 Task: Find connections with filter location Chimaltenango with filter topic #Selfworthwith filter profile language Spanish with filter current company Qualcomm with filter school OP Jindal University with filter industry Climate Data and Analytics with filter service category User Experience Design with filter keywords title Mechanic
Action: Mouse moved to (594, 81)
Screenshot: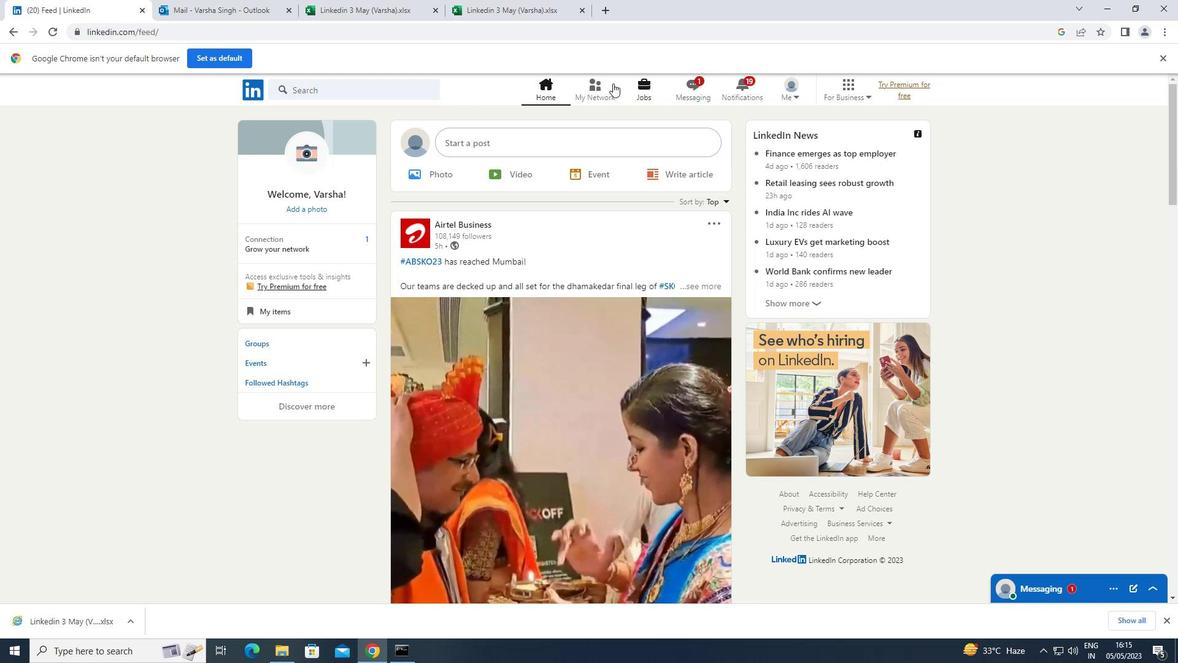 
Action: Mouse pressed left at (594, 81)
Screenshot: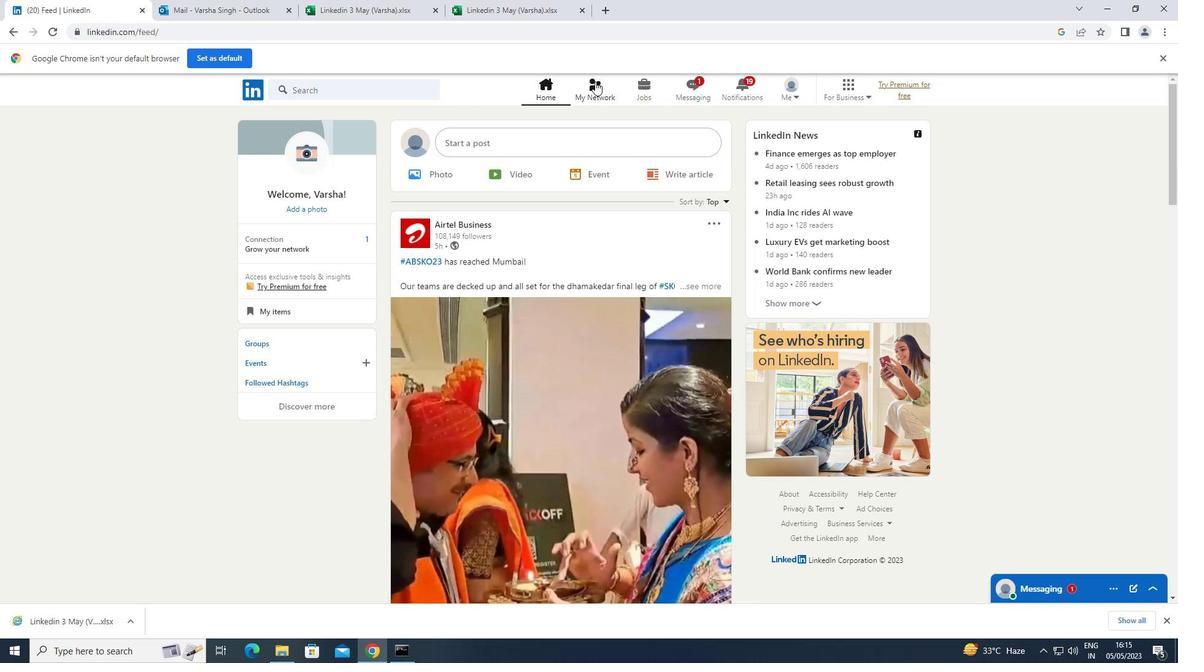 
Action: Mouse moved to (324, 154)
Screenshot: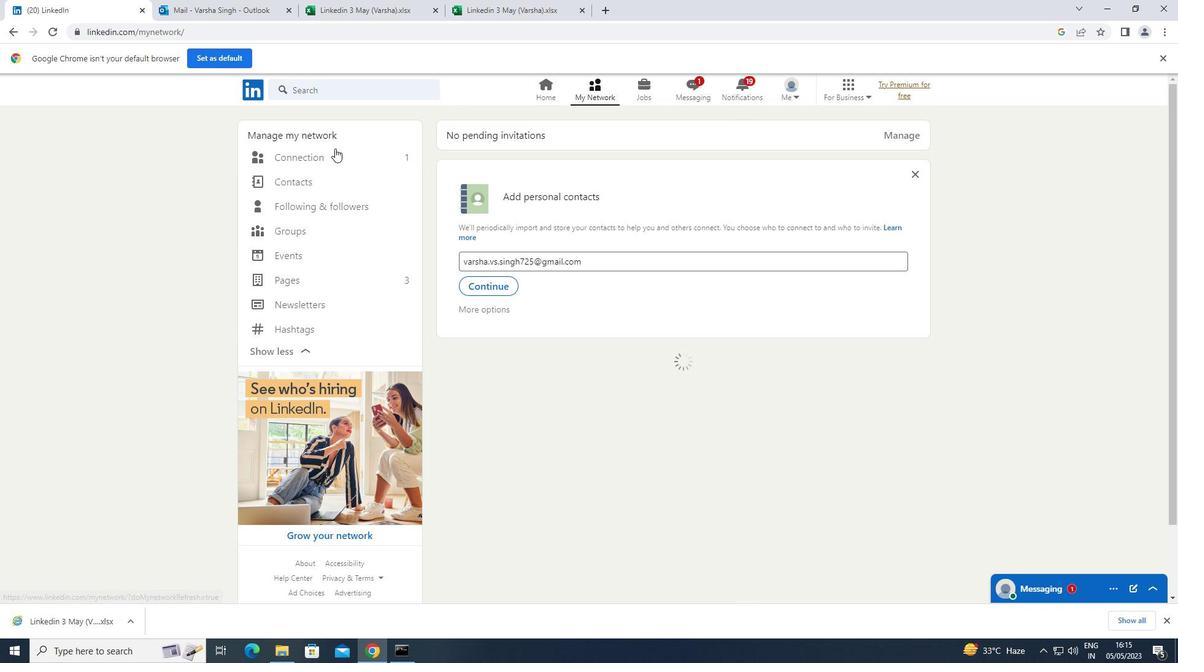 
Action: Mouse pressed left at (324, 154)
Screenshot: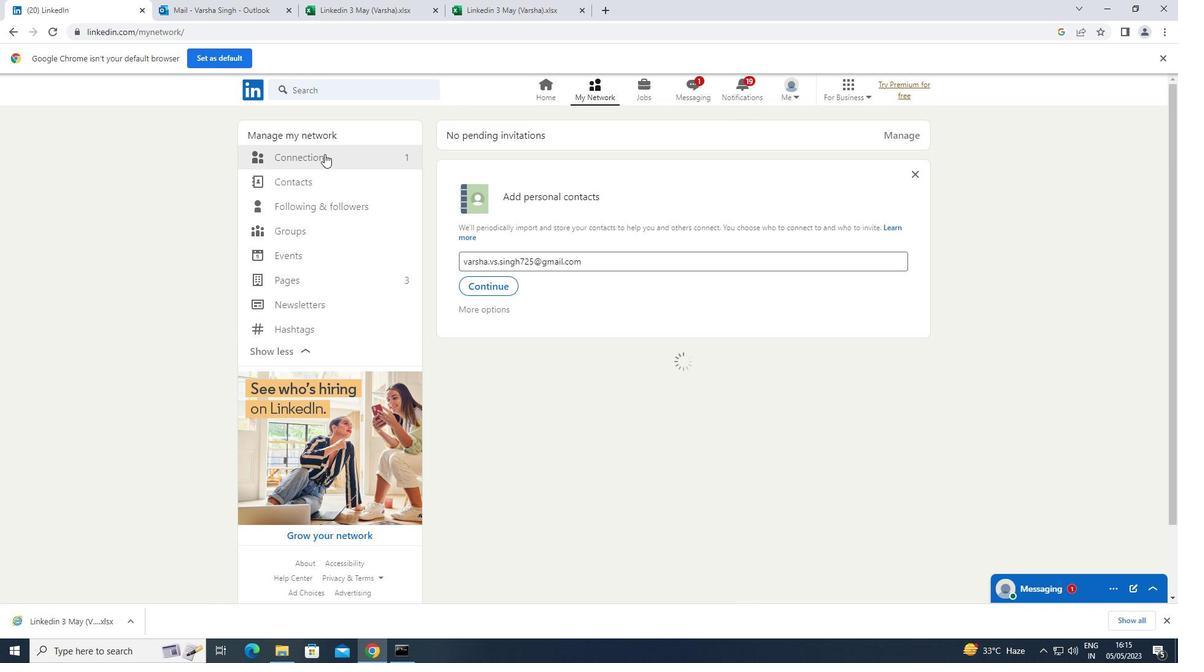 
Action: Mouse moved to (324, 156)
Screenshot: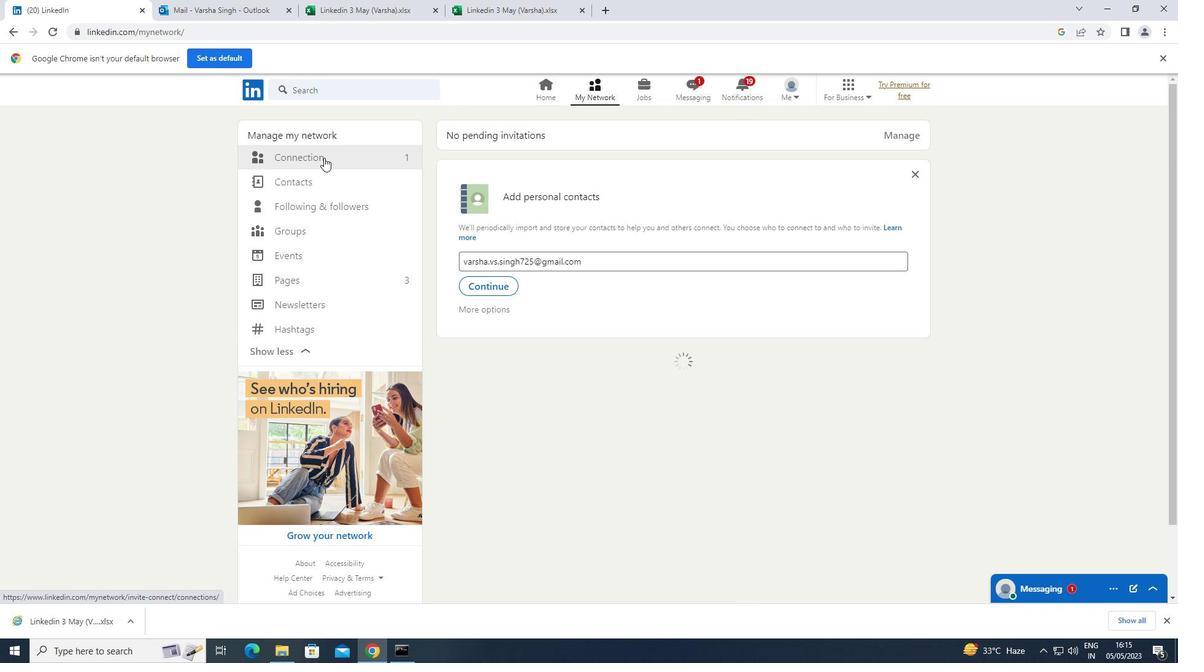
Action: Mouse pressed left at (324, 156)
Screenshot: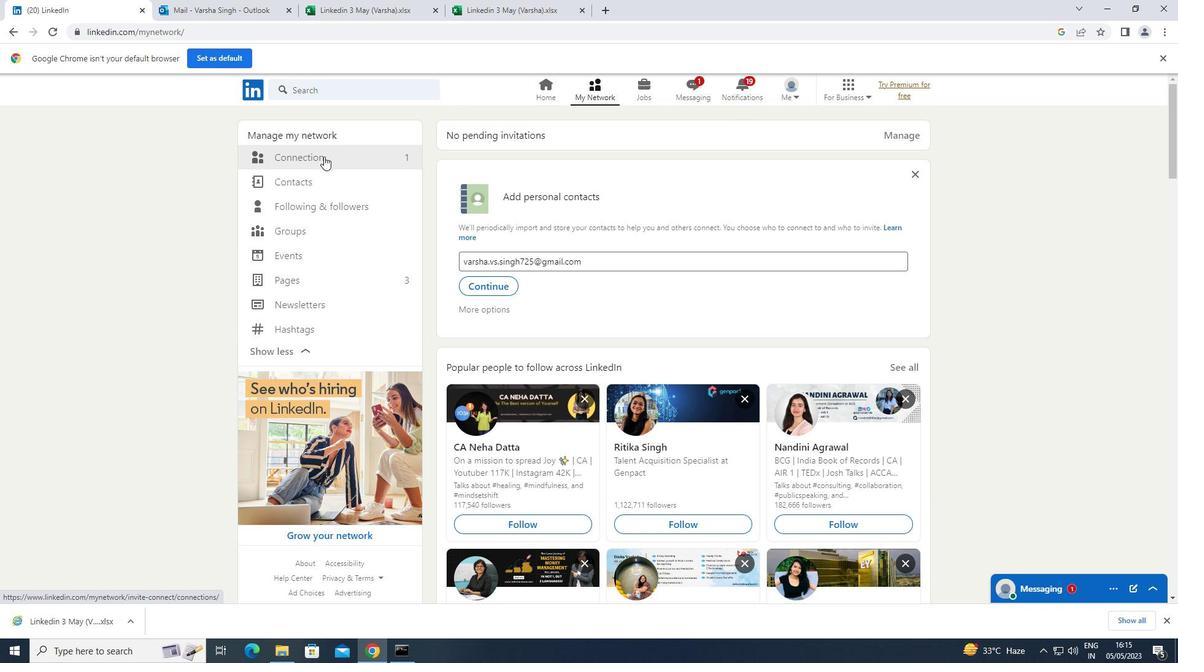 
Action: Mouse moved to (681, 158)
Screenshot: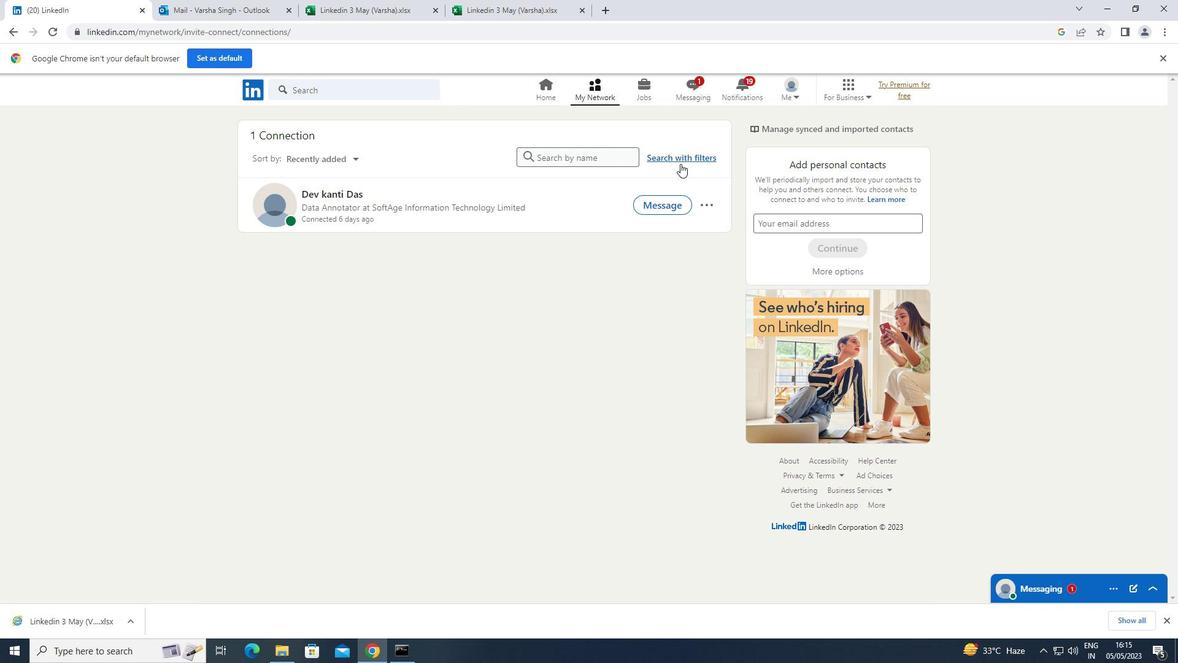 
Action: Mouse pressed left at (681, 158)
Screenshot: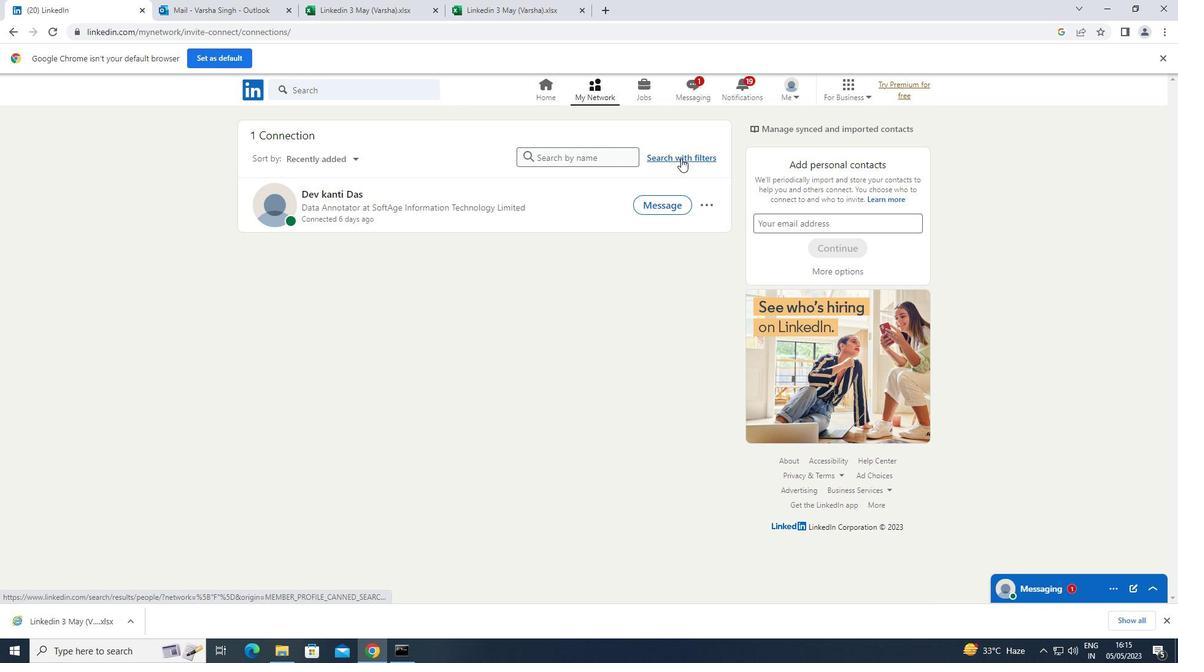 
Action: Mouse moved to (639, 125)
Screenshot: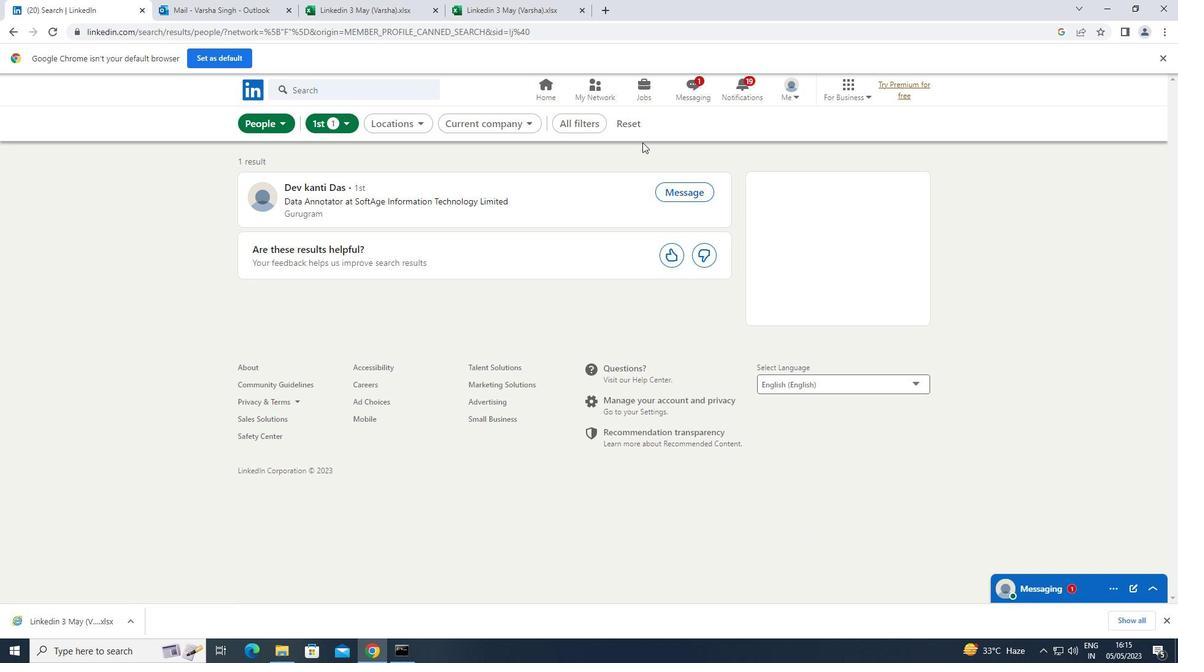 
Action: Mouse pressed left at (639, 125)
Screenshot: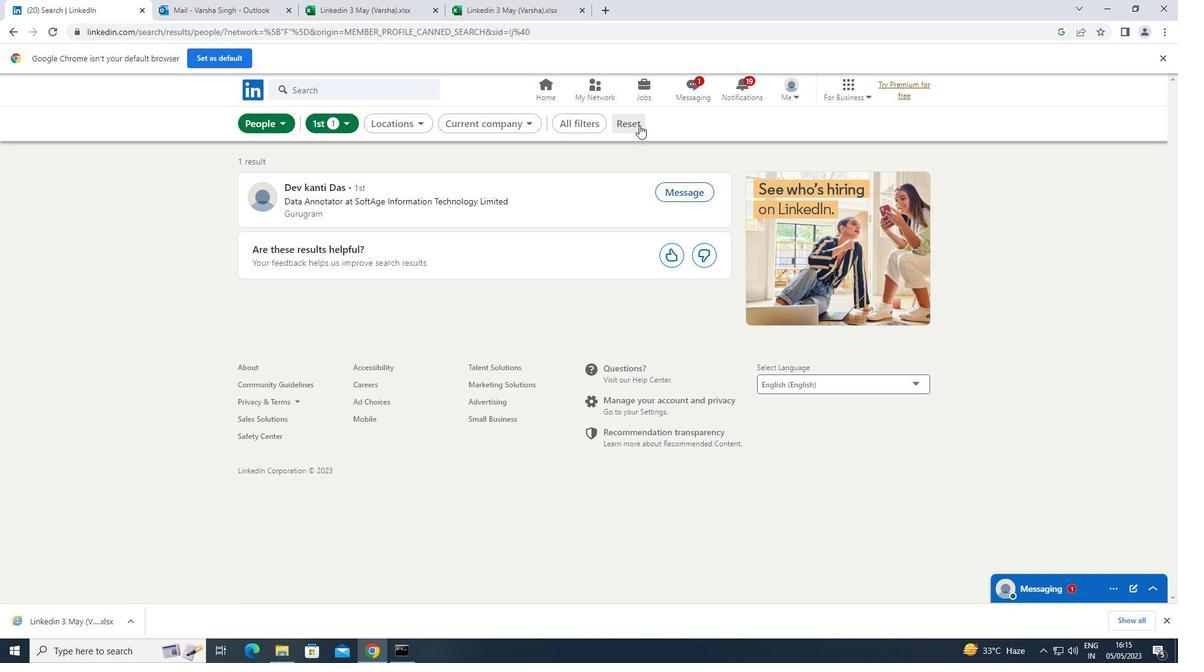 
Action: Mouse moved to (613, 126)
Screenshot: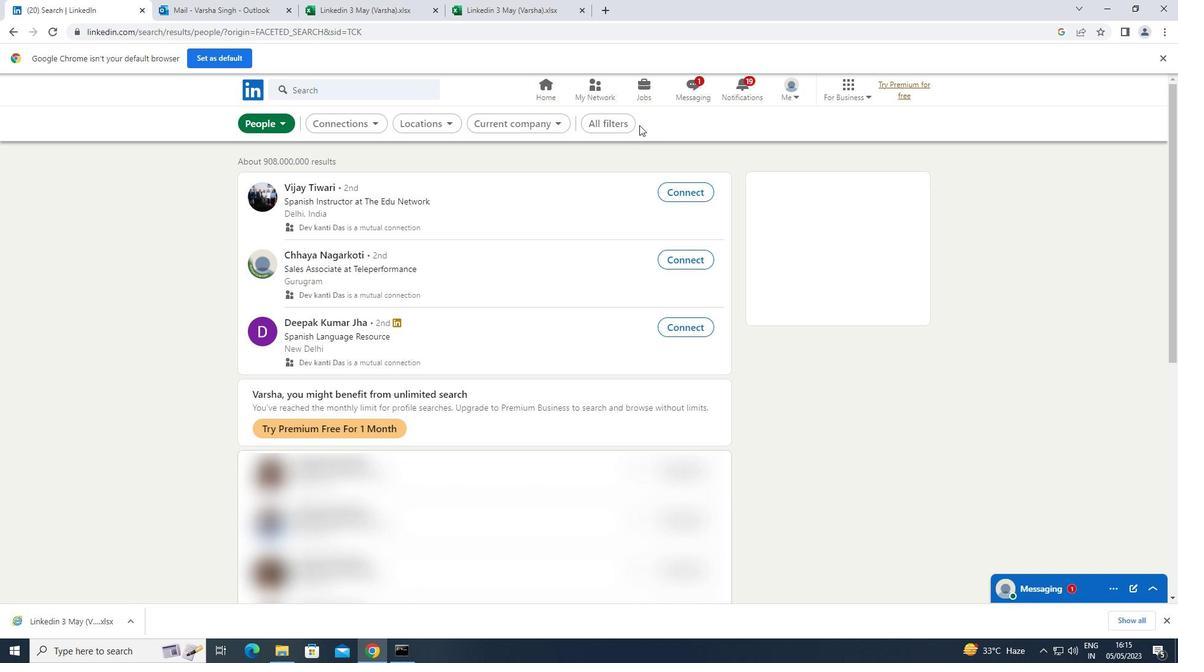 
Action: Mouse pressed left at (613, 126)
Screenshot: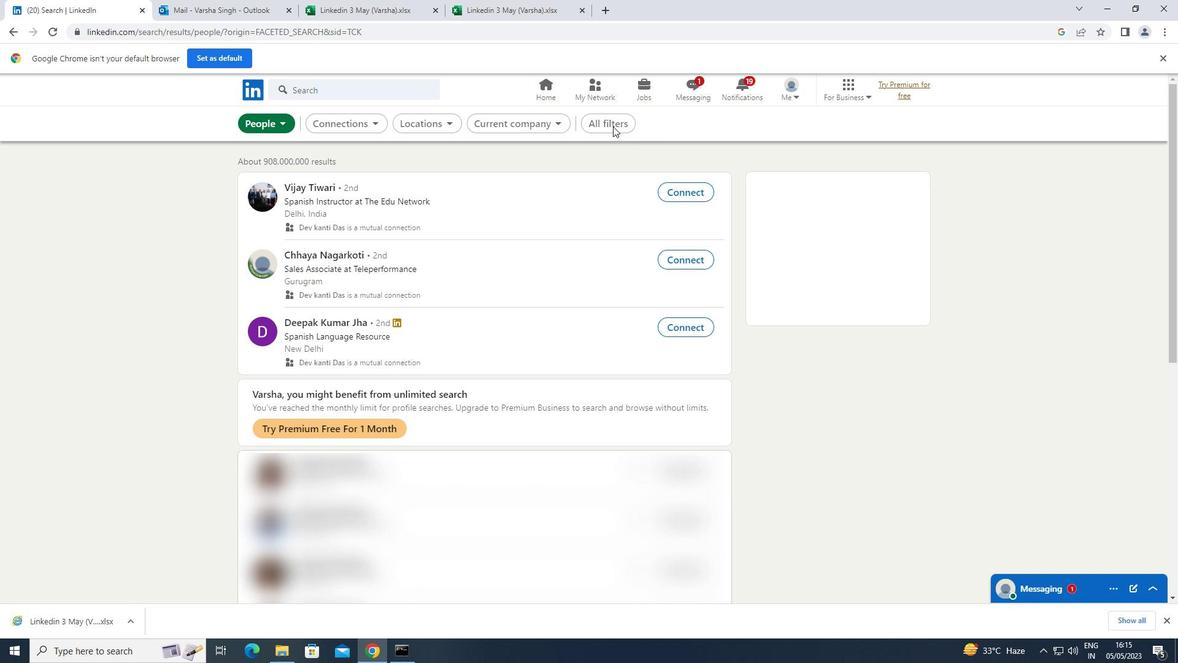 
Action: Mouse moved to (913, 234)
Screenshot: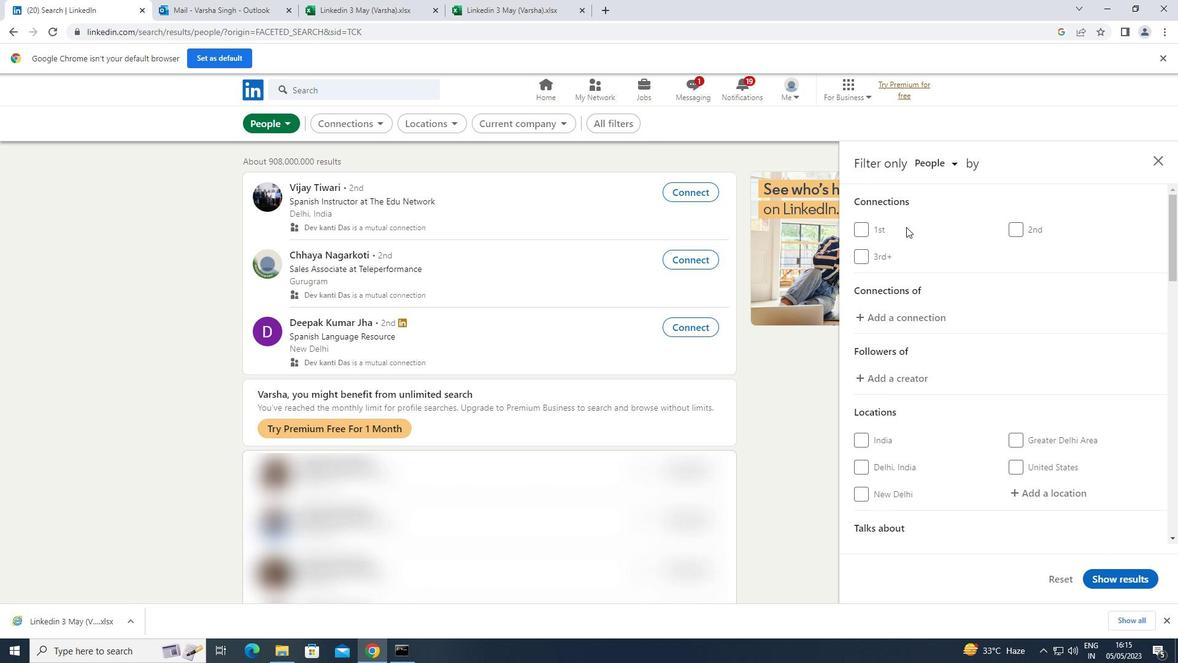 
Action: Mouse scrolled (913, 233) with delta (0, 0)
Screenshot: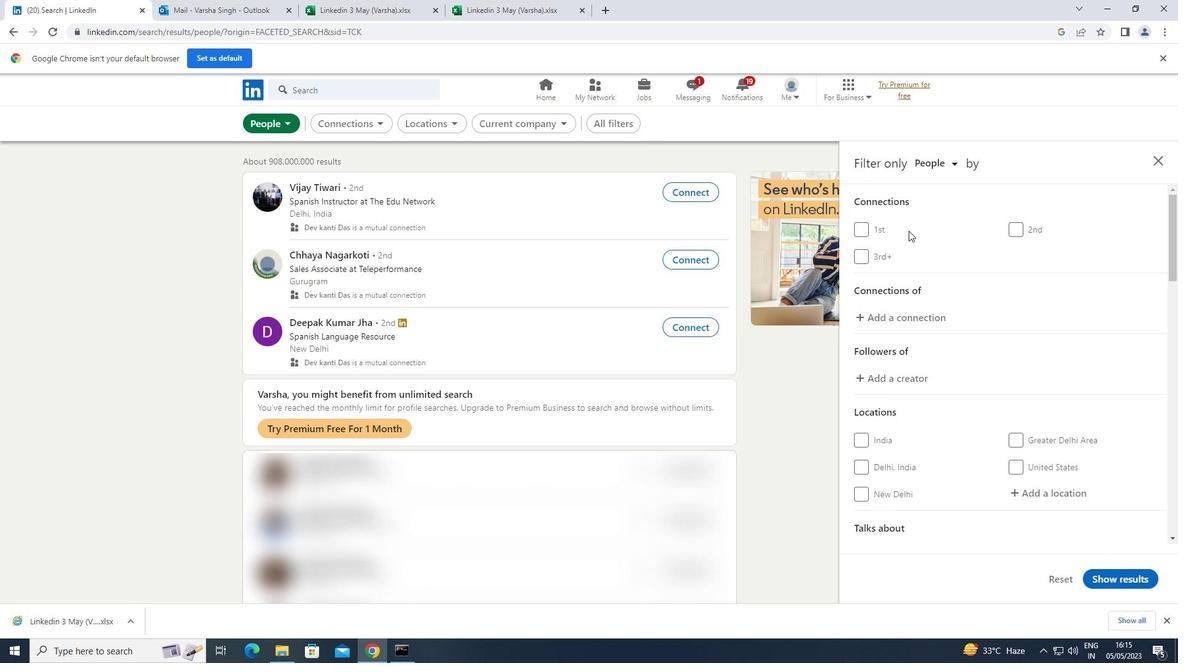 
Action: Mouse moved to (913, 234)
Screenshot: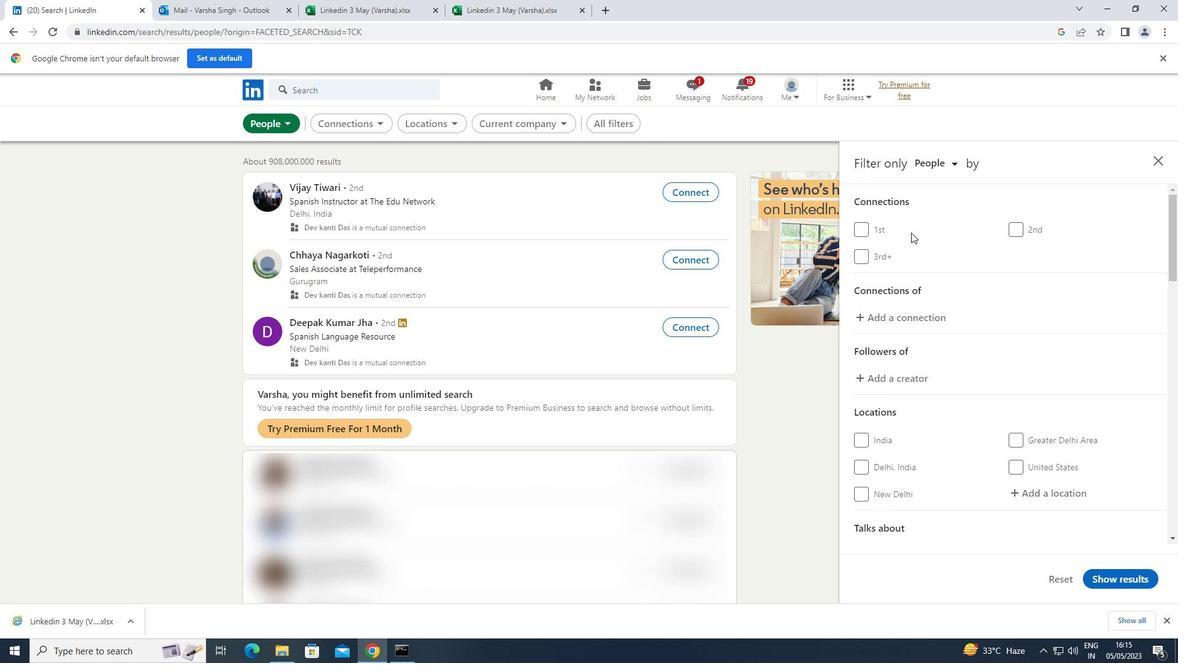 
Action: Mouse scrolled (913, 233) with delta (0, 0)
Screenshot: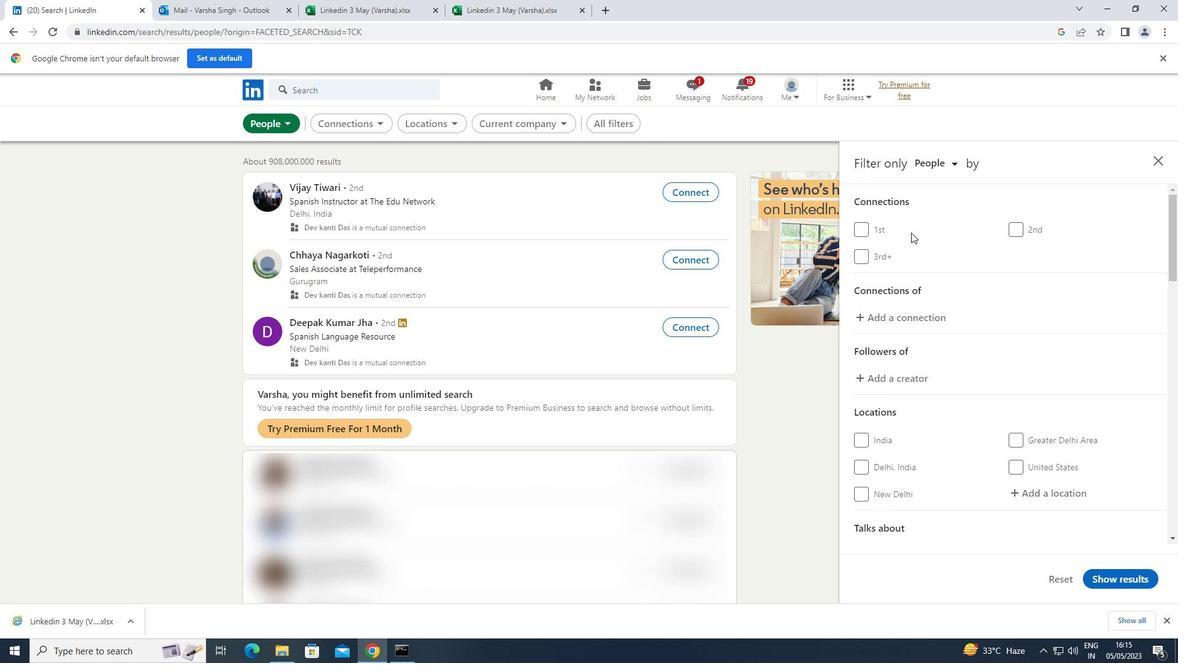 
Action: Mouse moved to (1019, 367)
Screenshot: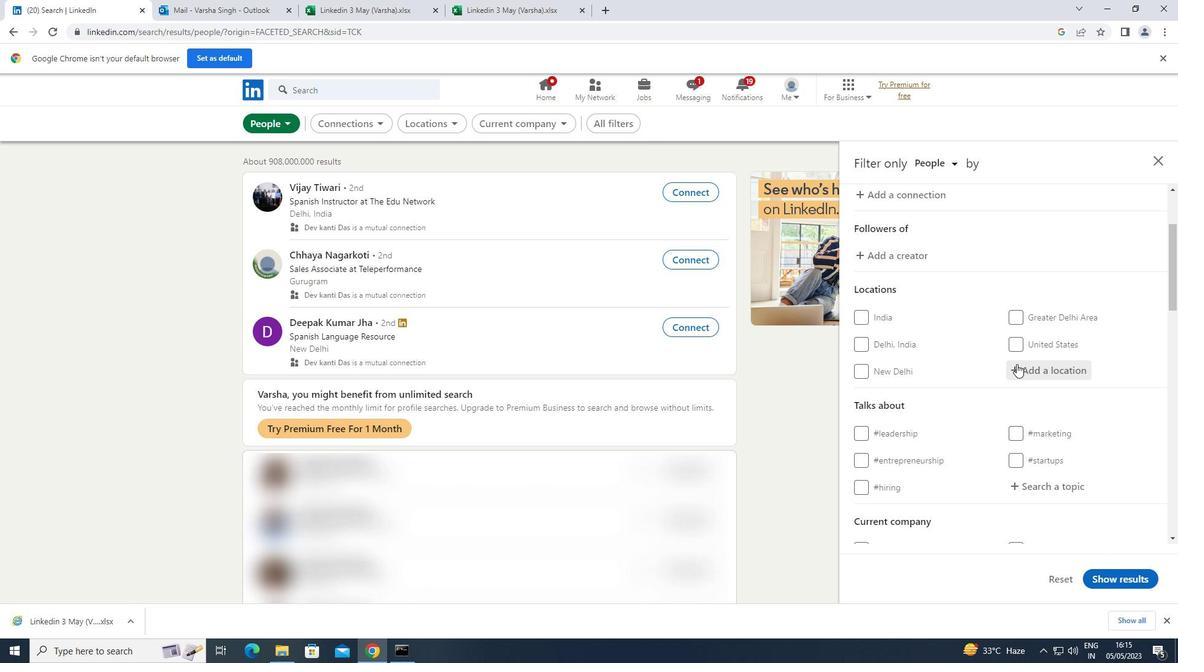 
Action: Mouse pressed left at (1019, 367)
Screenshot: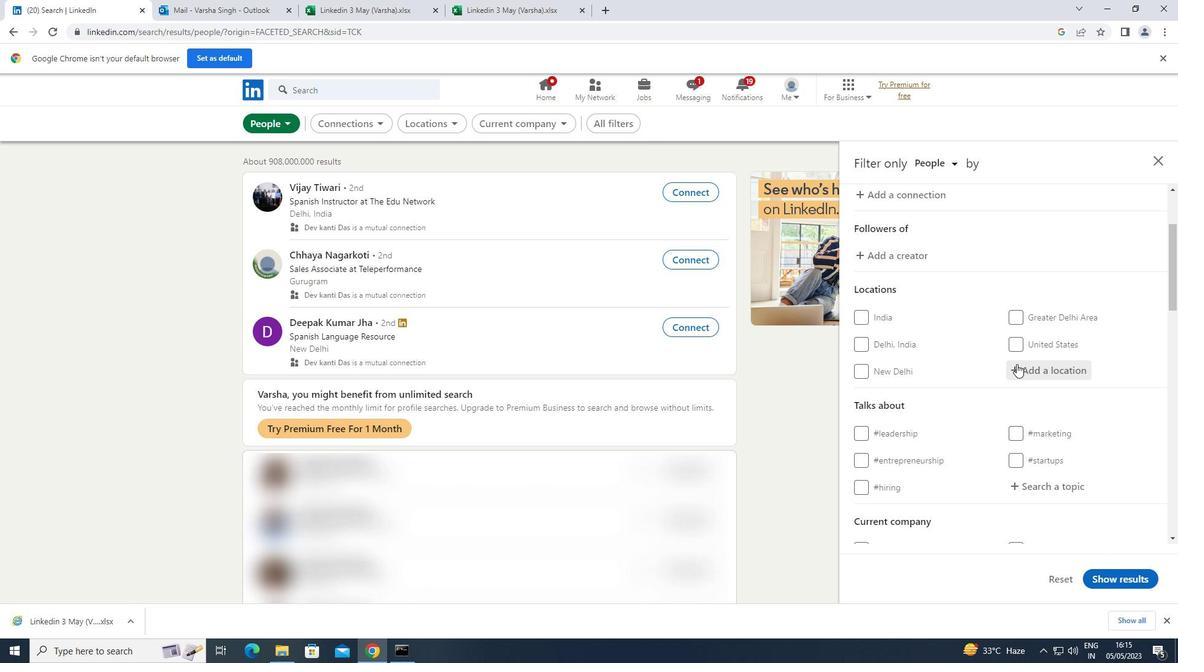 
Action: Key pressed <Key.shift><Key.shift>CHIMALTENANGO
Screenshot: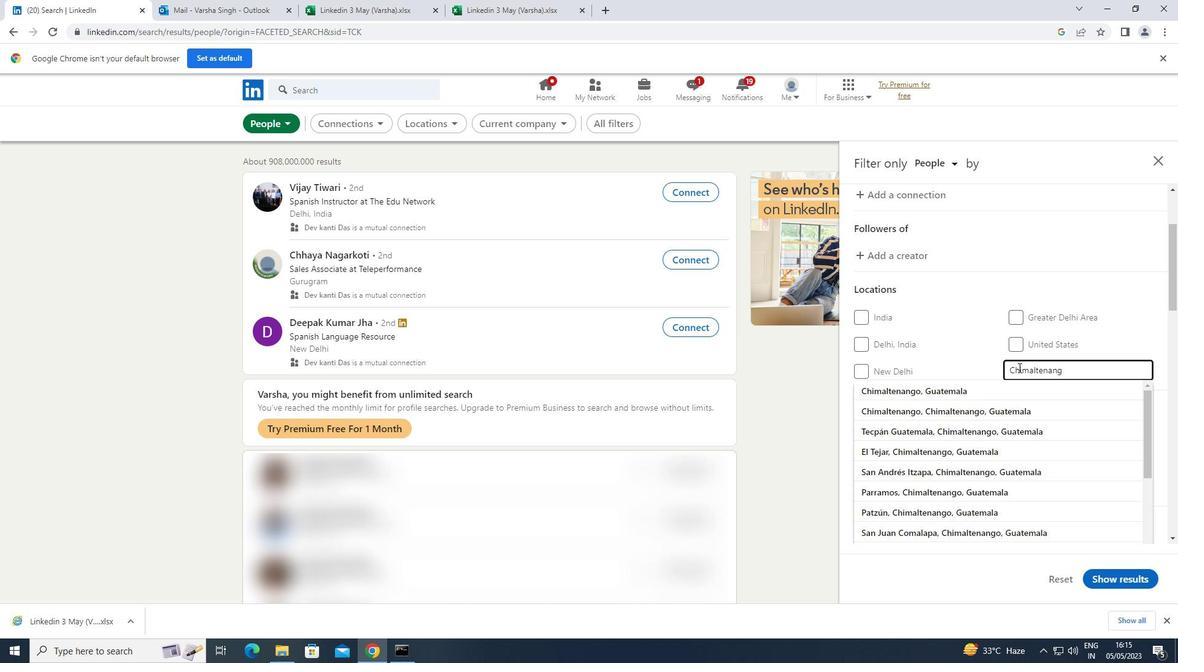 
Action: Mouse moved to (1019, 370)
Screenshot: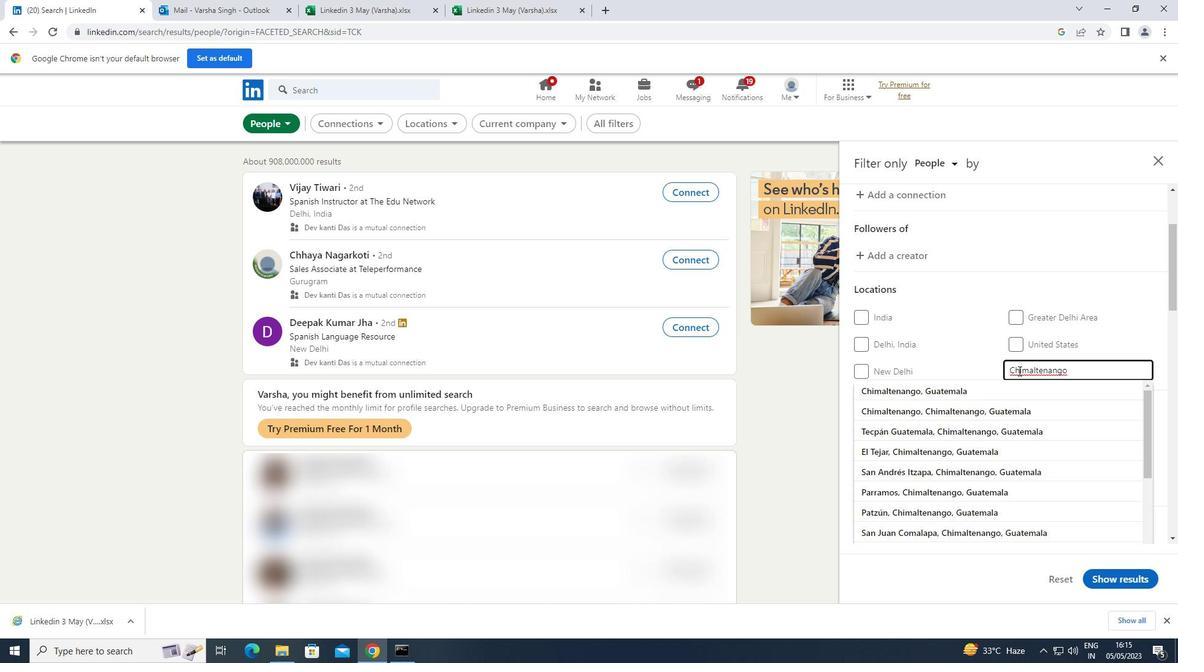 
Action: Key pressed <Key.enter>
Screenshot: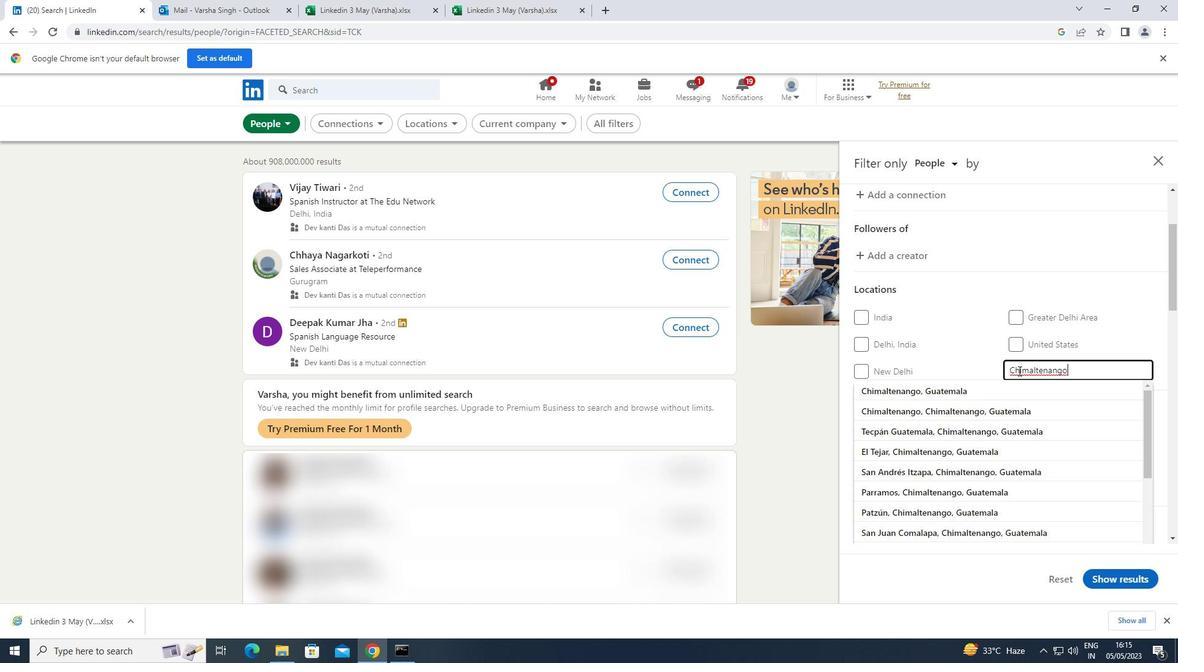 
Action: Mouse moved to (1040, 480)
Screenshot: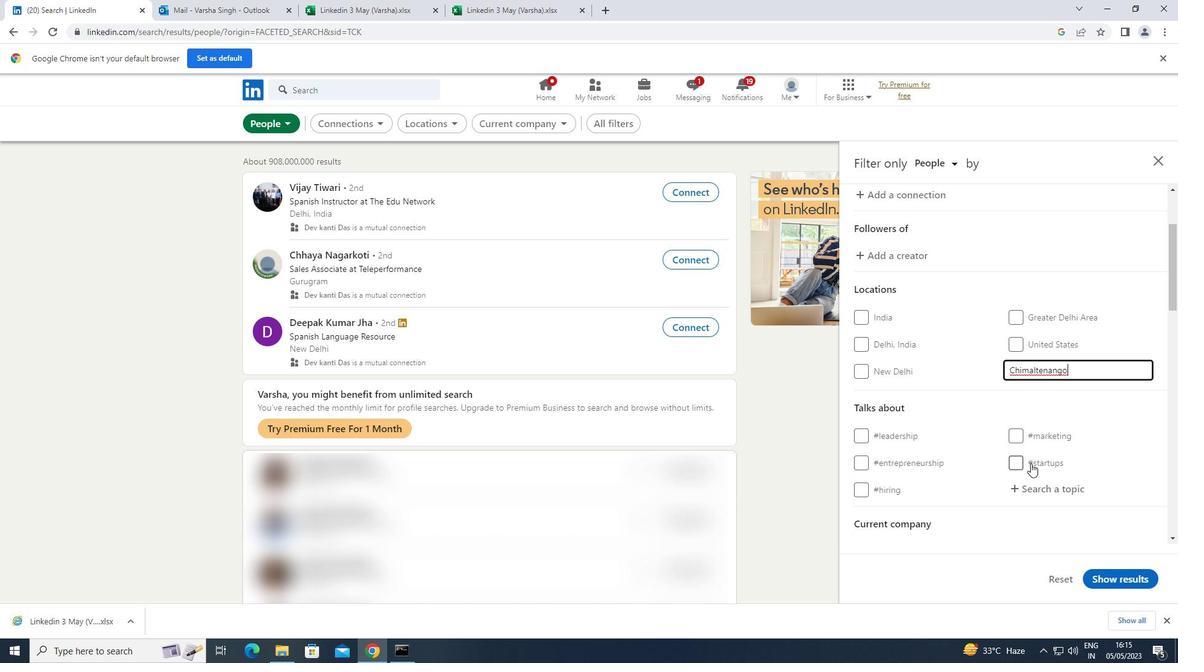 
Action: Mouse pressed left at (1040, 480)
Screenshot: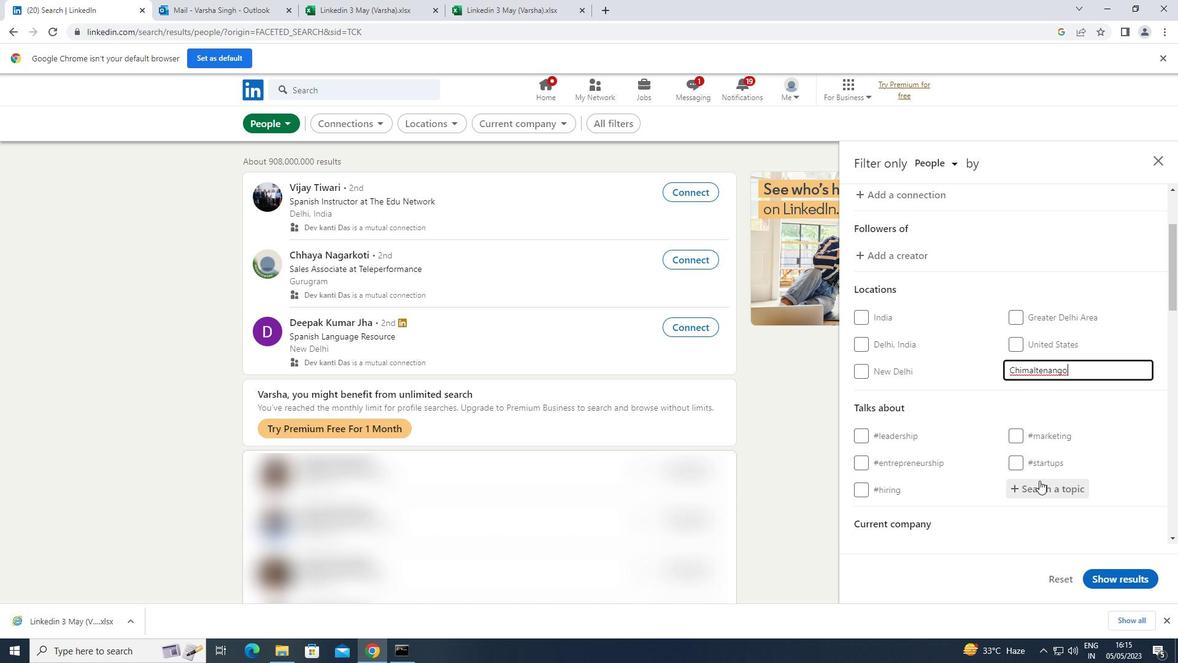 
Action: Mouse moved to (1016, 472)
Screenshot: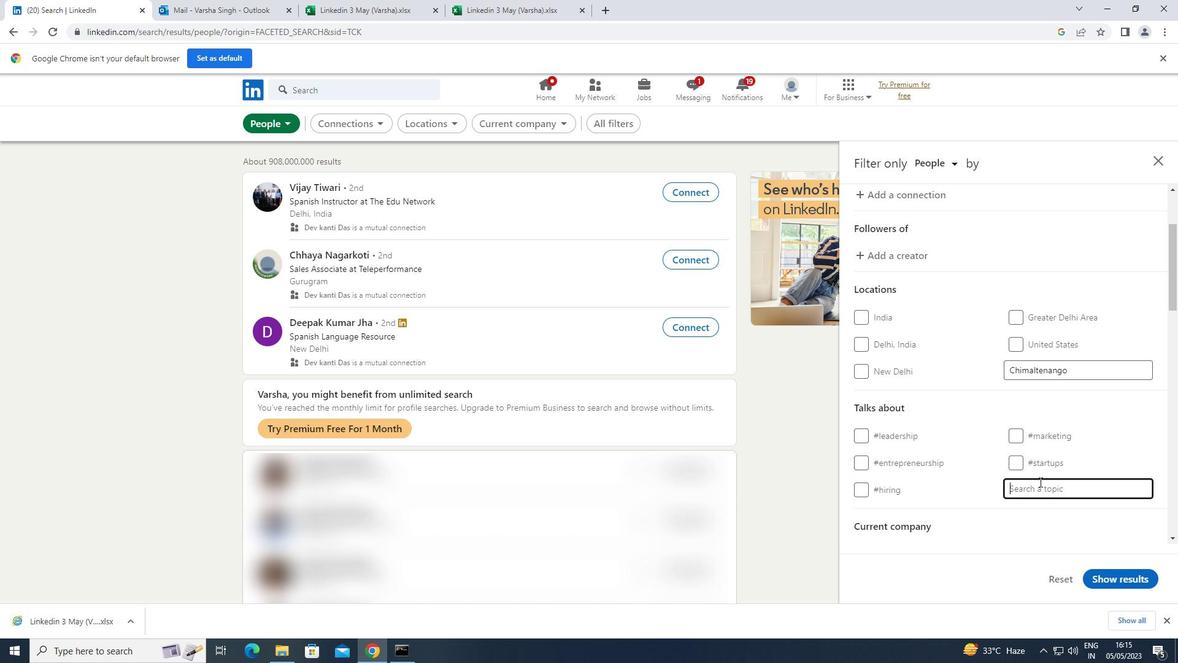 
Action: Key pressed SELFWORTH
Screenshot: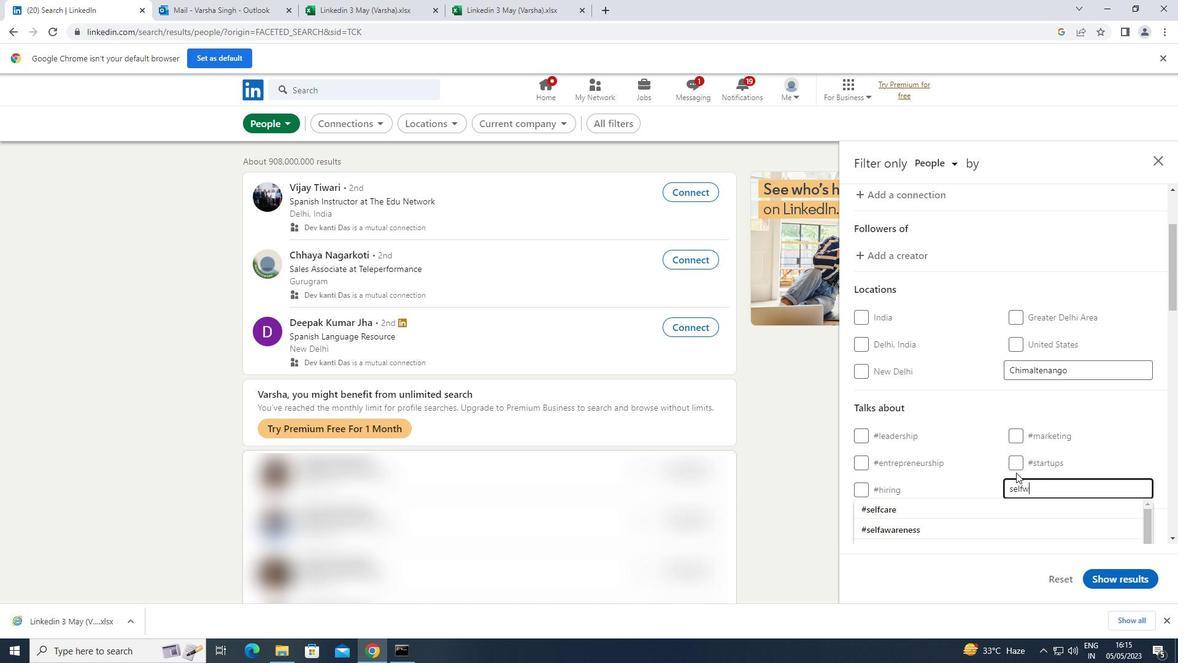 
Action: Mouse moved to (933, 502)
Screenshot: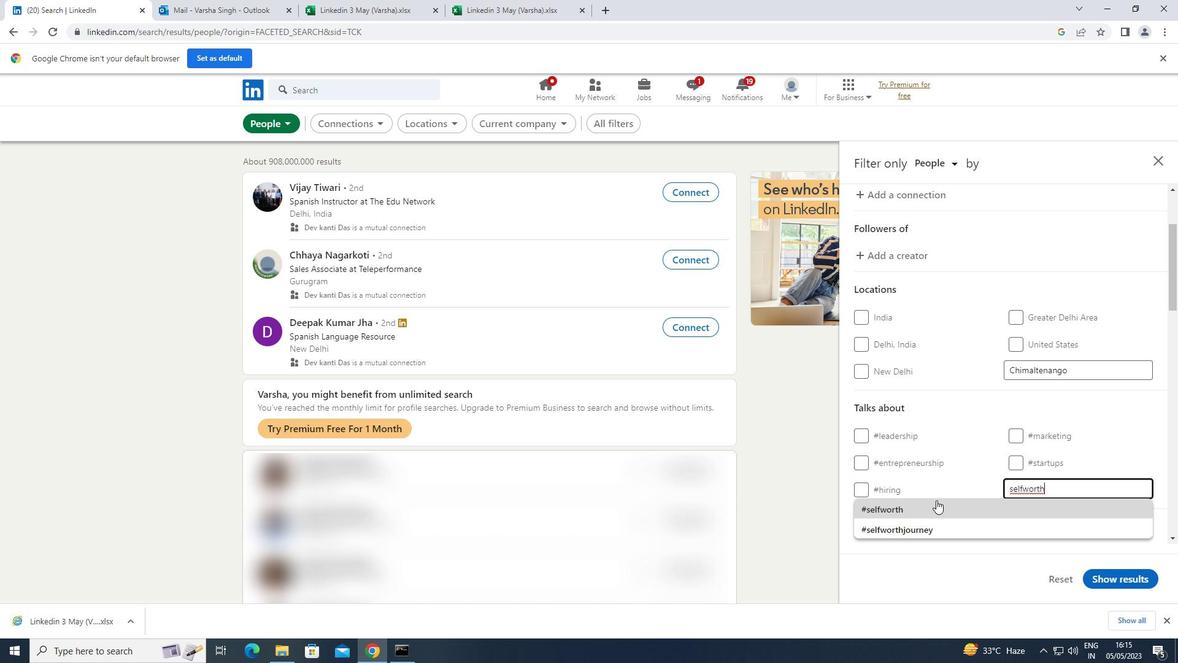 
Action: Mouse pressed left at (933, 502)
Screenshot: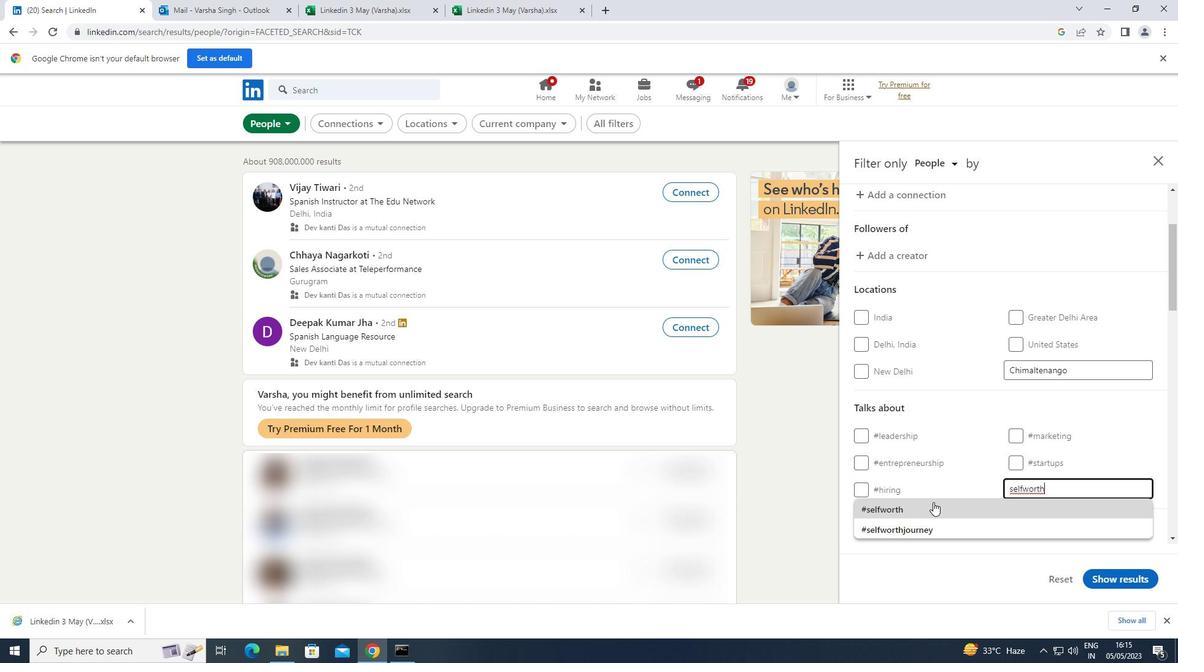 
Action: Mouse moved to (935, 500)
Screenshot: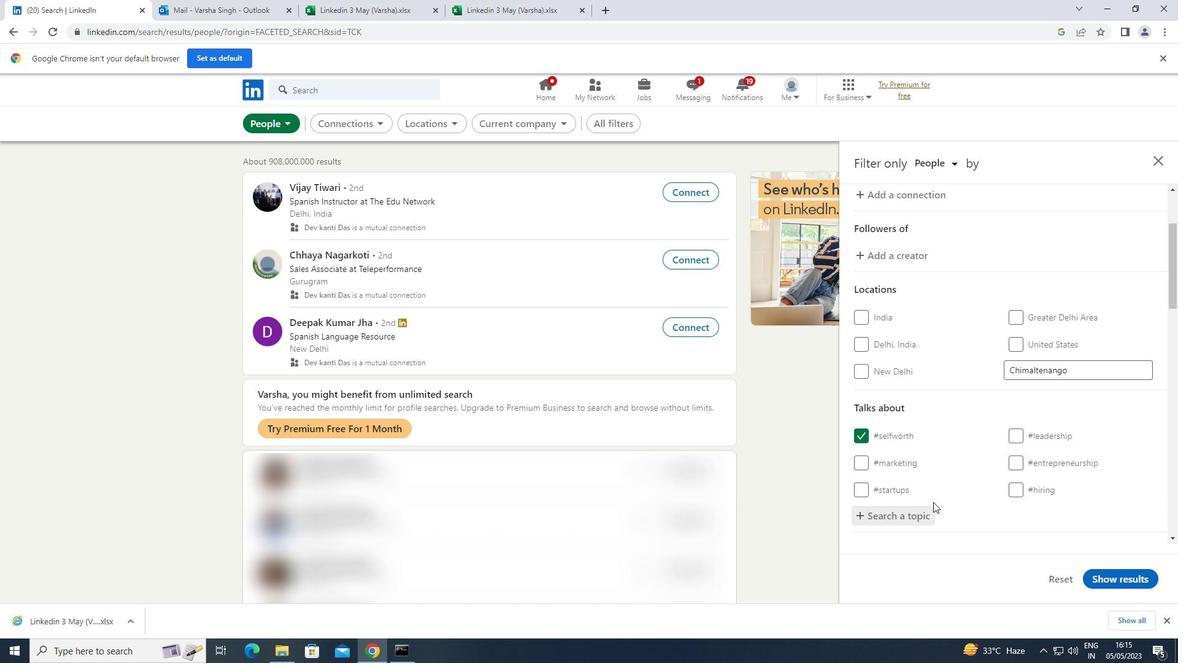 
Action: Mouse scrolled (935, 500) with delta (0, 0)
Screenshot: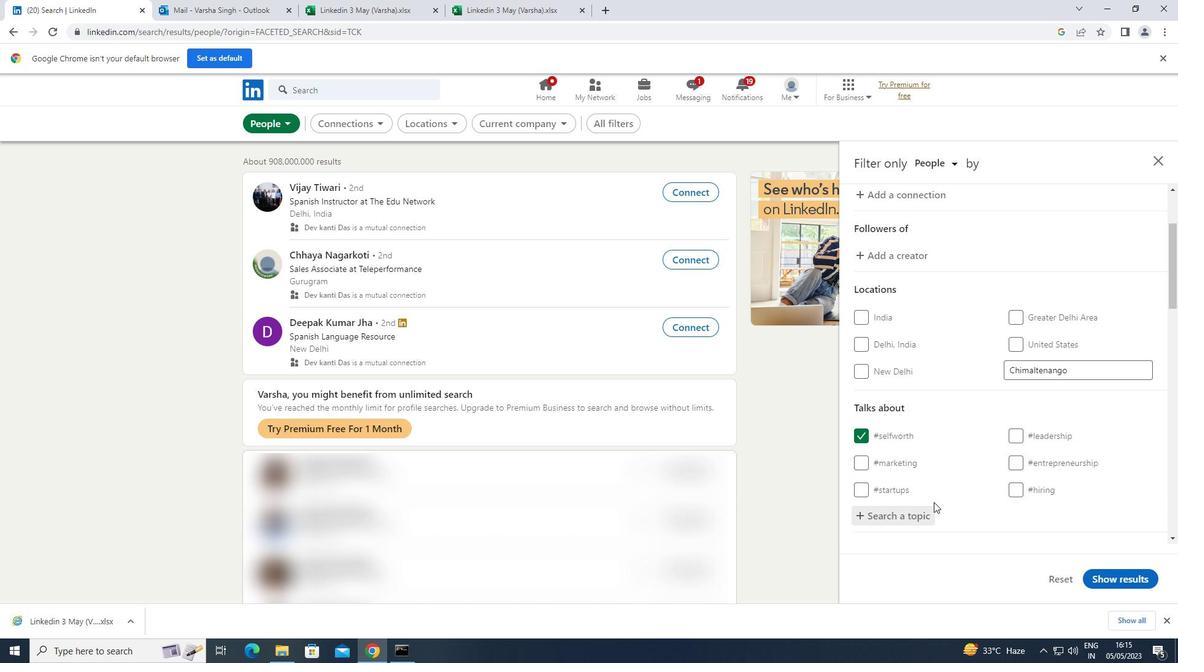 
Action: Mouse scrolled (935, 500) with delta (0, 0)
Screenshot: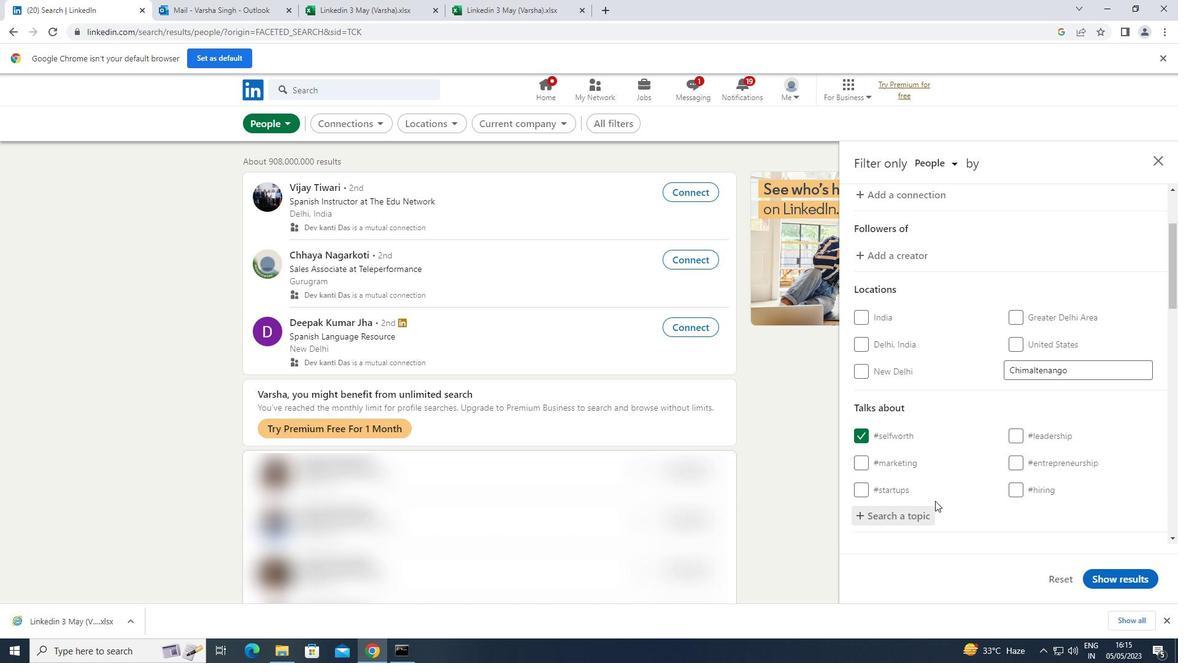 
Action: Mouse scrolled (935, 500) with delta (0, 0)
Screenshot: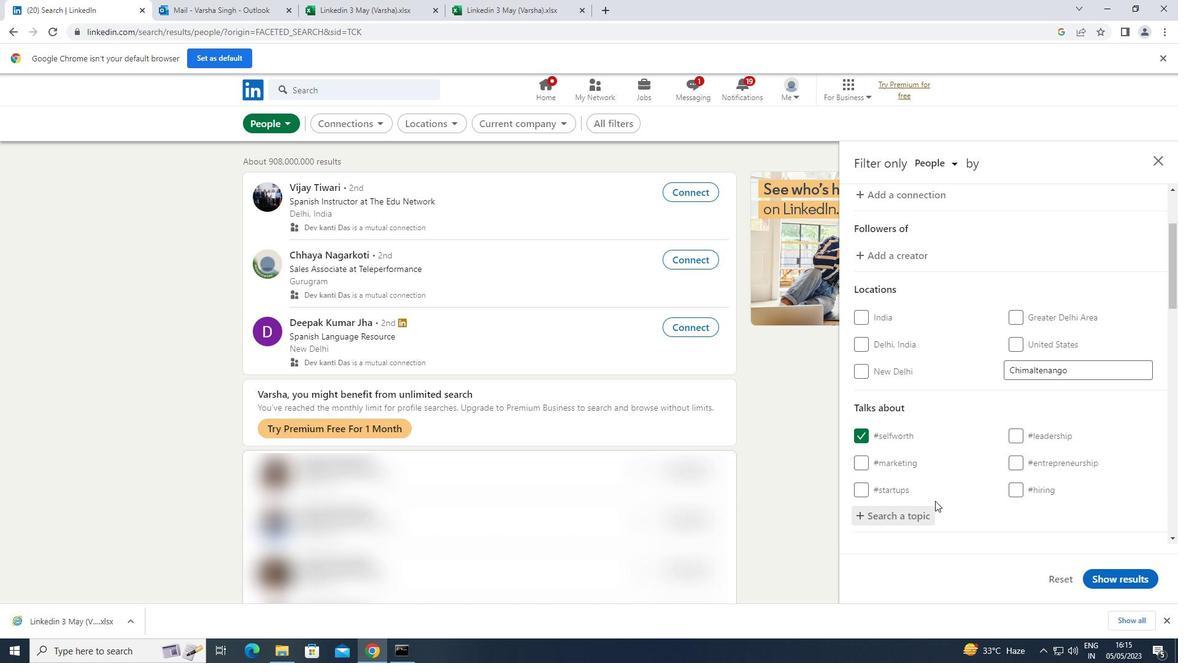 
Action: Mouse moved to (939, 499)
Screenshot: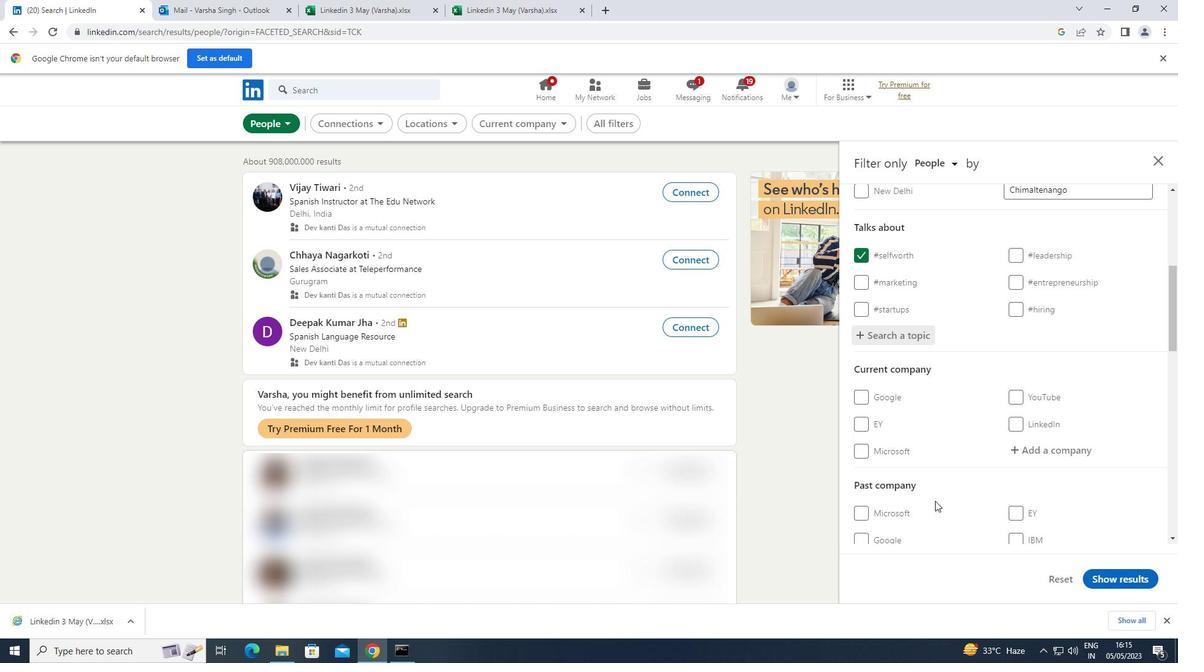 
Action: Mouse scrolled (939, 498) with delta (0, 0)
Screenshot: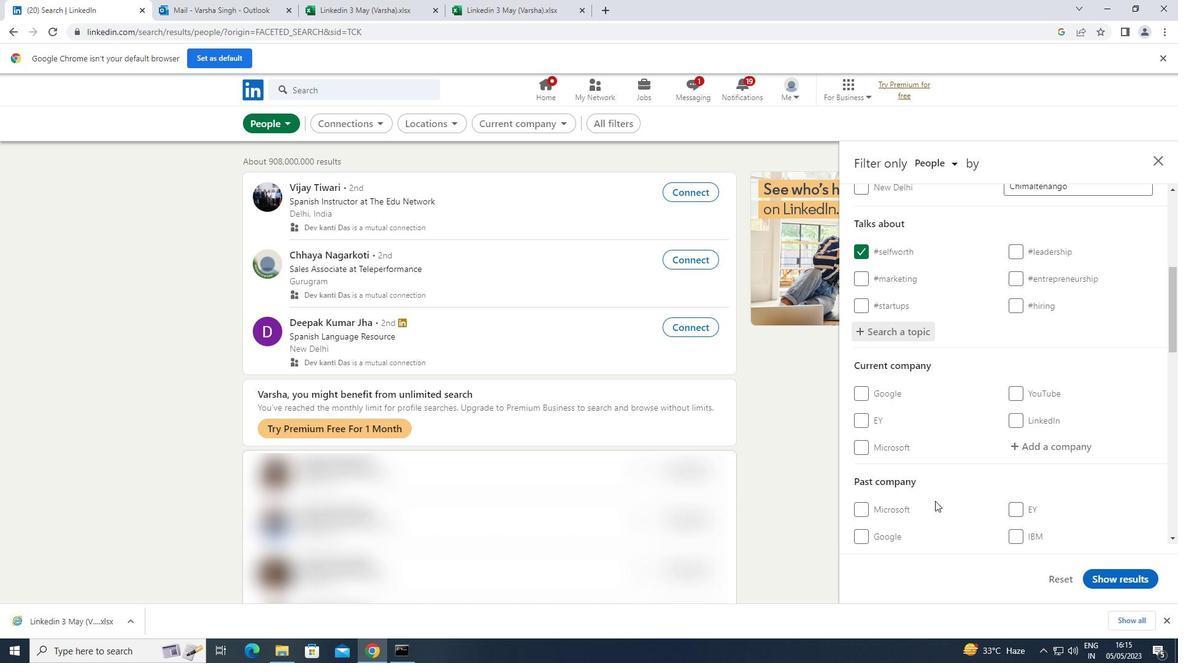 
Action: Mouse scrolled (939, 498) with delta (0, 0)
Screenshot: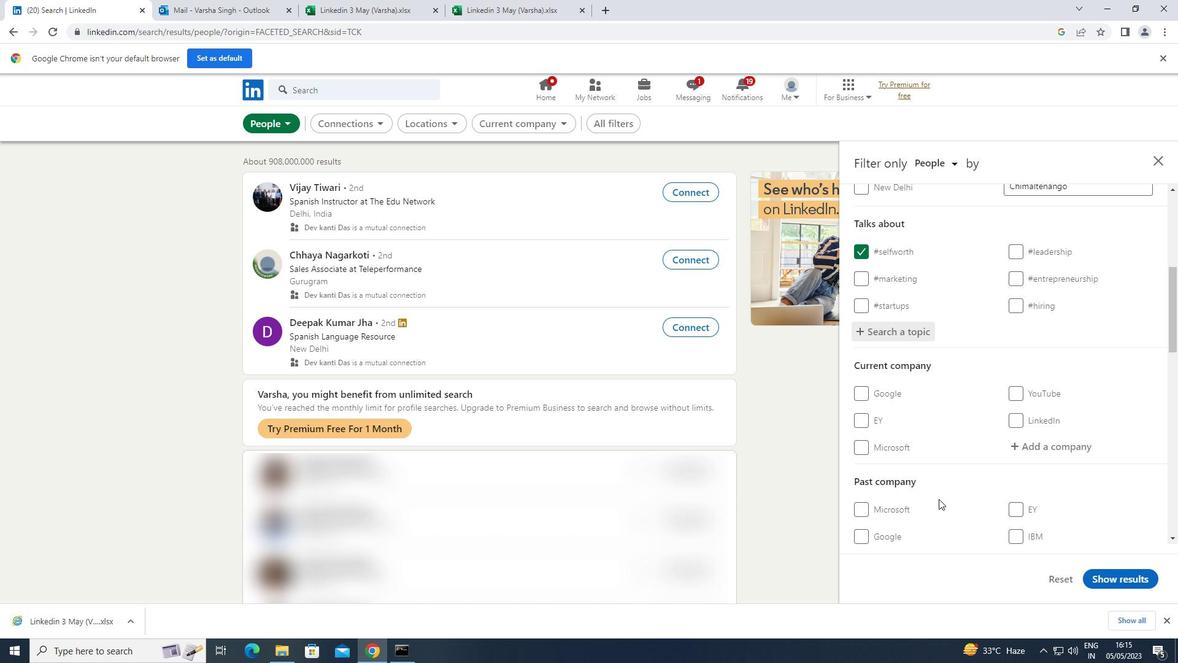 
Action: Mouse scrolled (939, 498) with delta (0, 0)
Screenshot: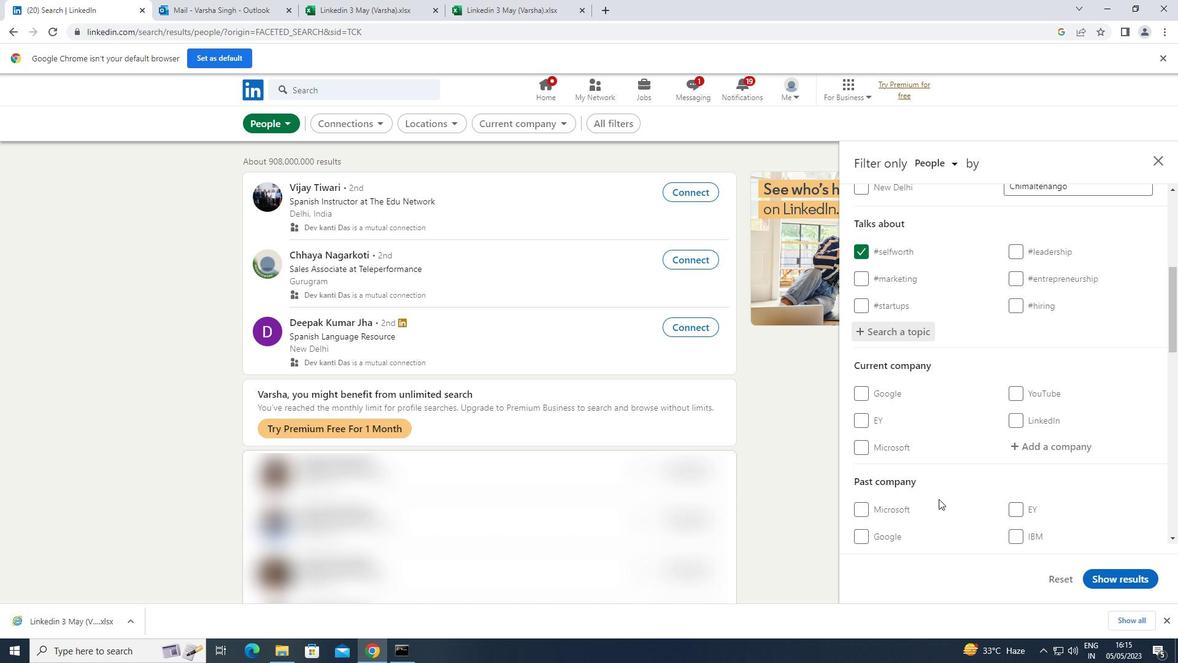 
Action: Mouse moved to (940, 498)
Screenshot: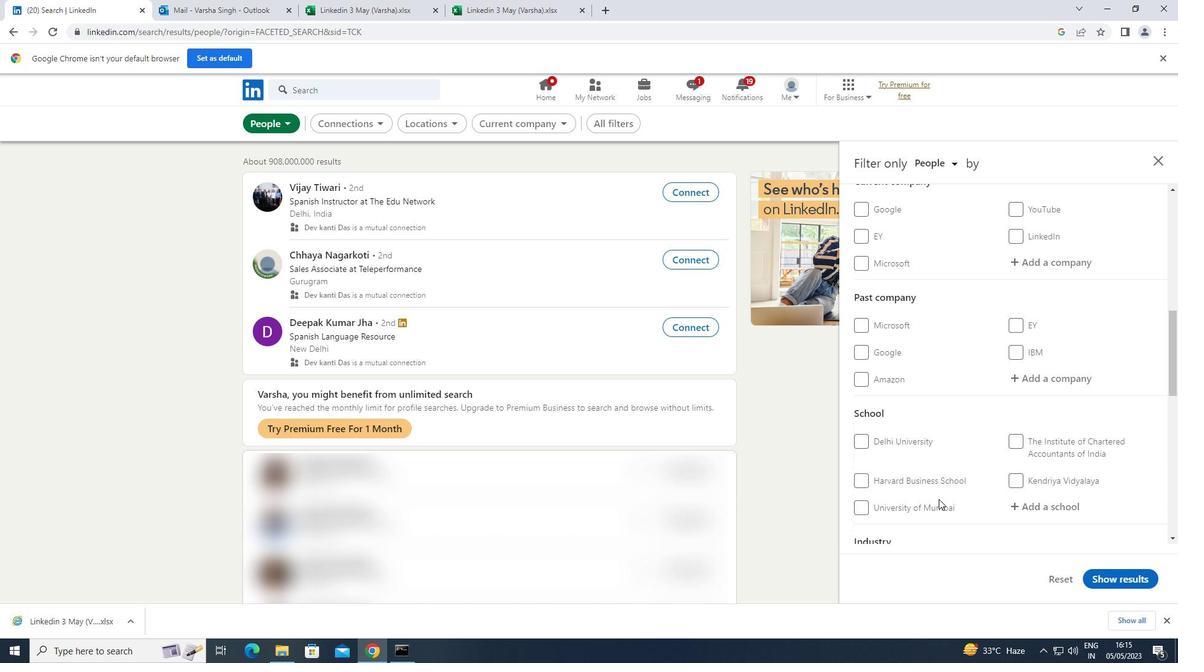
Action: Mouse scrolled (940, 497) with delta (0, 0)
Screenshot: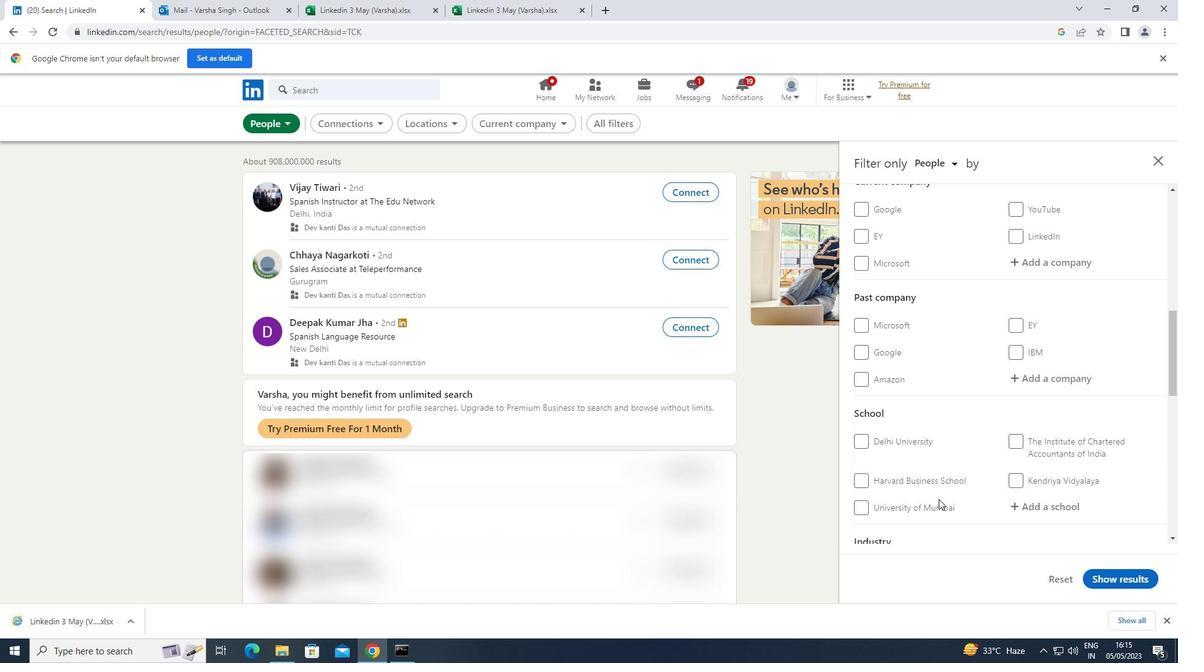 
Action: Mouse scrolled (940, 497) with delta (0, 0)
Screenshot: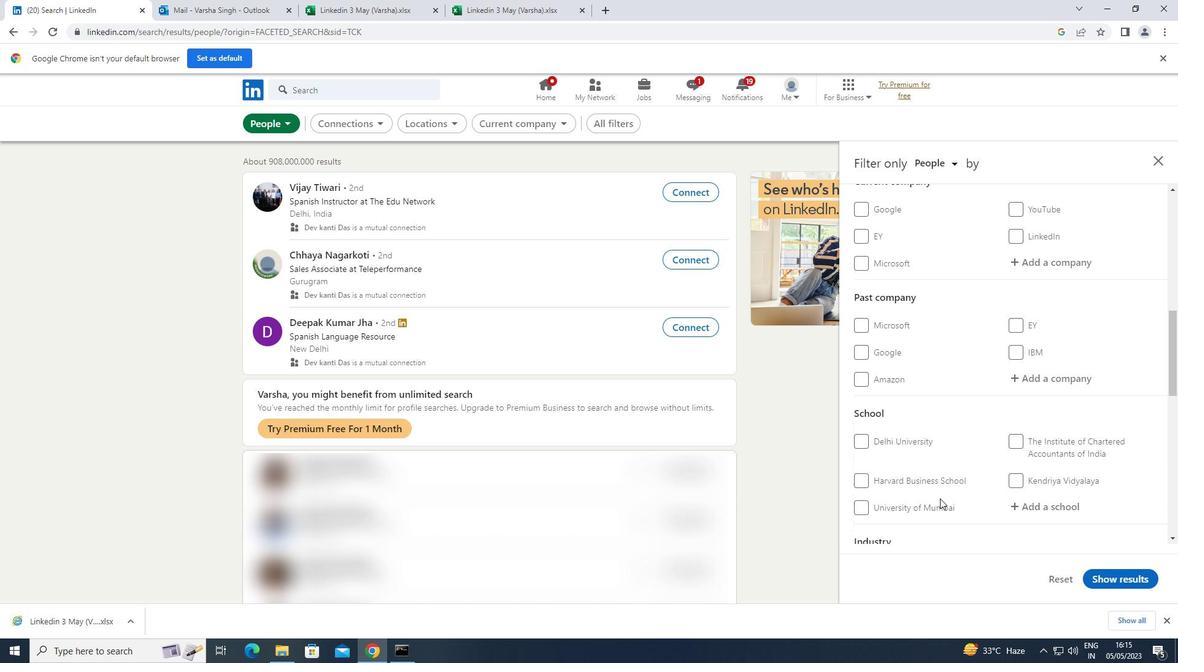 
Action: Mouse scrolled (940, 497) with delta (0, 0)
Screenshot: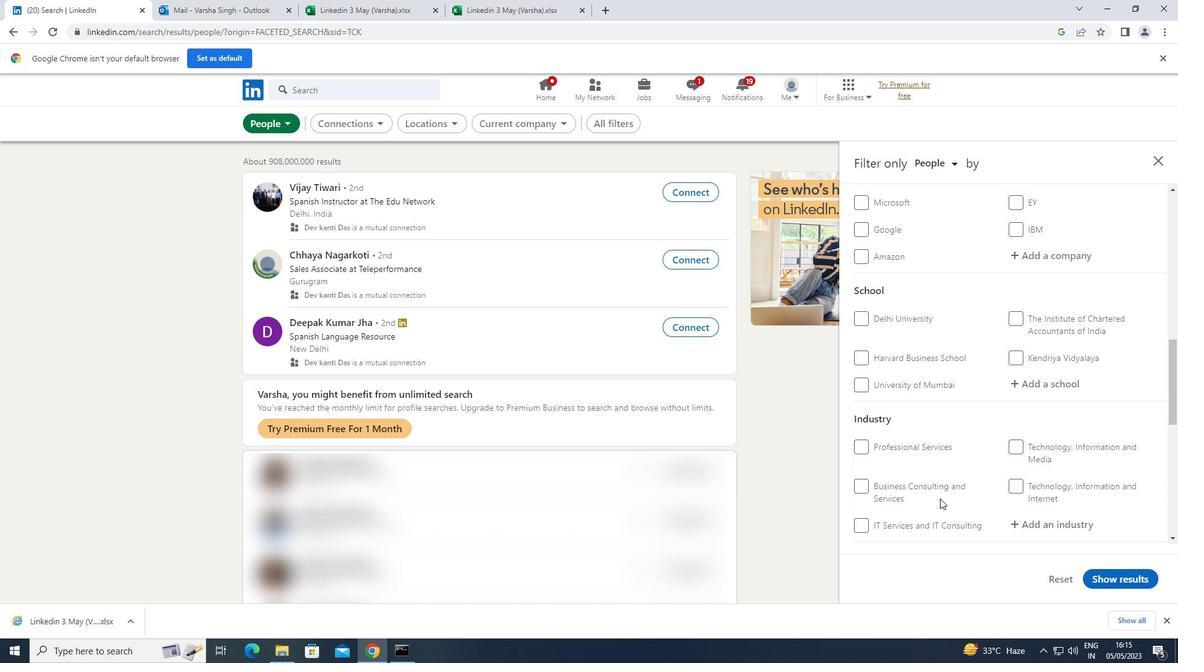 
Action: Mouse scrolled (940, 497) with delta (0, 0)
Screenshot: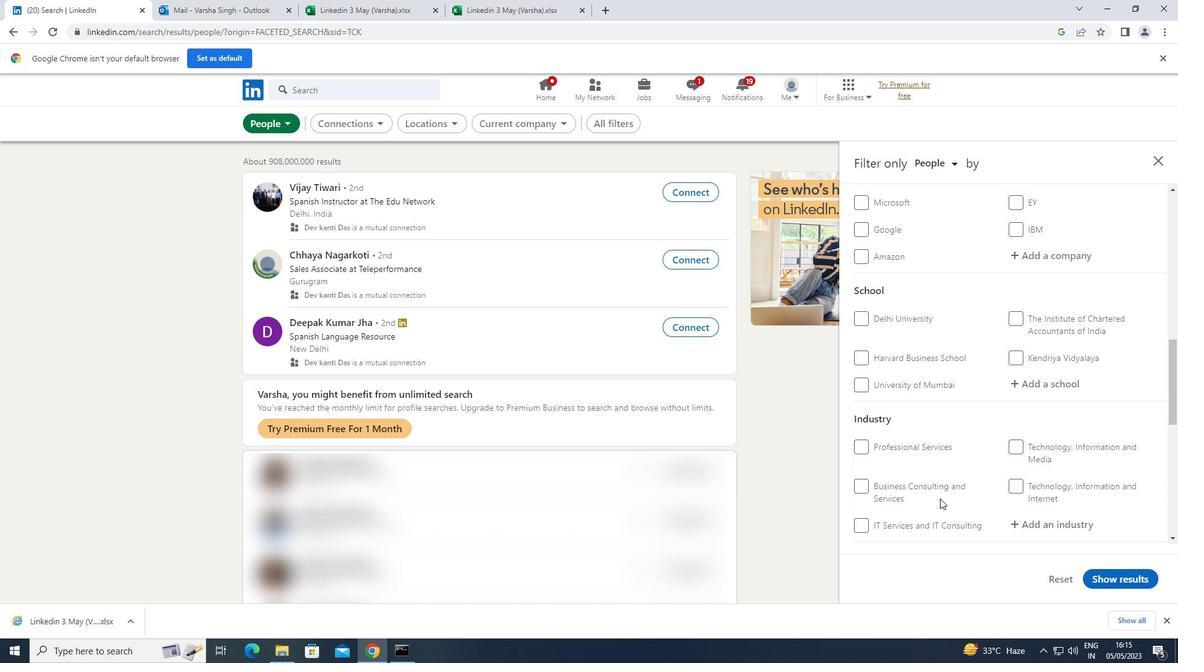 
Action: Mouse moved to (864, 492)
Screenshot: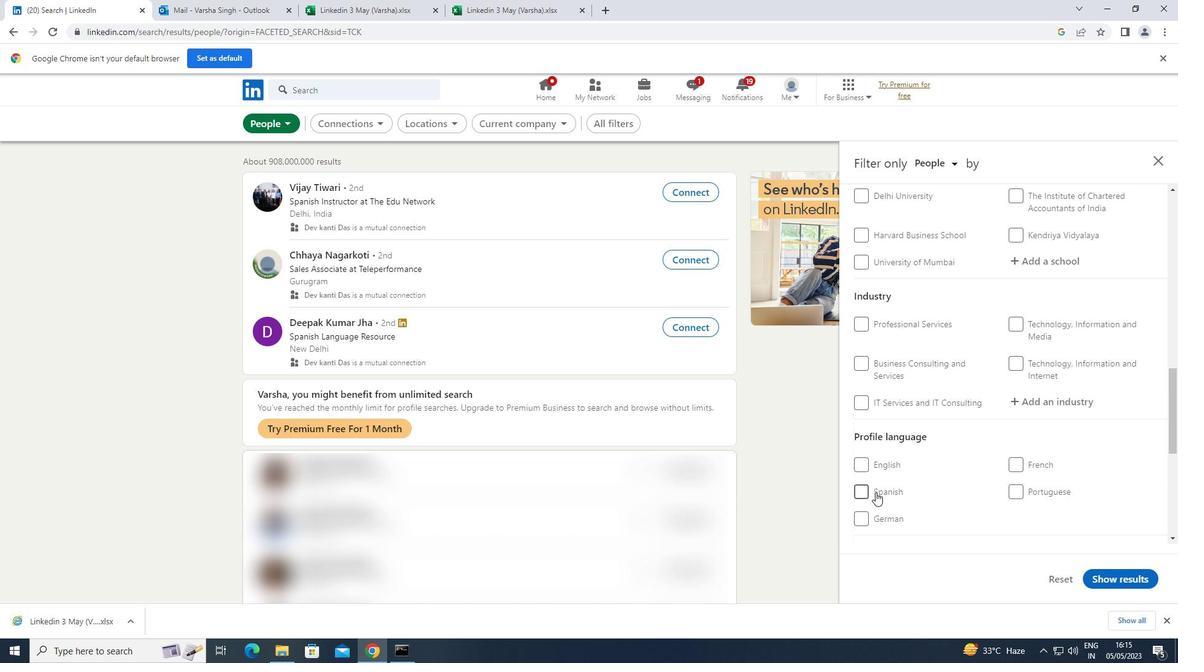 
Action: Mouse pressed left at (864, 492)
Screenshot: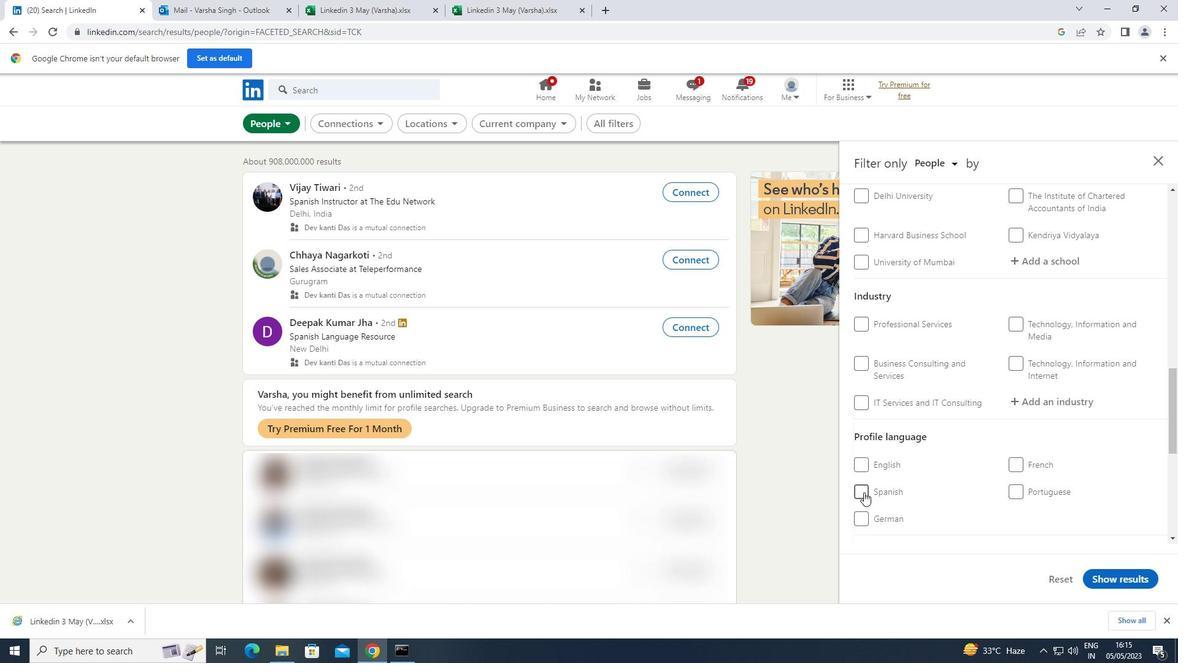 
Action: Mouse moved to (895, 477)
Screenshot: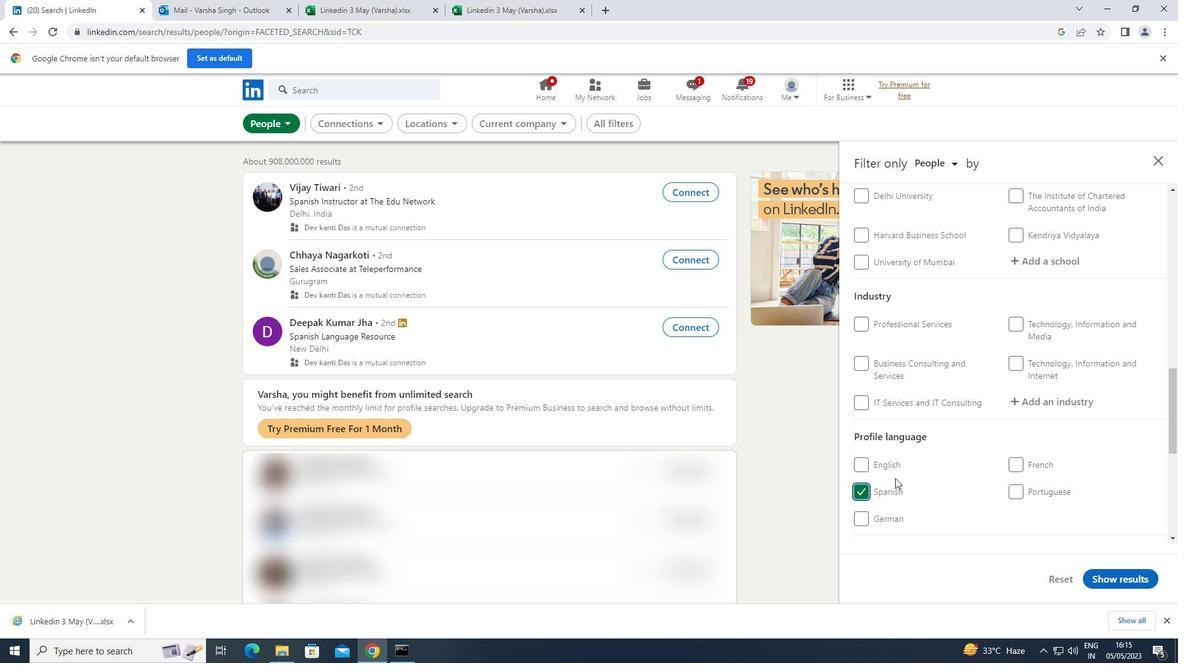 
Action: Mouse scrolled (895, 478) with delta (0, 0)
Screenshot: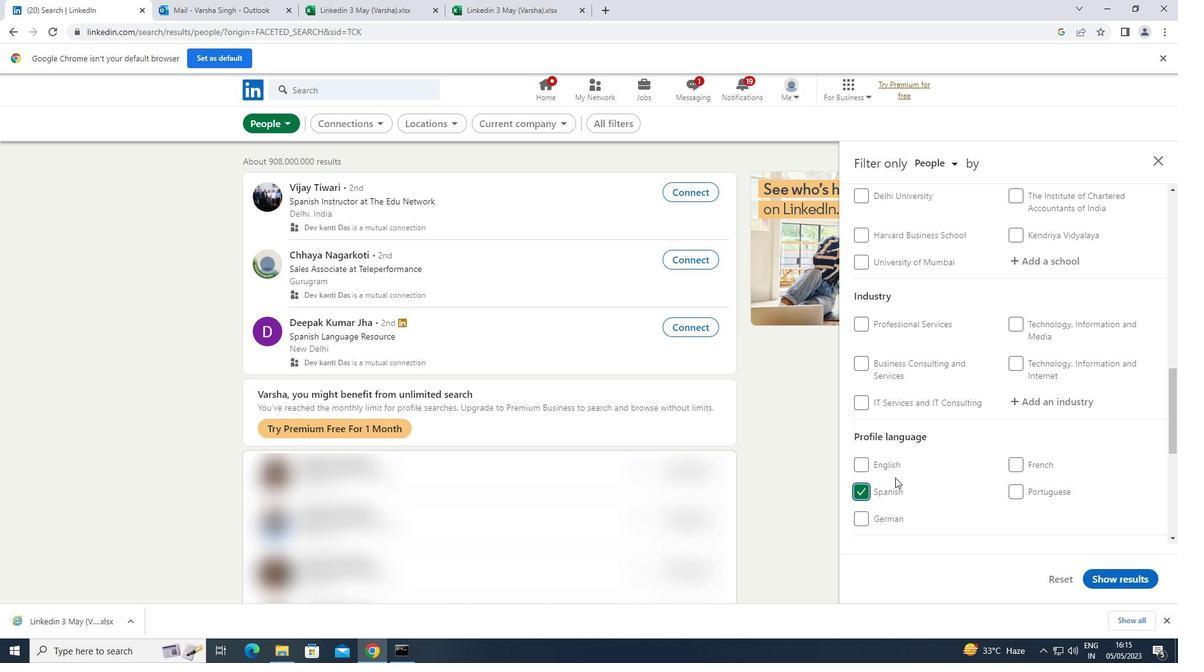 
Action: Mouse scrolled (895, 478) with delta (0, 0)
Screenshot: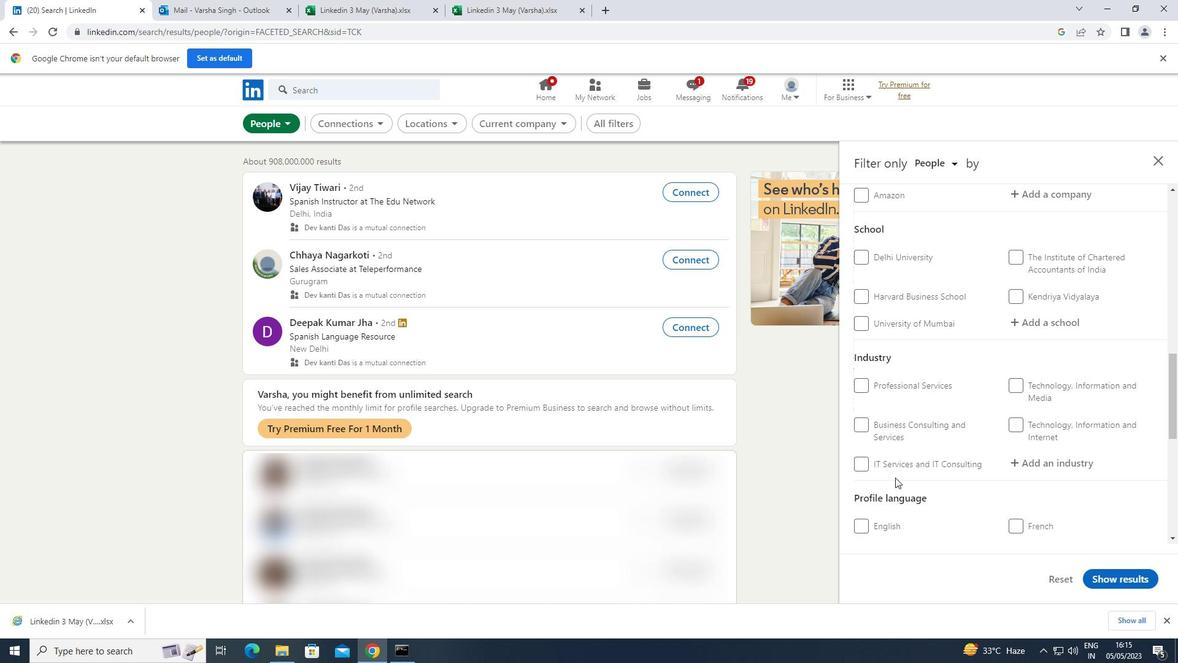
Action: Mouse scrolled (895, 478) with delta (0, 0)
Screenshot: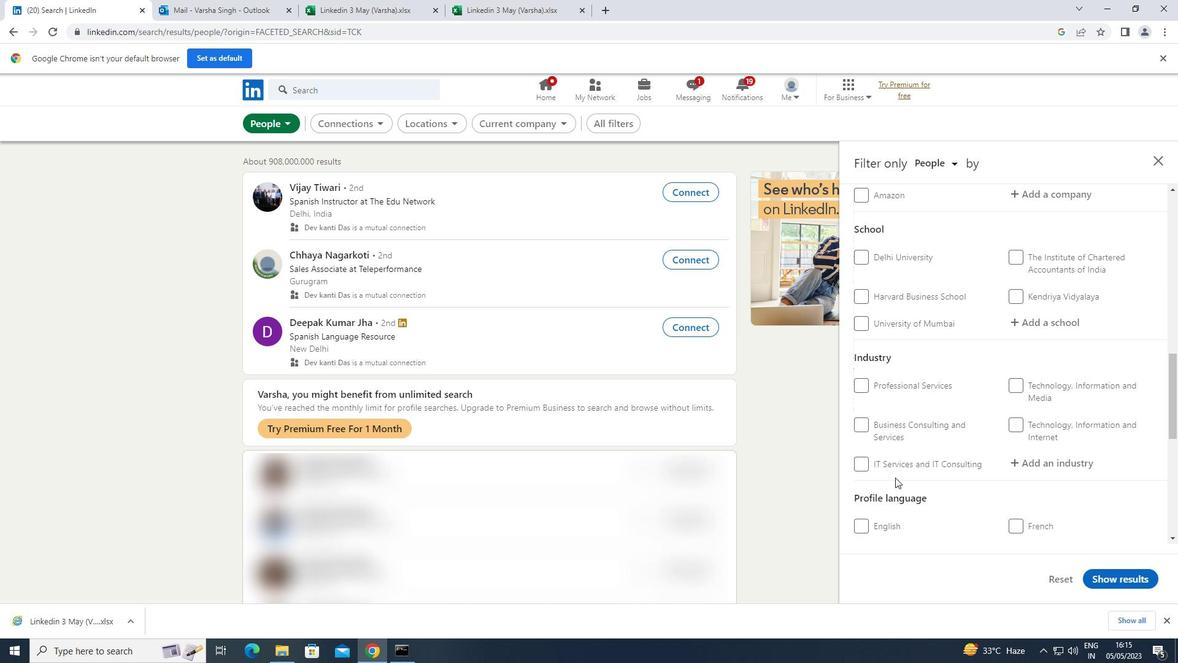 
Action: Mouse scrolled (895, 478) with delta (0, 0)
Screenshot: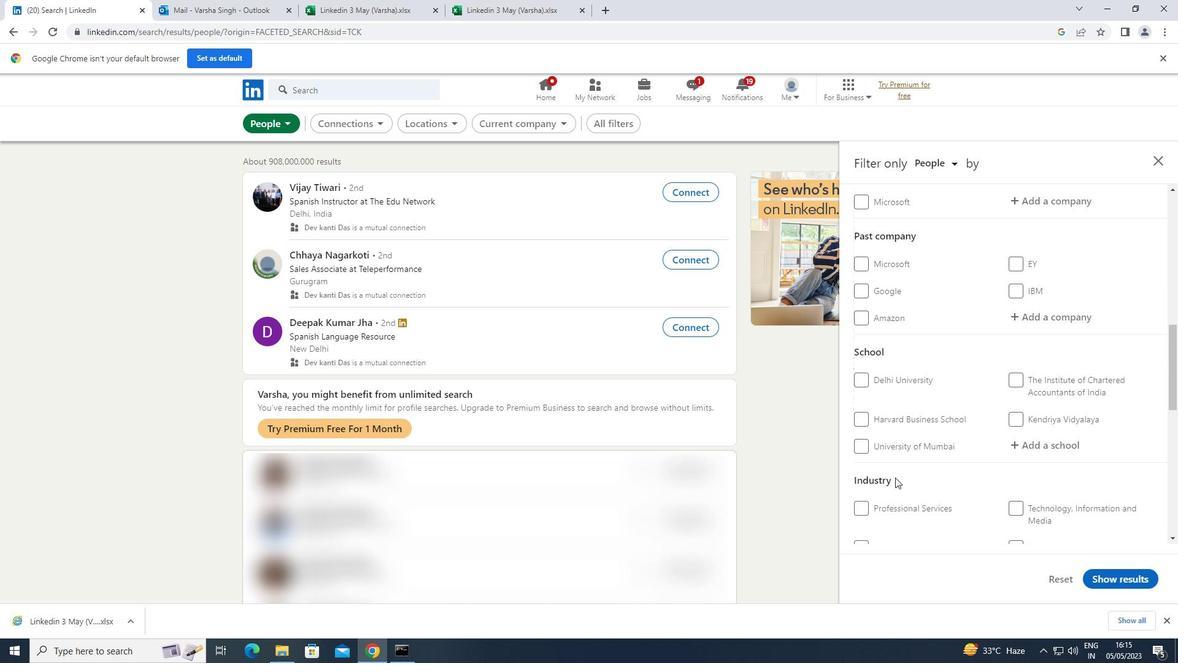 
Action: Mouse moved to (899, 475)
Screenshot: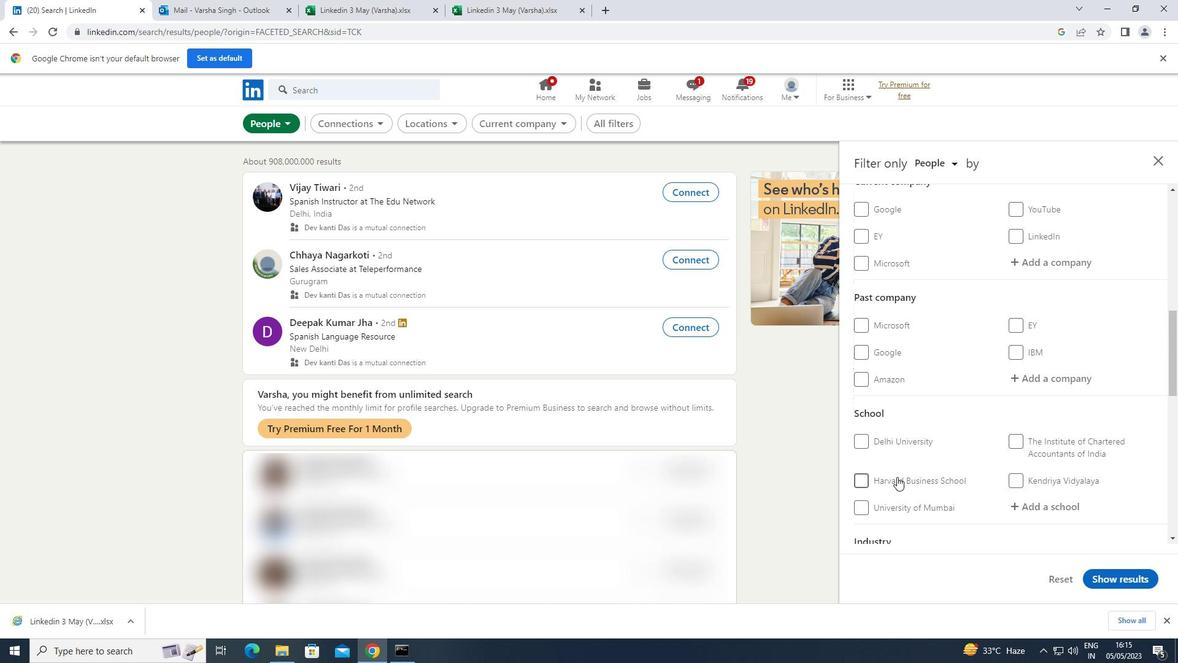 
Action: Mouse scrolled (899, 476) with delta (0, 0)
Screenshot: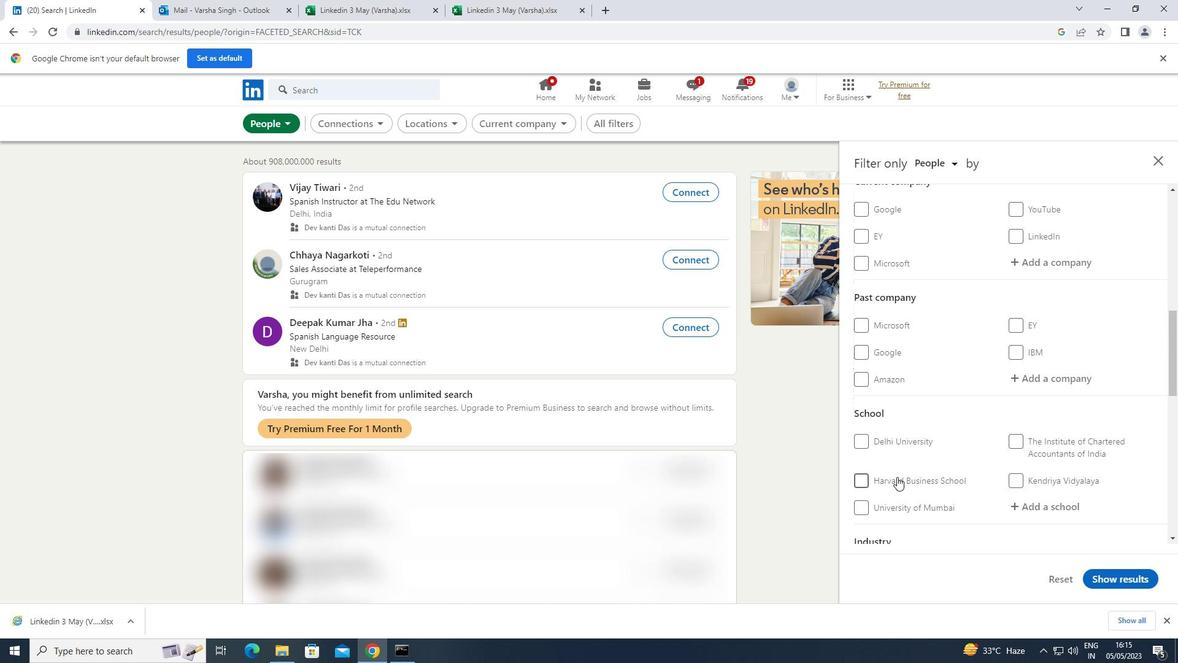 
Action: Mouse moved to (1081, 326)
Screenshot: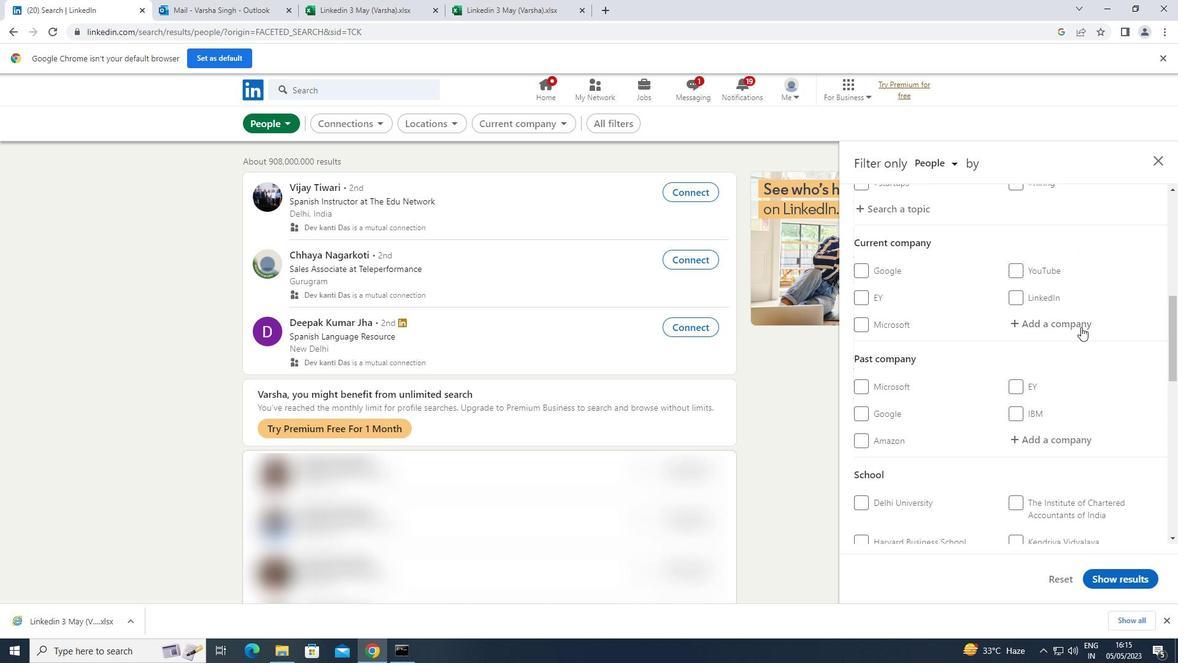 
Action: Mouse pressed left at (1081, 326)
Screenshot: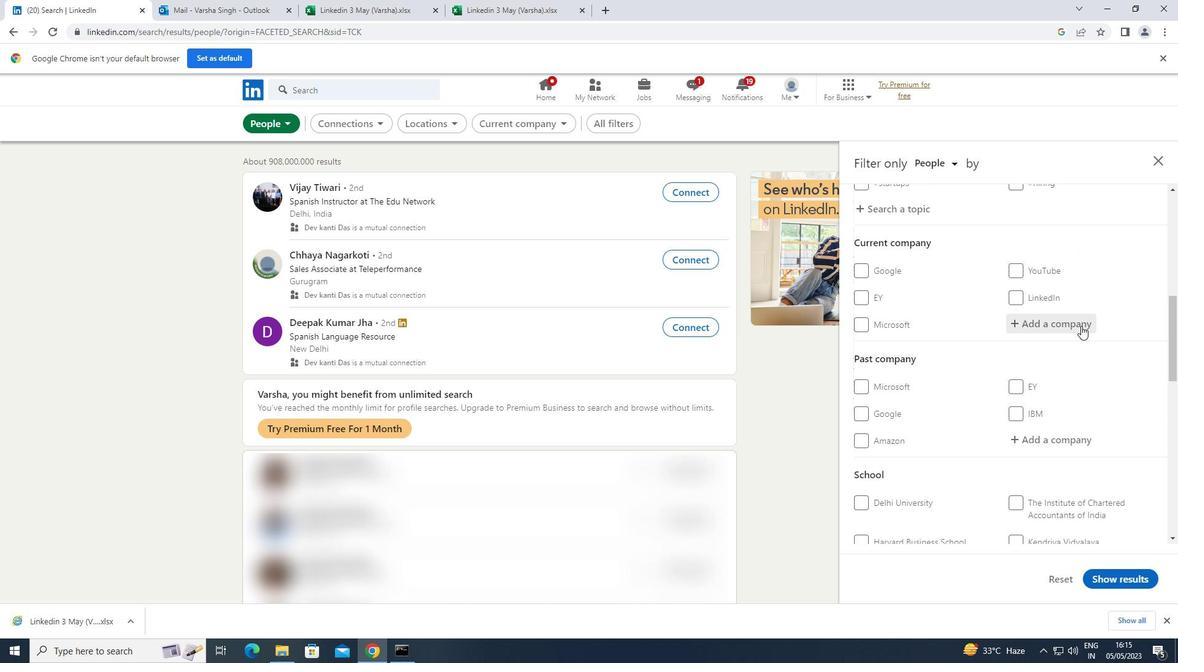 
Action: Key pressed <Key.shift>QUALCOMM
Screenshot: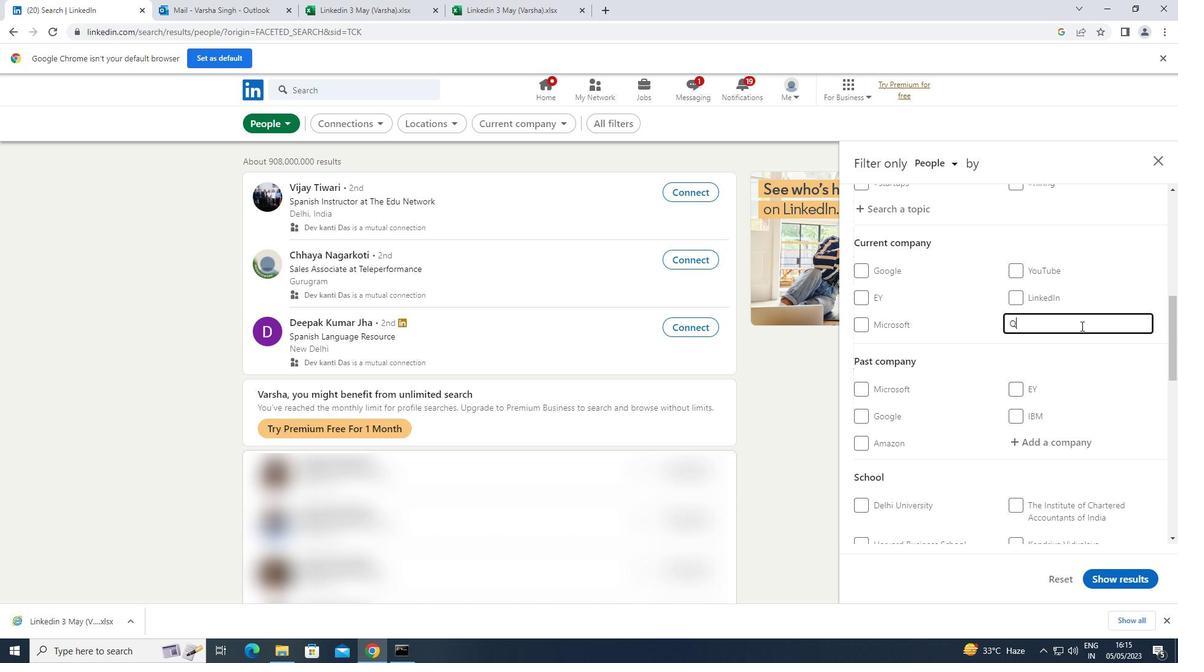 
Action: Mouse moved to (958, 338)
Screenshot: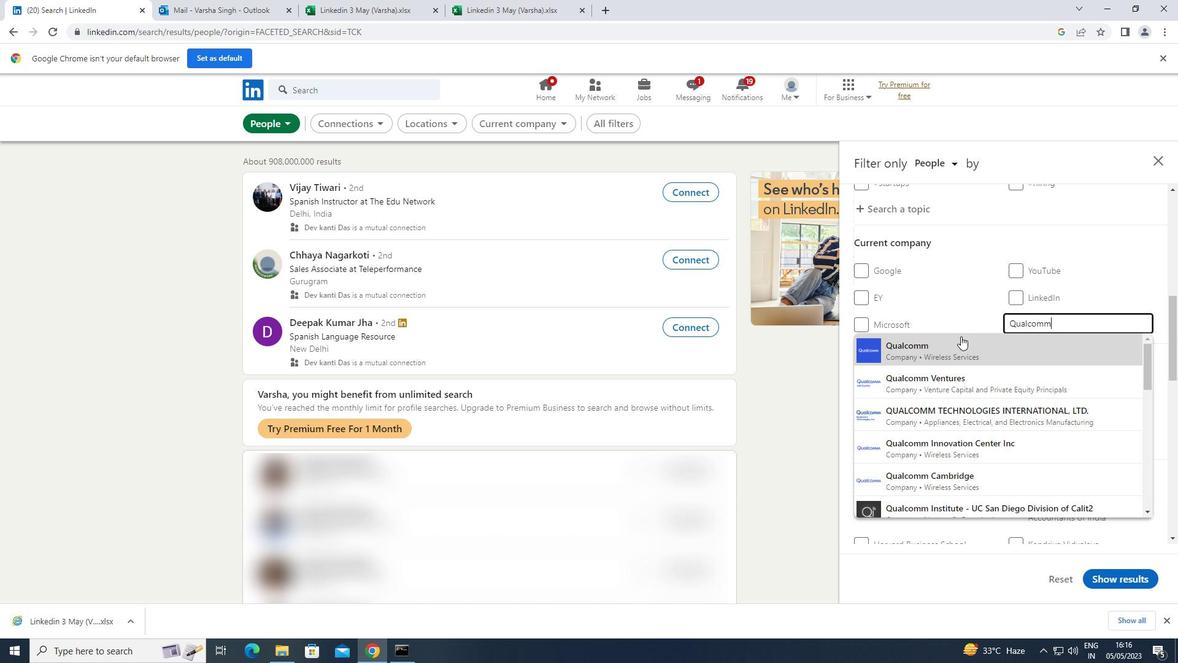 
Action: Mouse pressed left at (958, 338)
Screenshot: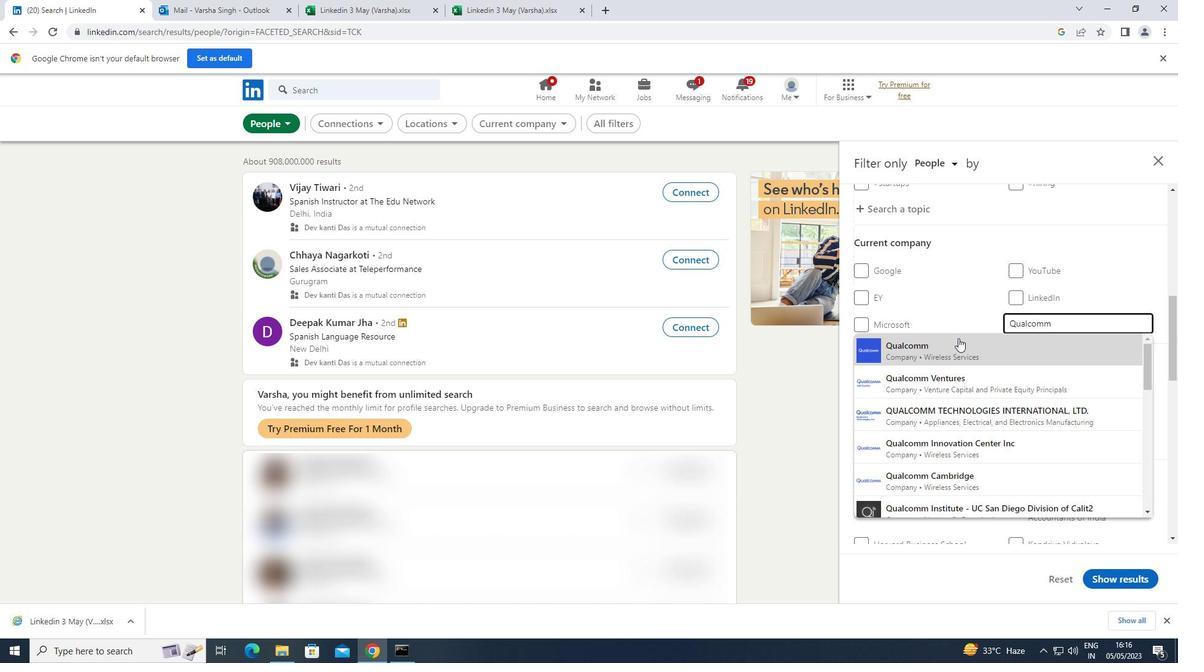 
Action: Mouse scrolled (958, 337) with delta (0, 0)
Screenshot: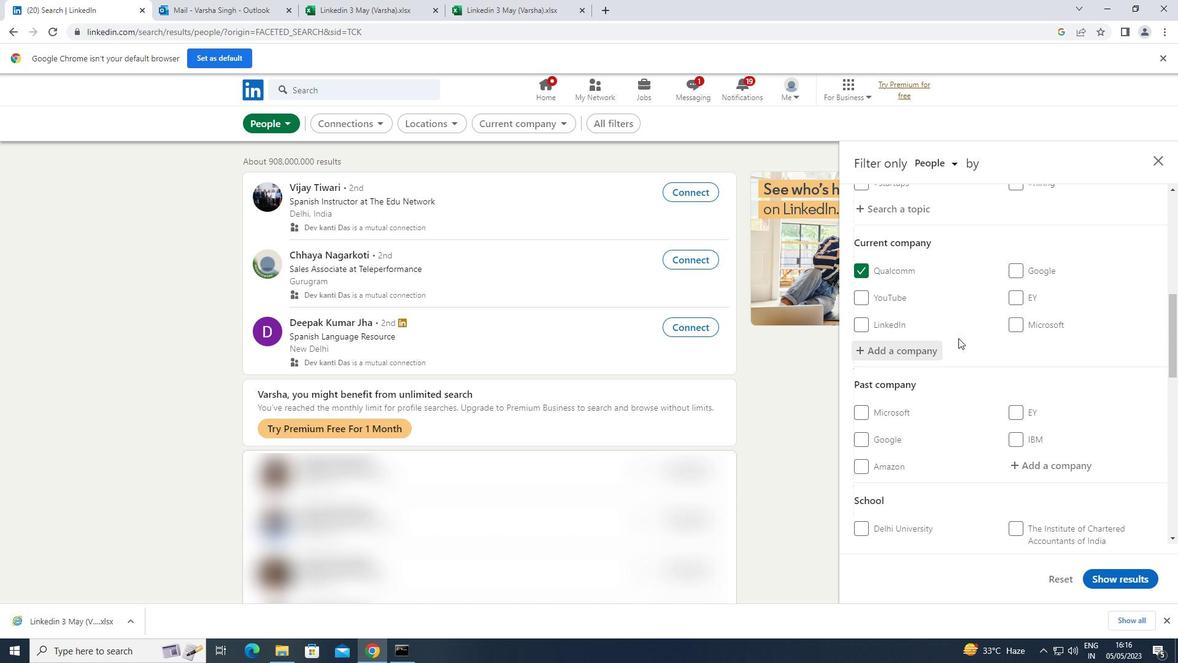 
Action: Mouse moved to (958, 338)
Screenshot: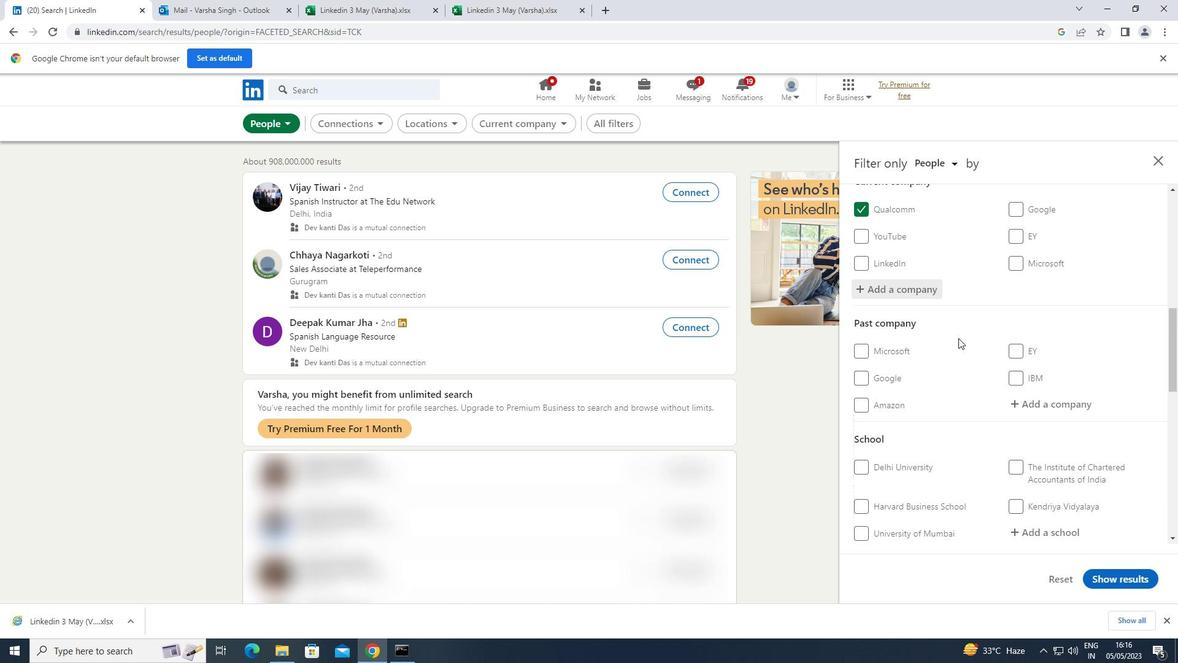 
Action: Mouse scrolled (958, 337) with delta (0, 0)
Screenshot: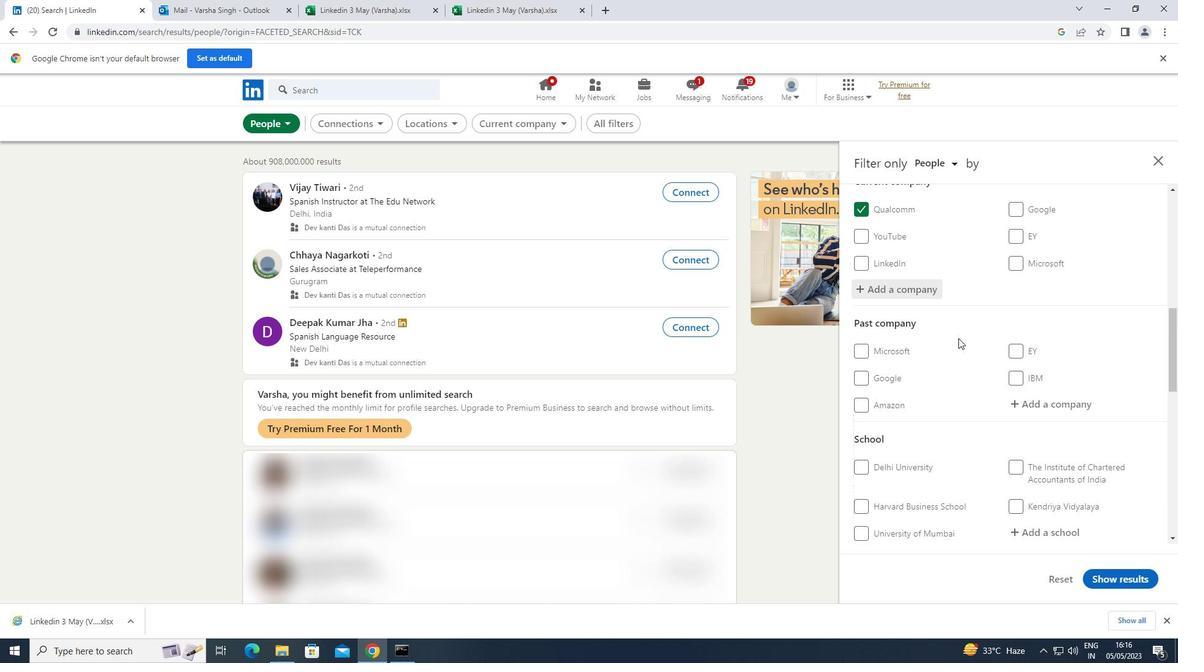 
Action: Mouse scrolled (958, 337) with delta (0, 0)
Screenshot: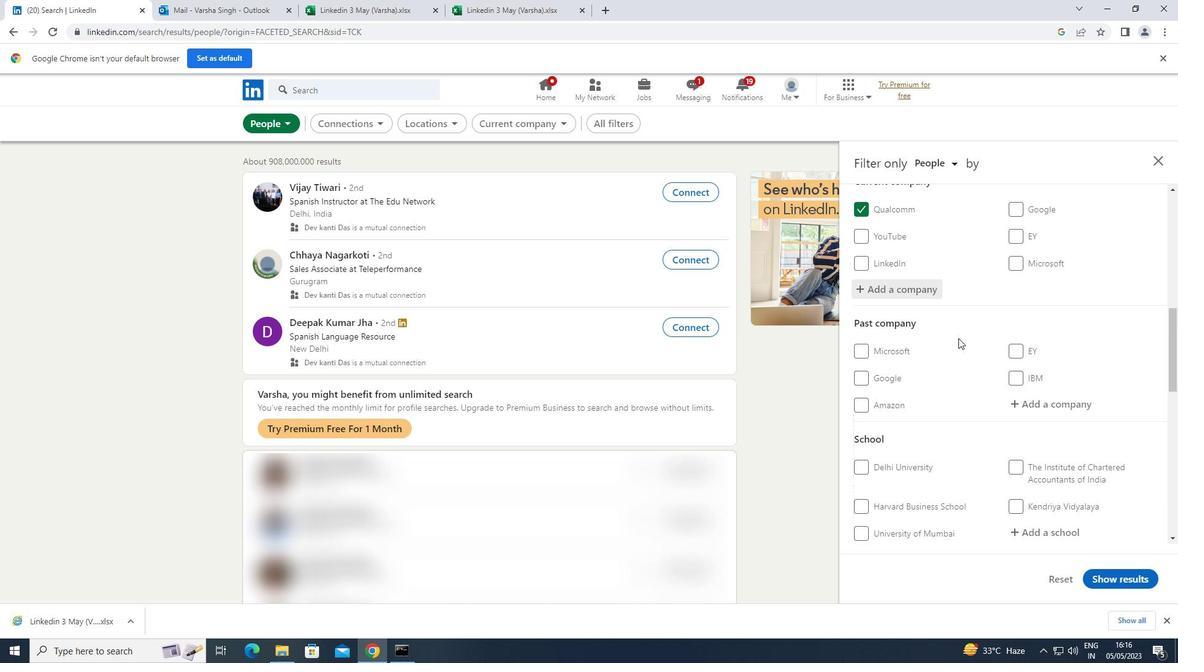 
Action: Mouse moved to (1024, 407)
Screenshot: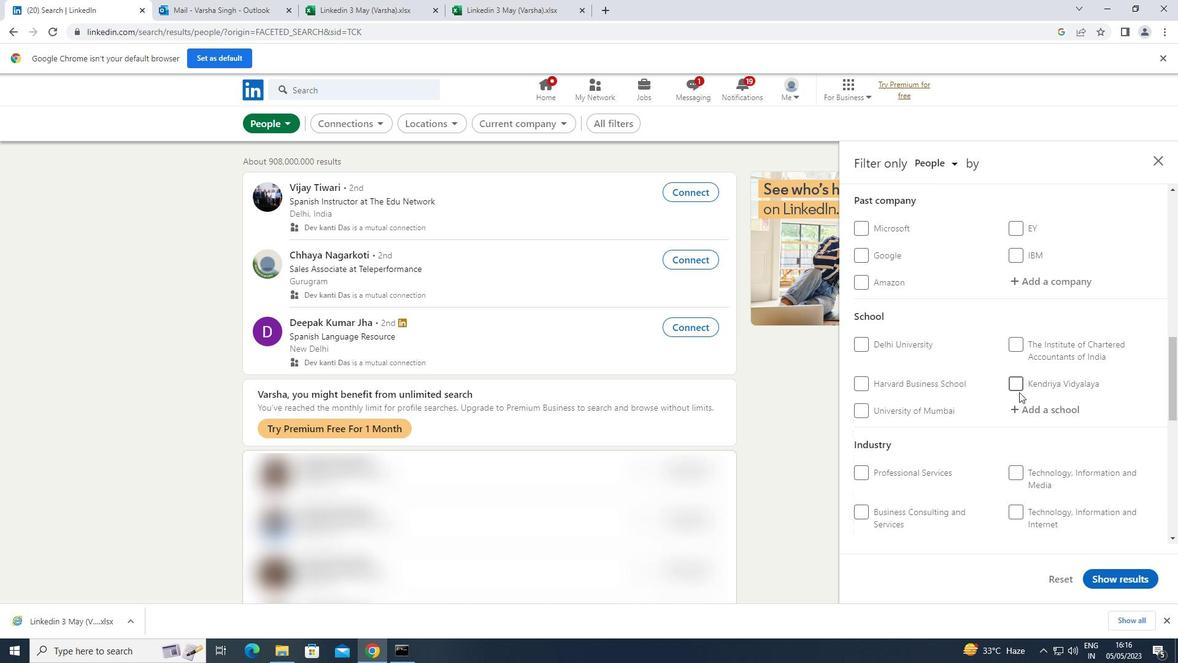 
Action: Mouse pressed left at (1024, 407)
Screenshot: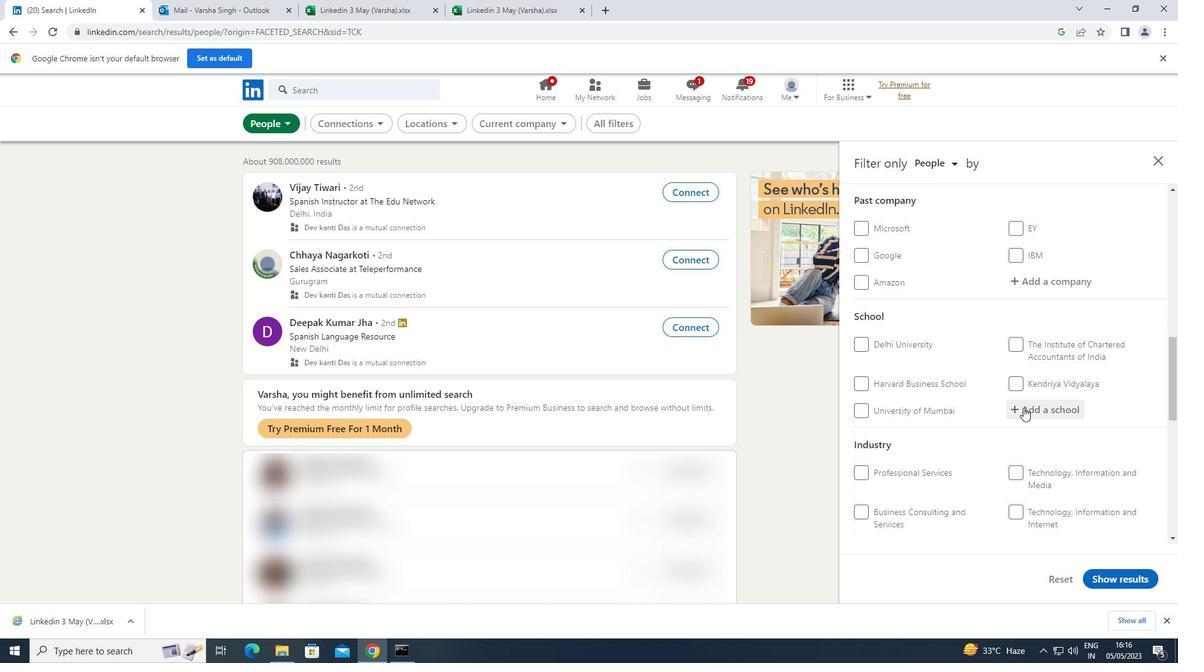 
Action: Mouse moved to (1024, 408)
Screenshot: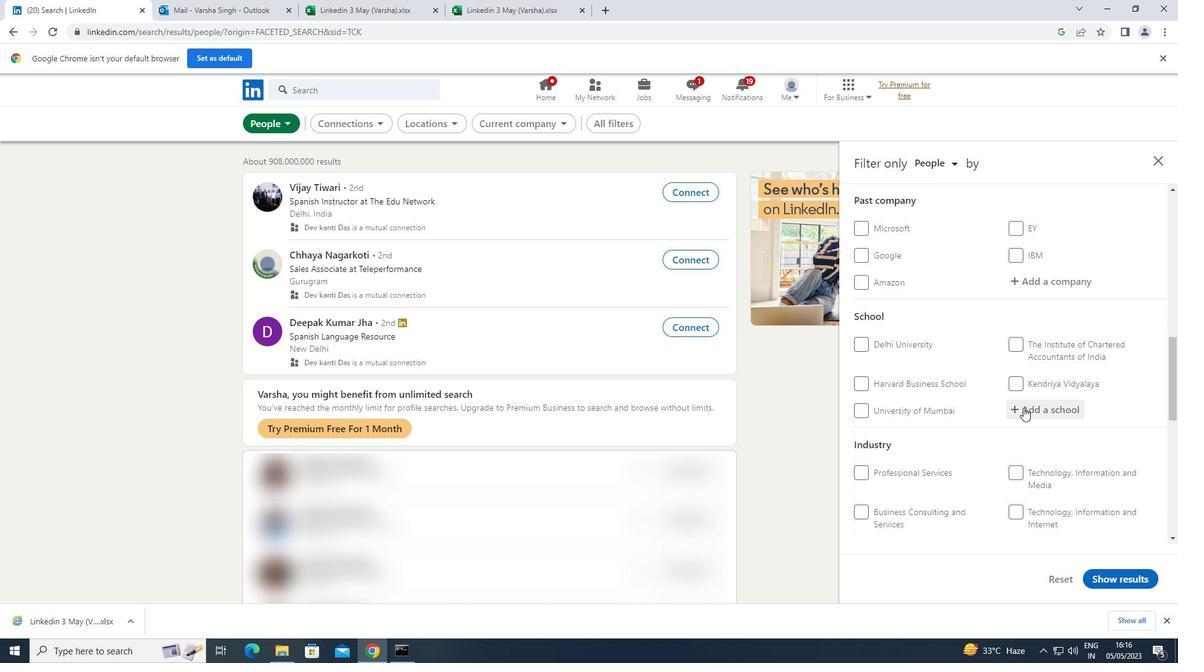 
Action: Key pressed <Key.shift><Key.shift><Key.shift>OP
Screenshot: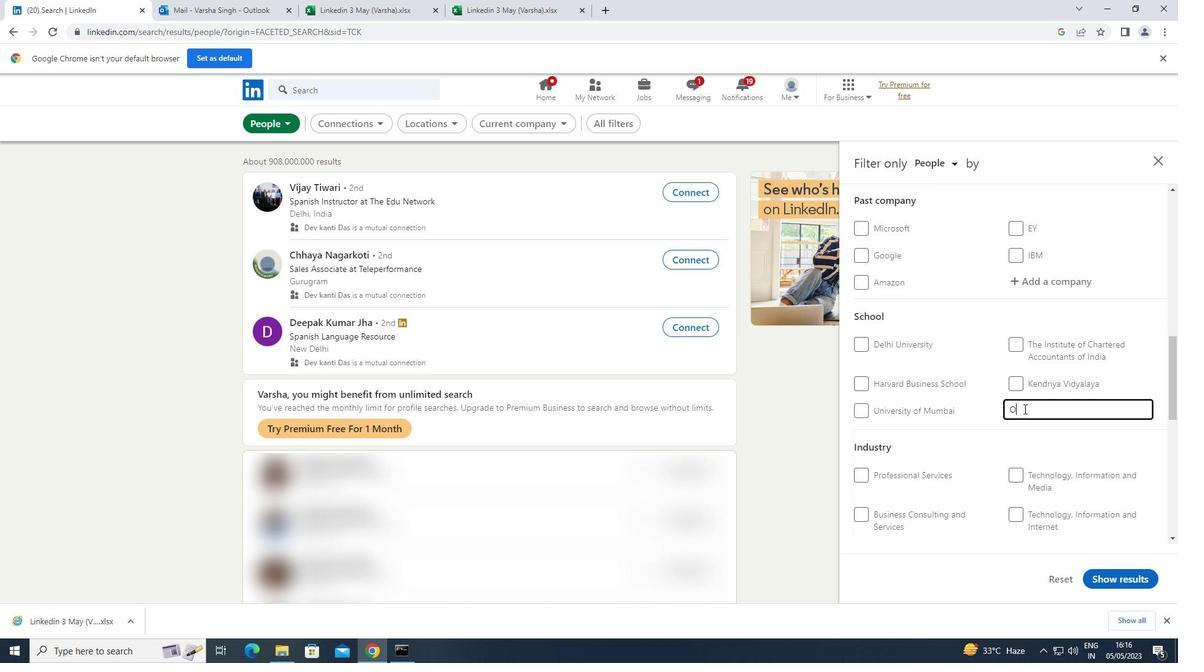 
Action: Mouse moved to (979, 496)
Screenshot: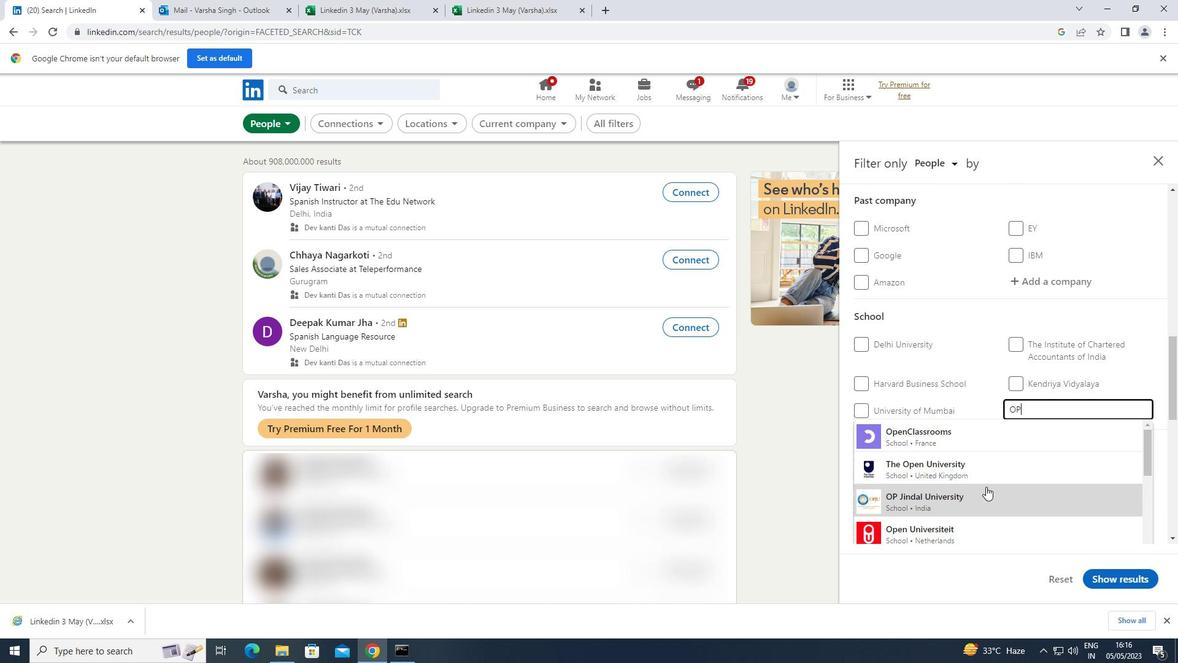 
Action: Mouse pressed left at (979, 496)
Screenshot: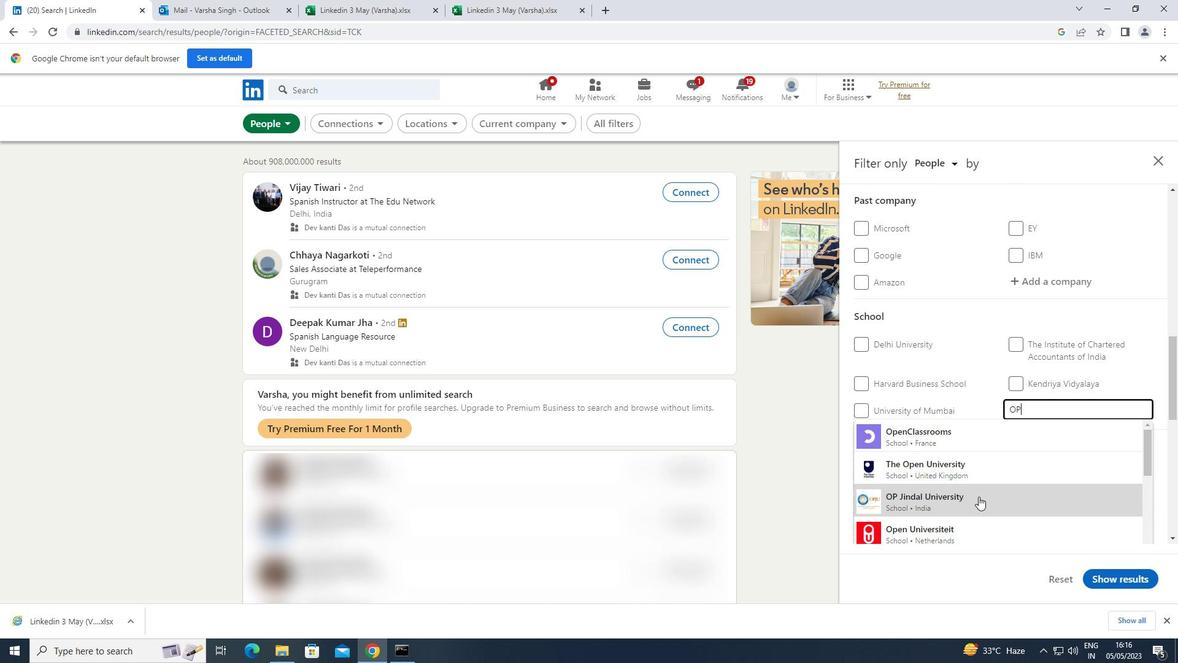 
Action: Mouse moved to (981, 495)
Screenshot: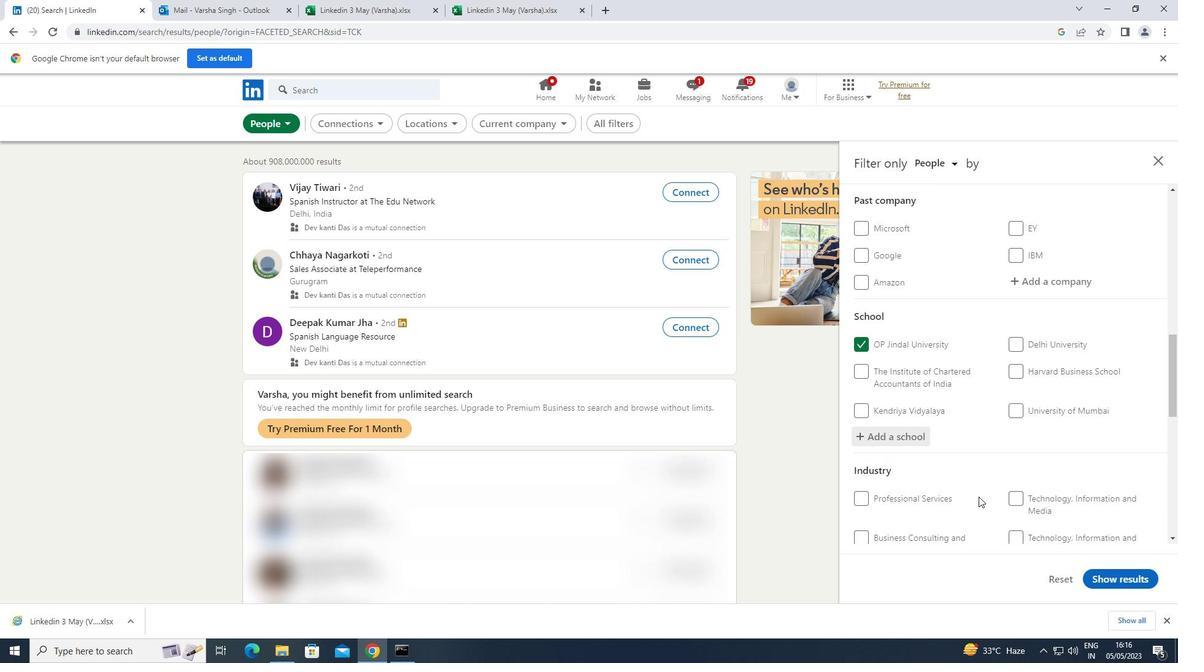 
Action: Mouse scrolled (981, 494) with delta (0, 0)
Screenshot: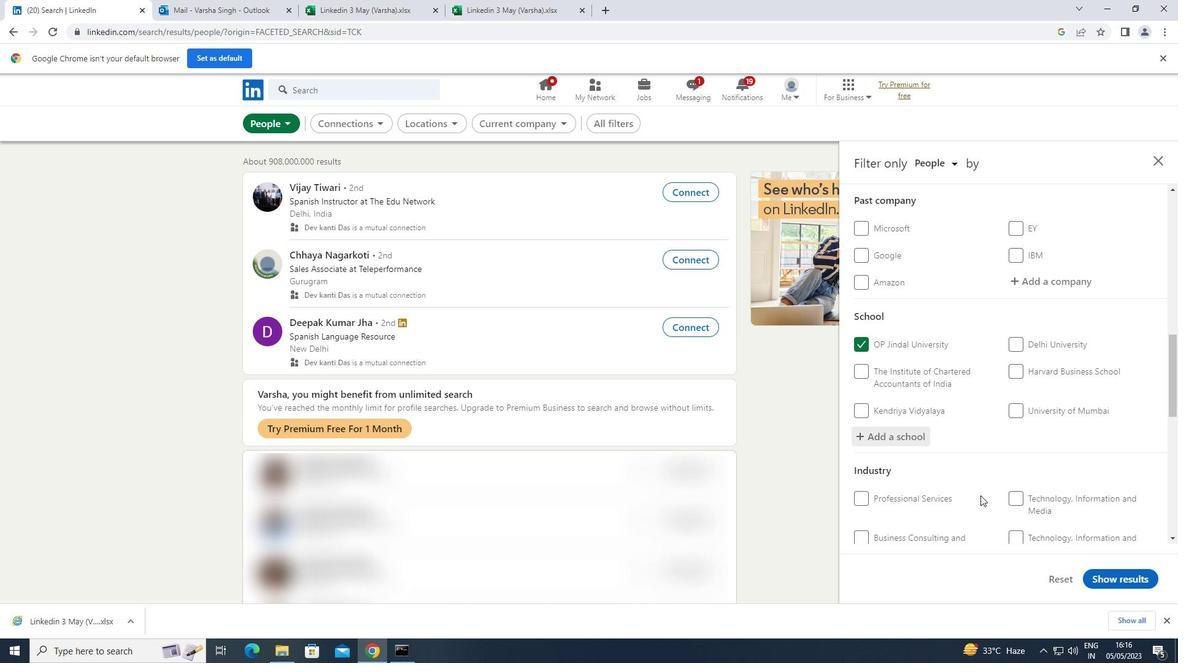 
Action: Mouse scrolled (981, 494) with delta (0, 0)
Screenshot: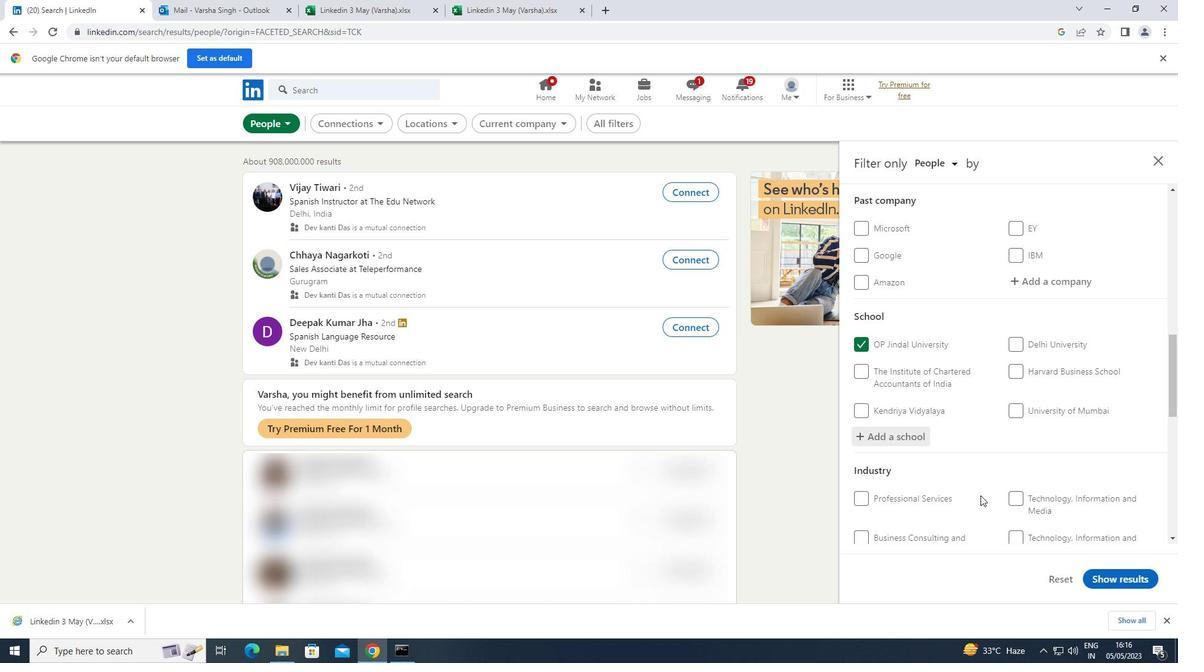 
Action: Mouse scrolled (981, 494) with delta (0, 0)
Screenshot: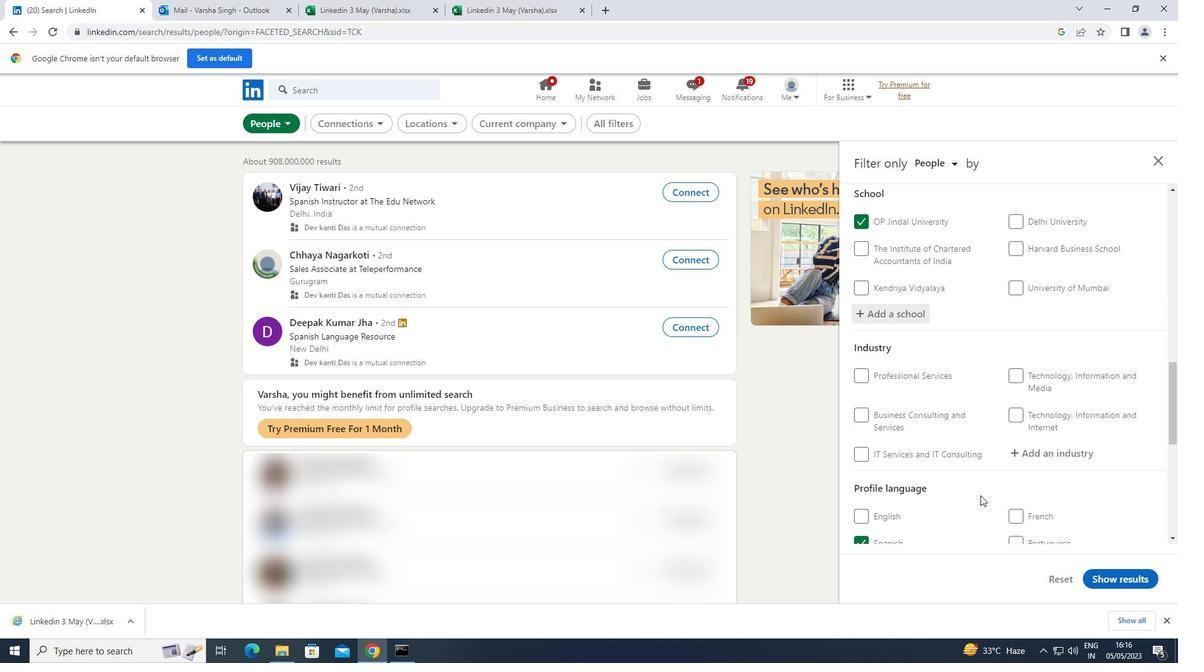 
Action: Mouse moved to (1067, 389)
Screenshot: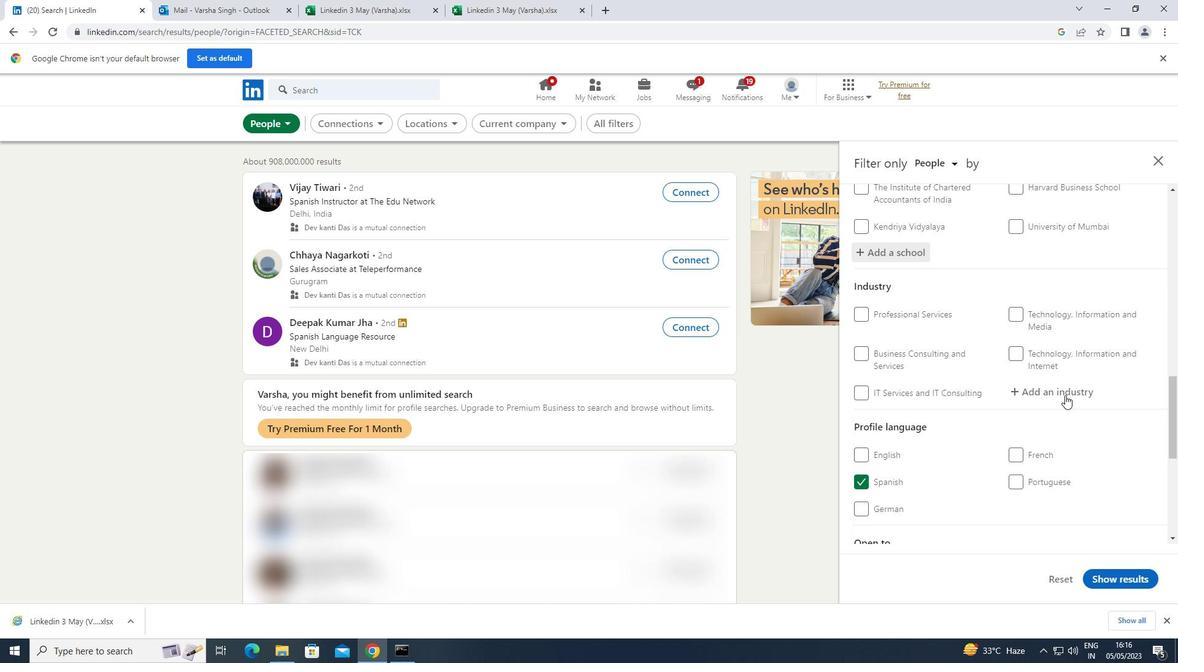 
Action: Mouse pressed left at (1067, 389)
Screenshot: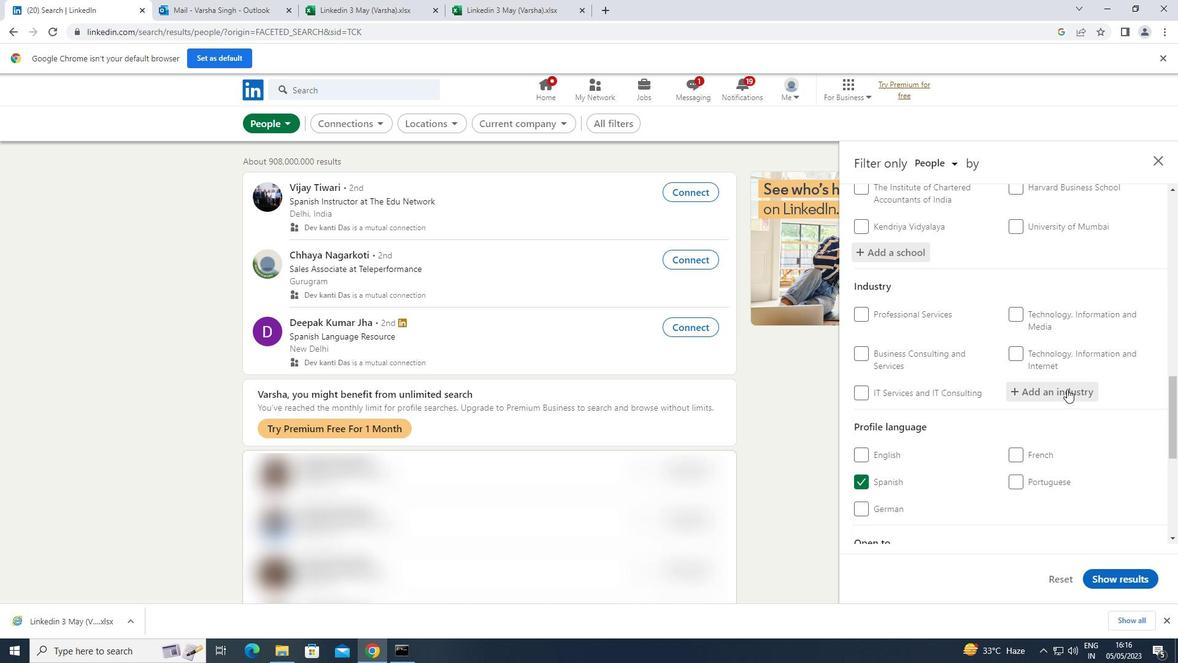 
Action: Key pressed <Key.shift>CLIMATE
Screenshot: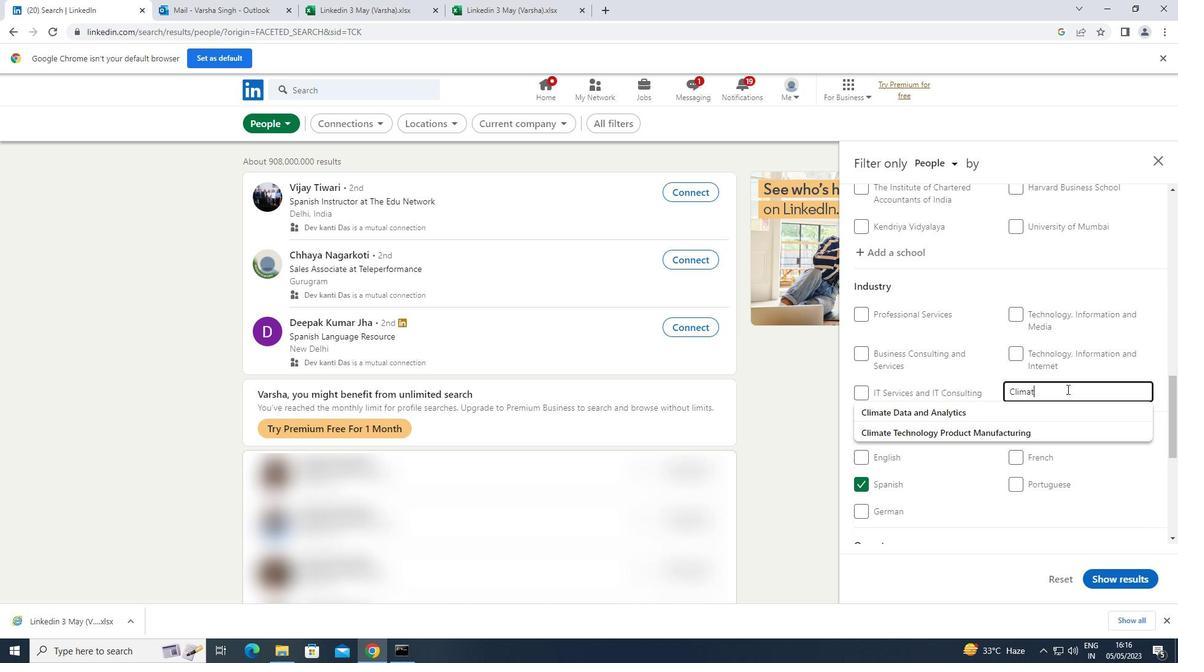 
Action: Mouse moved to (962, 407)
Screenshot: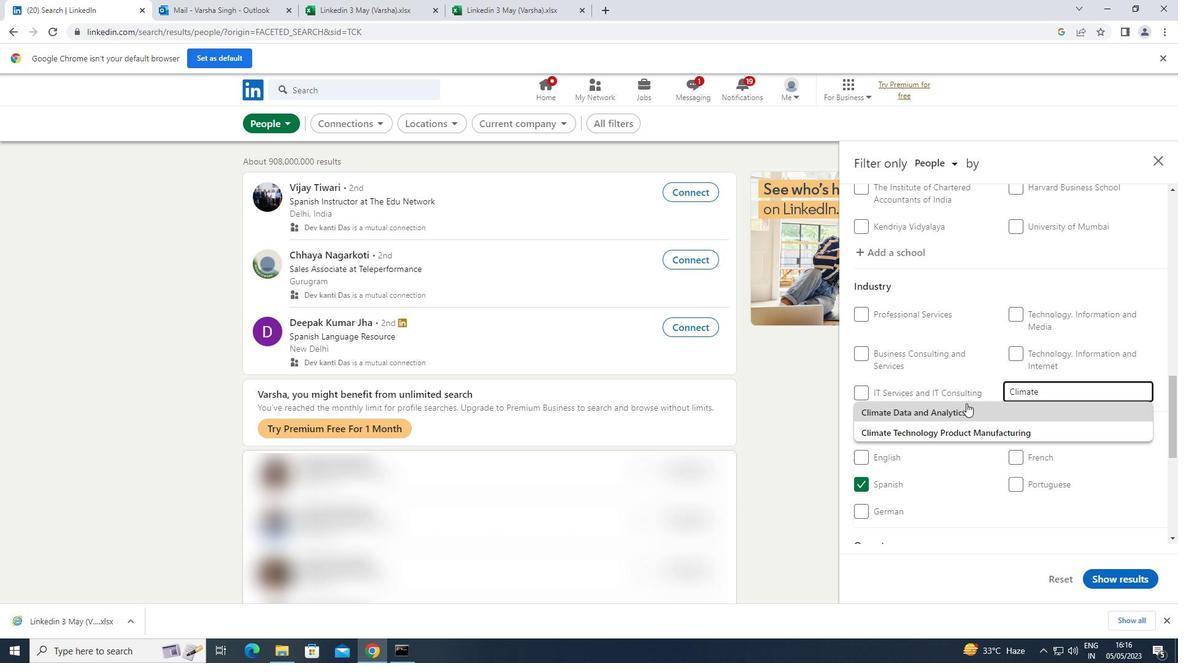 
Action: Mouse pressed left at (962, 407)
Screenshot: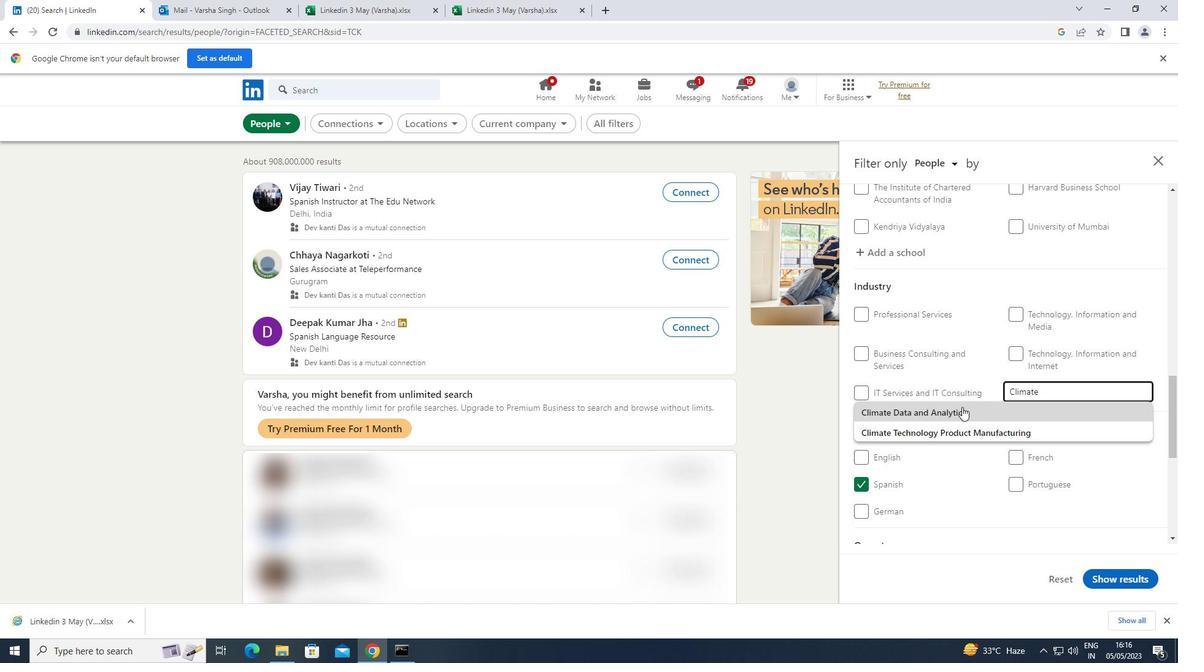 
Action: Mouse moved to (968, 402)
Screenshot: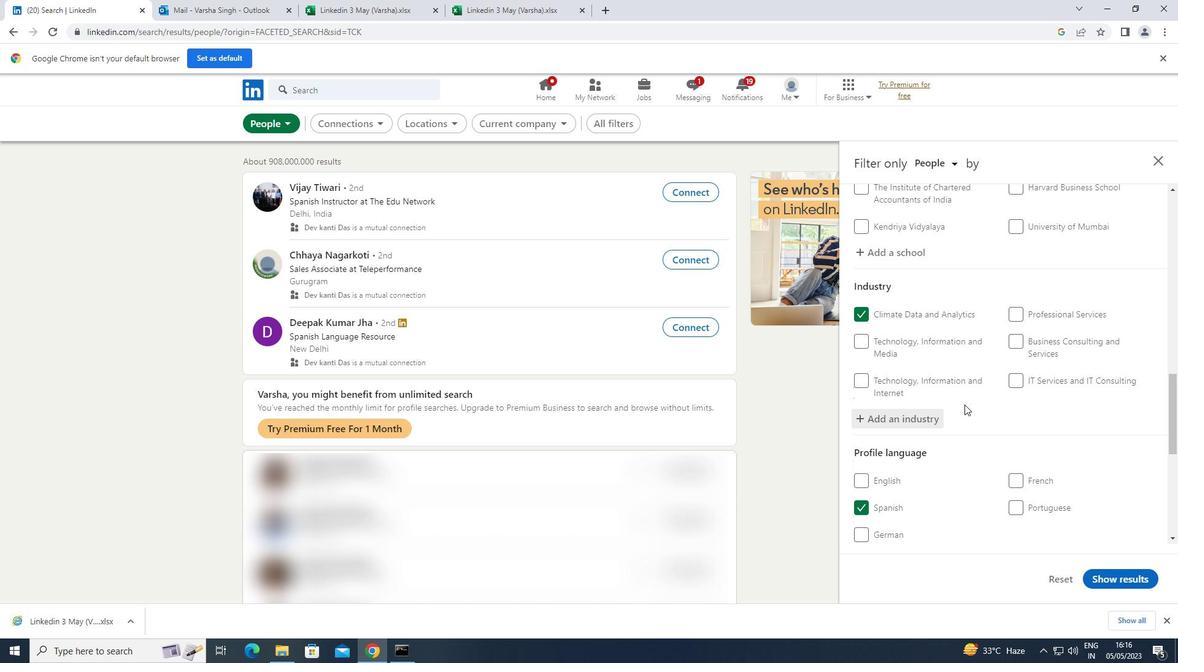
Action: Mouse scrolled (968, 401) with delta (0, 0)
Screenshot: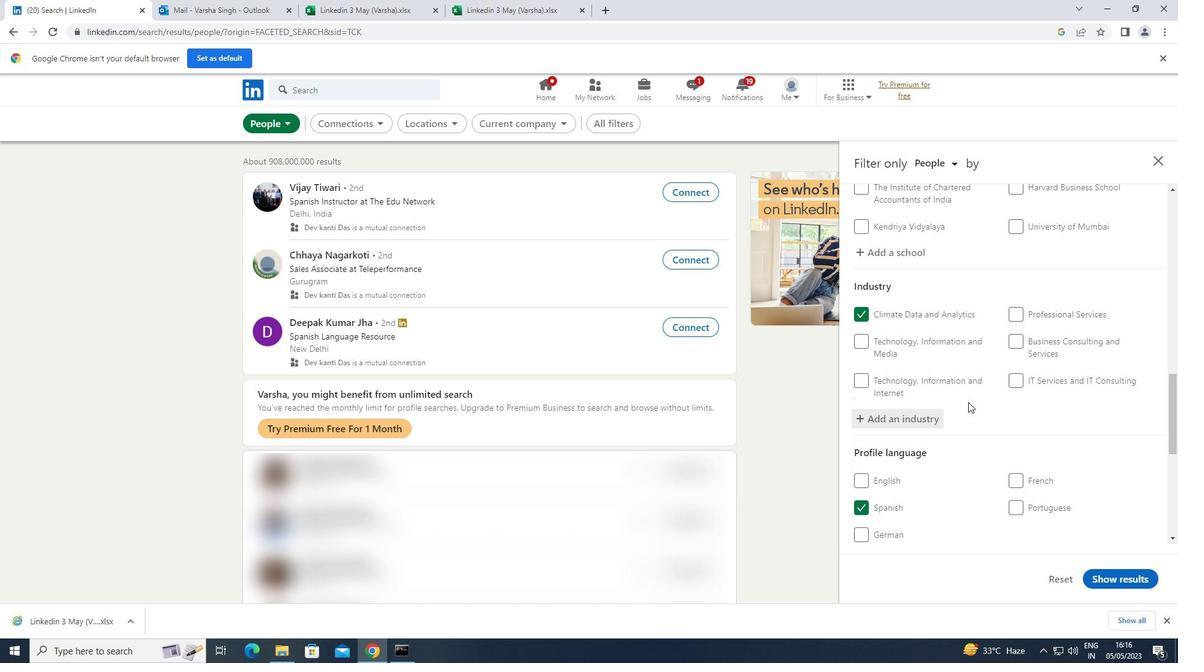 
Action: Mouse scrolled (968, 401) with delta (0, 0)
Screenshot: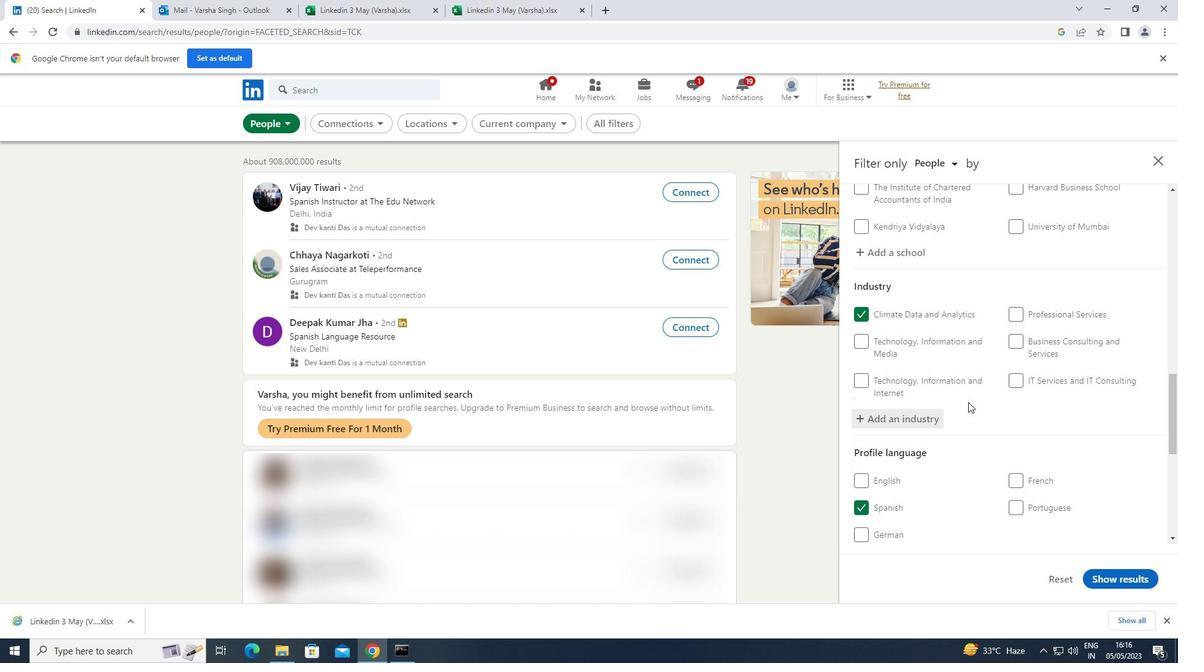 
Action: Mouse scrolled (968, 401) with delta (0, 0)
Screenshot: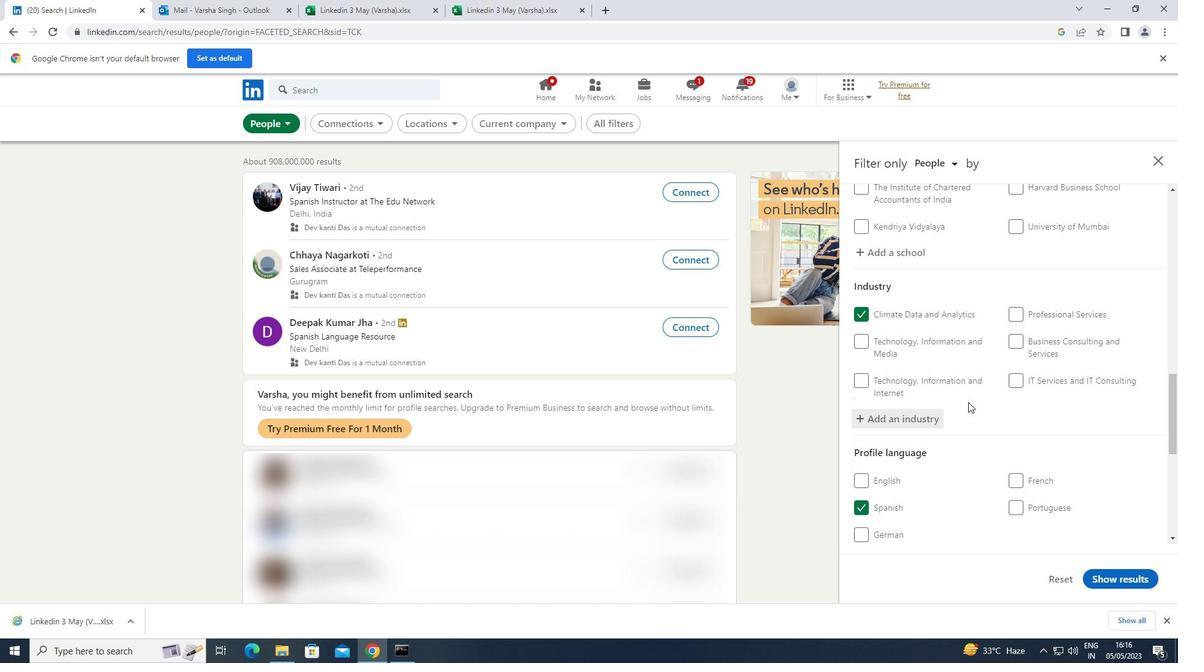 
Action: Mouse scrolled (968, 401) with delta (0, 0)
Screenshot: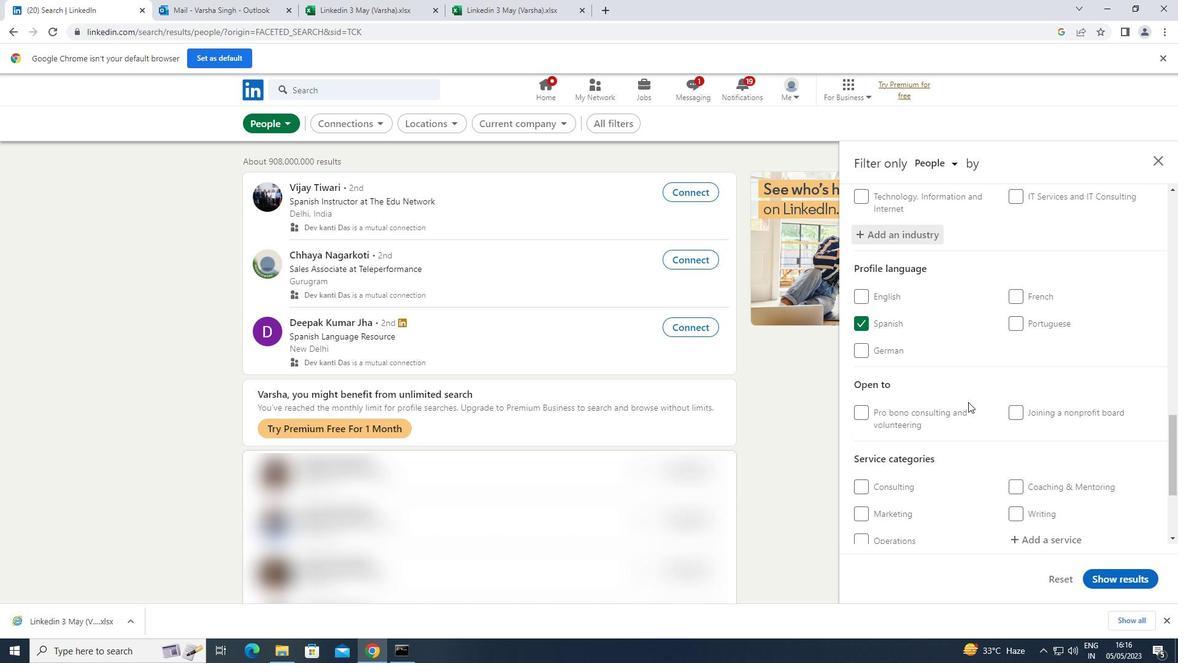 
Action: Mouse moved to (1030, 469)
Screenshot: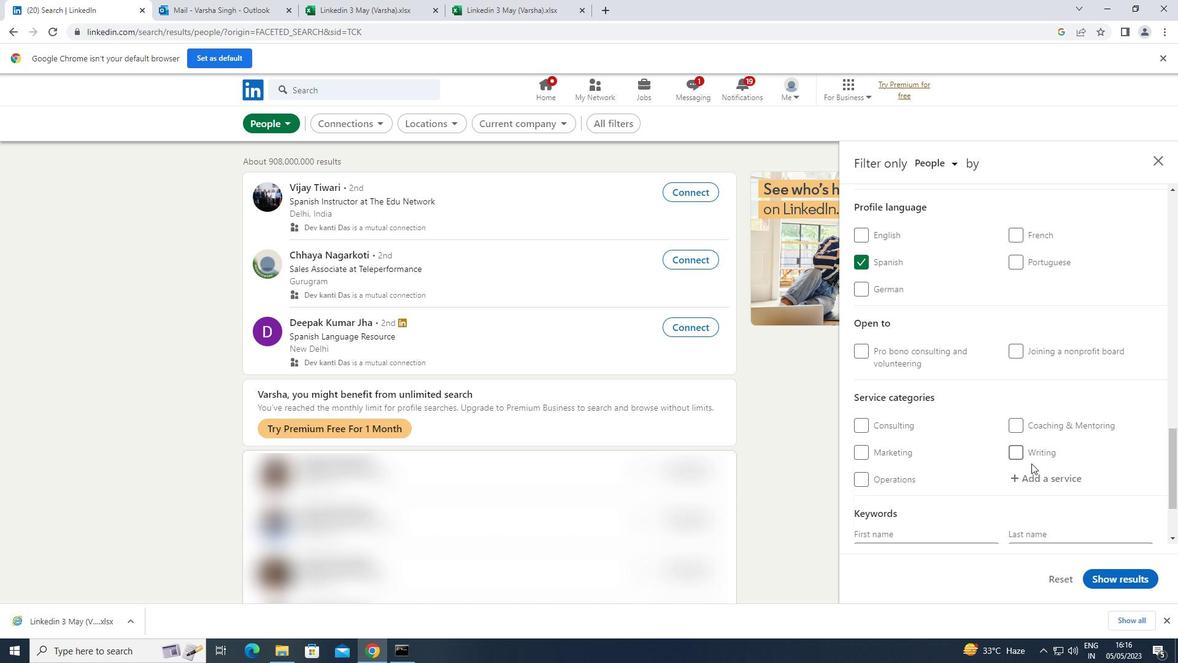 
Action: Mouse pressed left at (1030, 469)
Screenshot: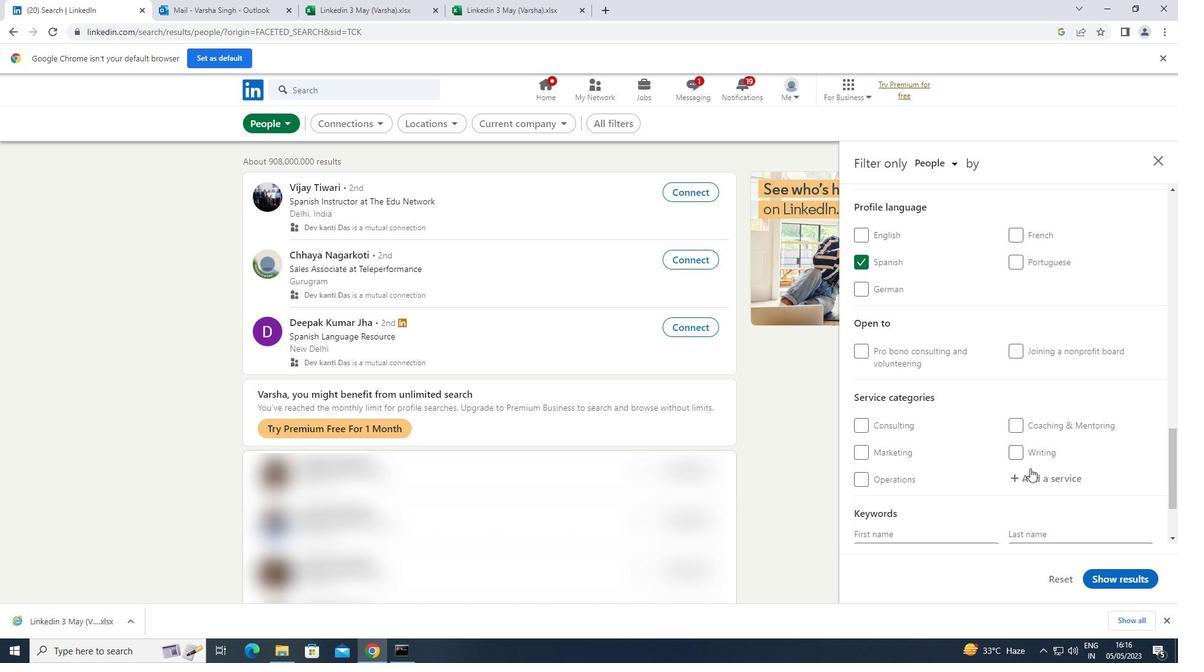 
Action: Key pressed <Key.shift>USER<Key.space>
Screenshot: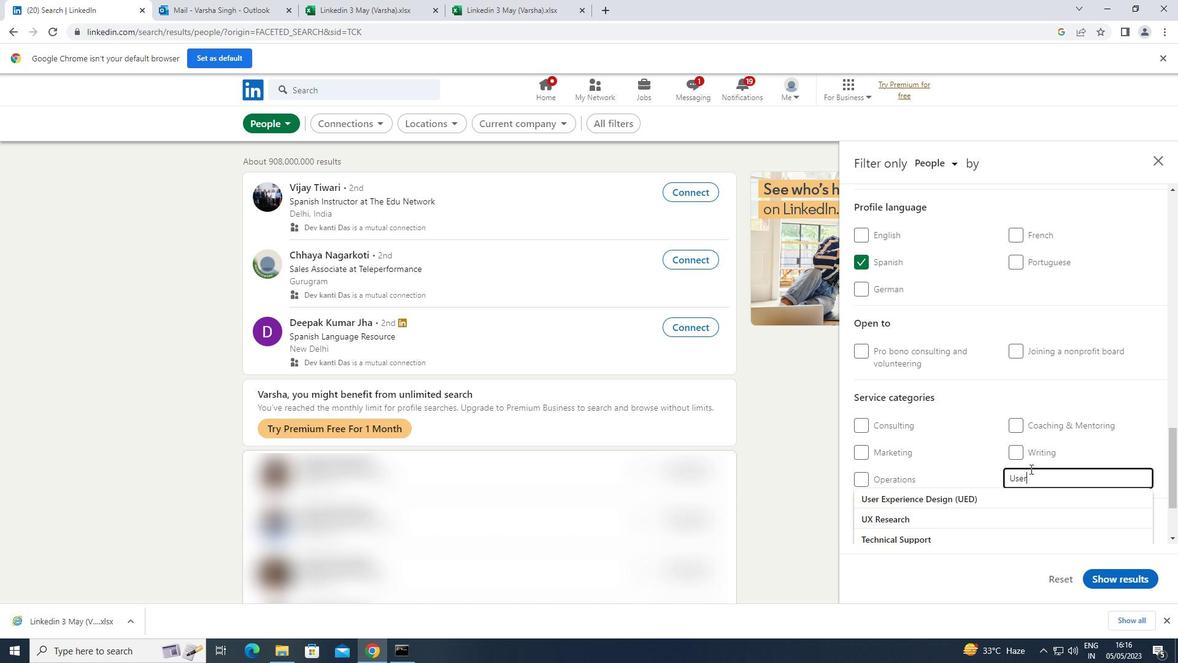 
Action: Mouse moved to (943, 493)
Screenshot: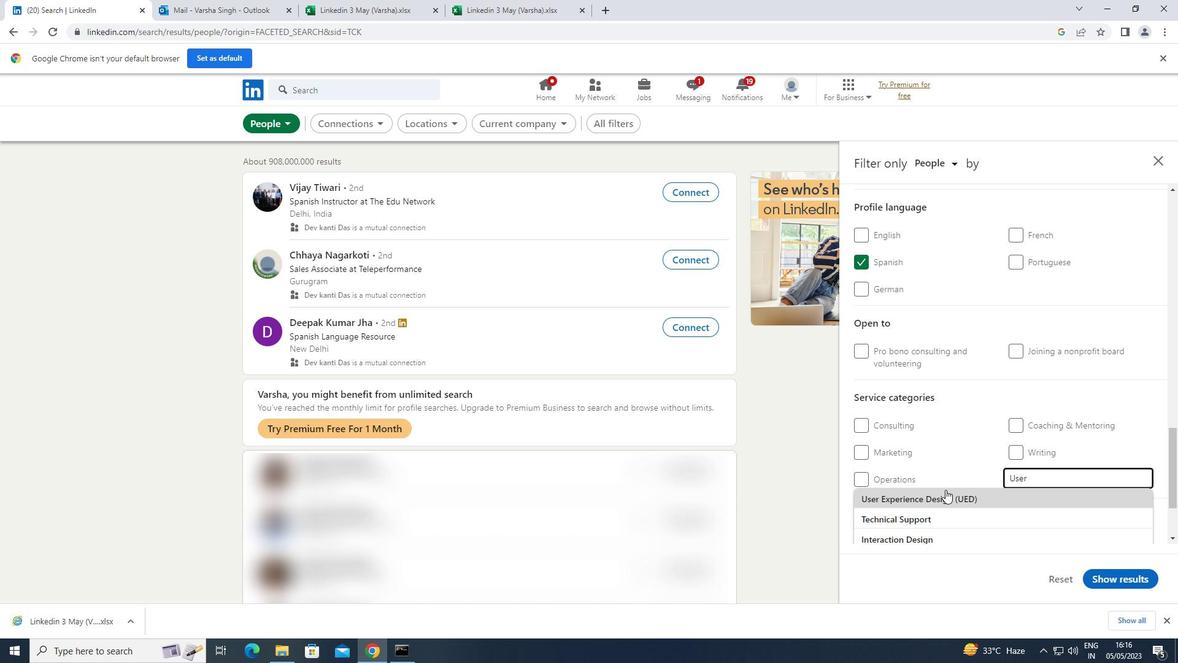
Action: Mouse pressed left at (943, 493)
Screenshot: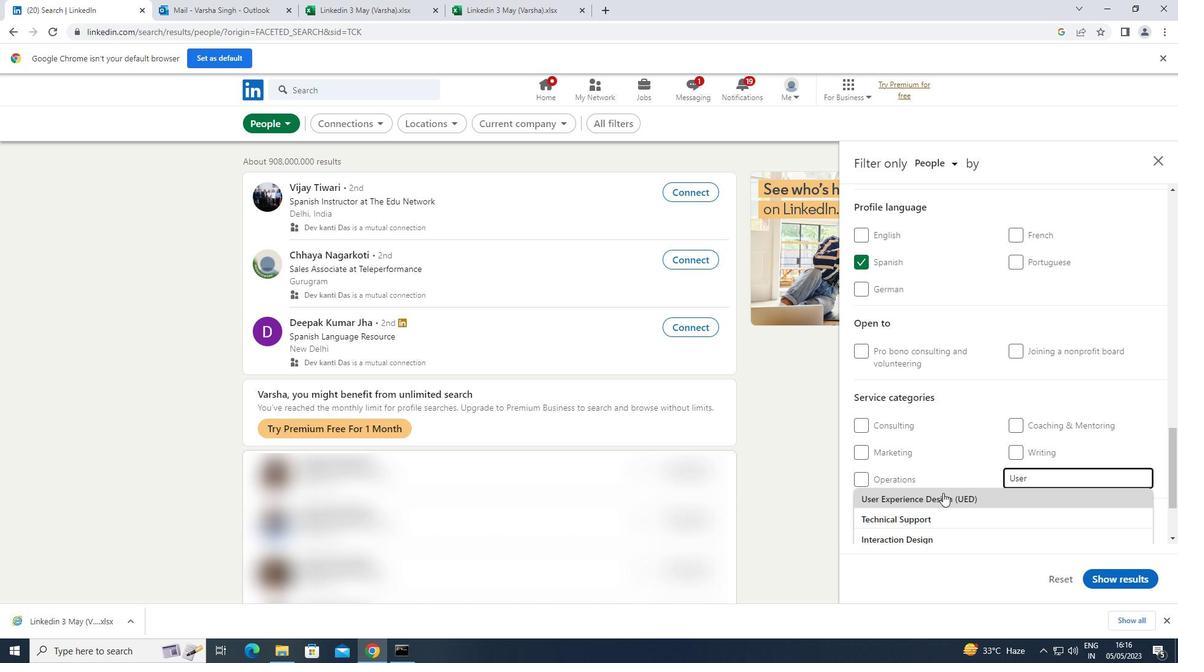 
Action: Mouse scrolled (943, 492) with delta (0, 0)
Screenshot: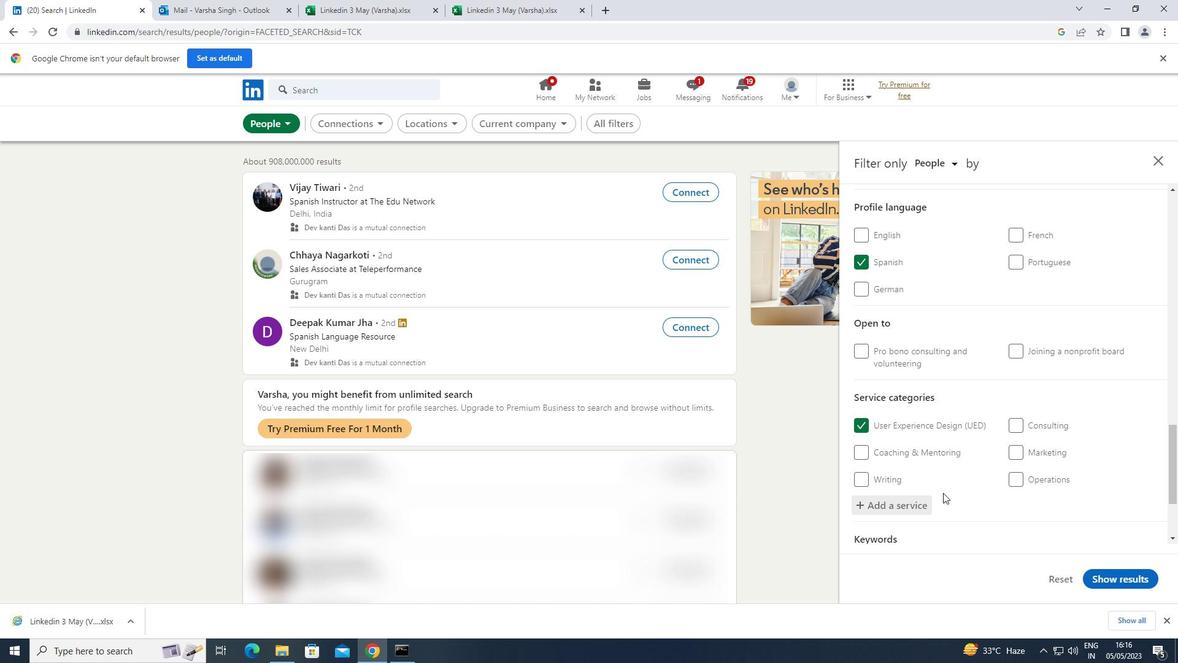 
Action: Mouse scrolled (943, 492) with delta (0, 0)
Screenshot: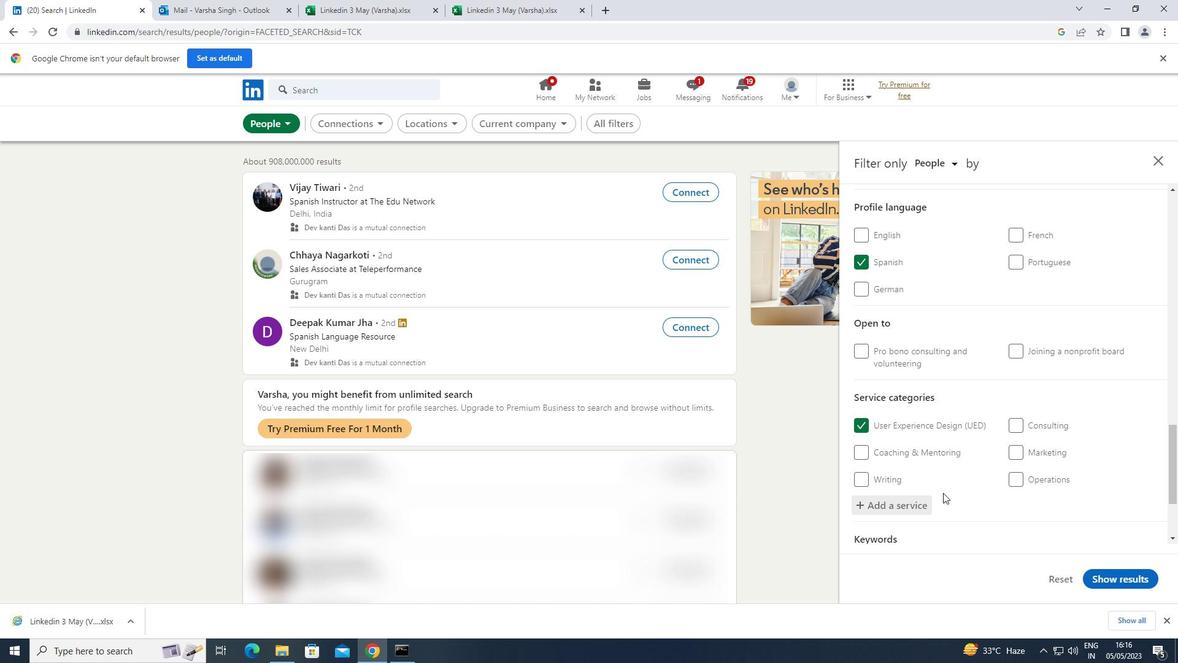 
Action: Mouse scrolled (943, 492) with delta (0, 0)
Screenshot: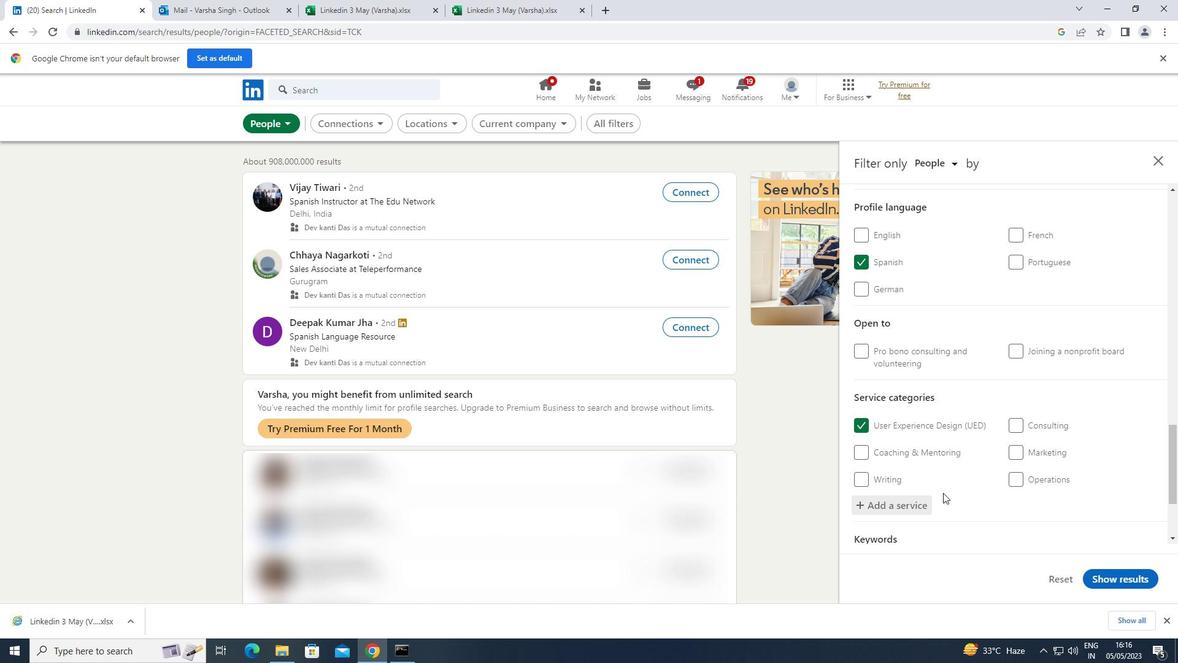 
Action: Mouse scrolled (943, 492) with delta (0, 0)
Screenshot: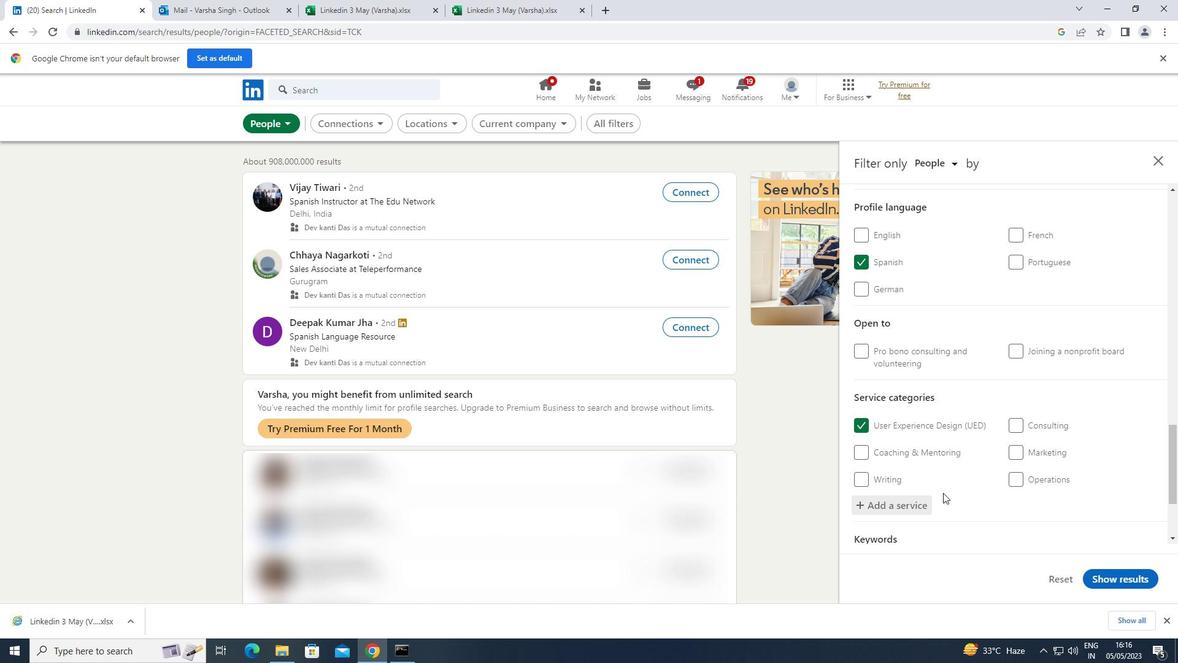 
Action: Mouse scrolled (943, 492) with delta (0, 0)
Screenshot: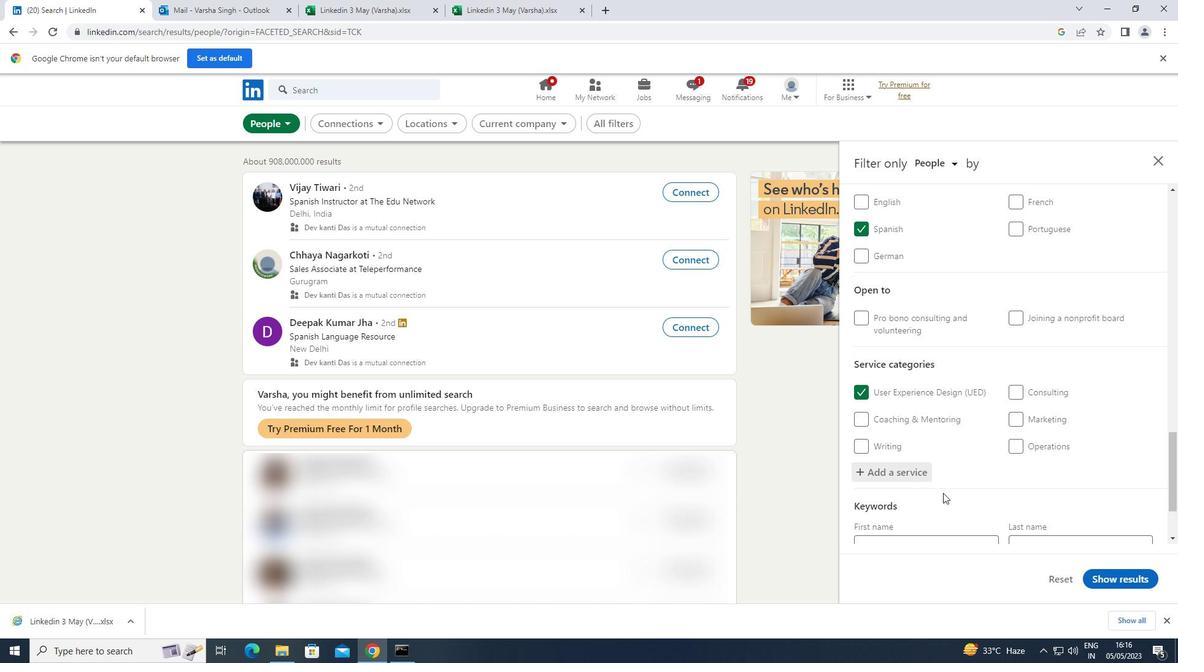 
Action: Mouse pressed left at (943, 493)
Screenshot: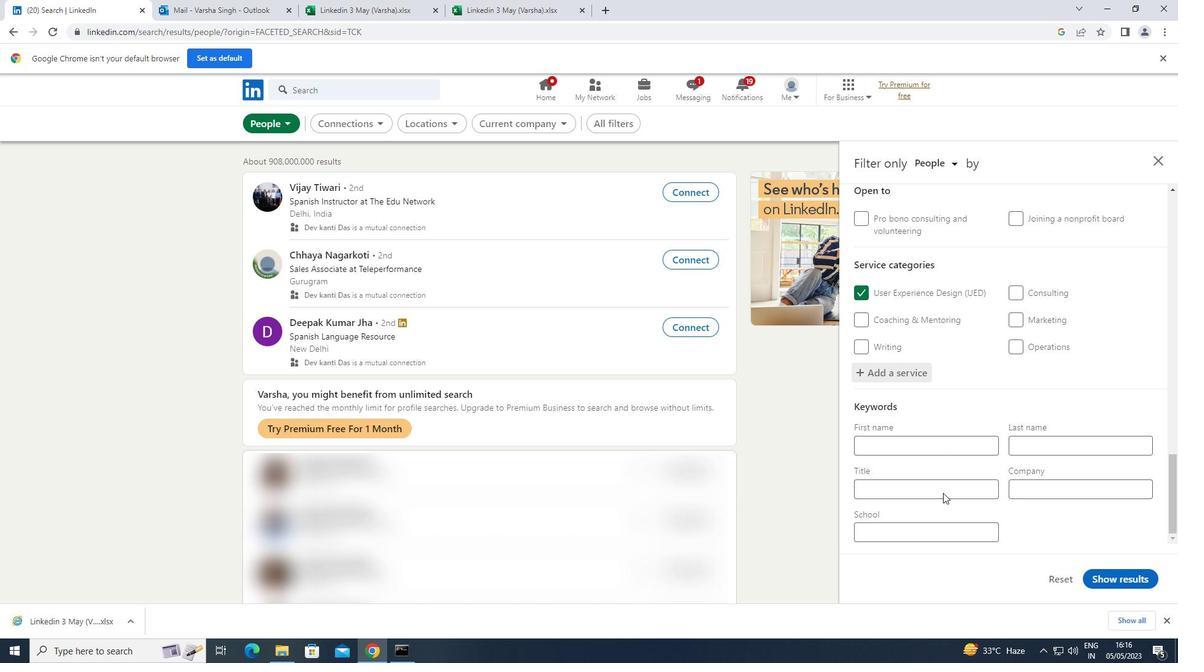 
Action: Mouse moved to (943, 491)
Screenshot: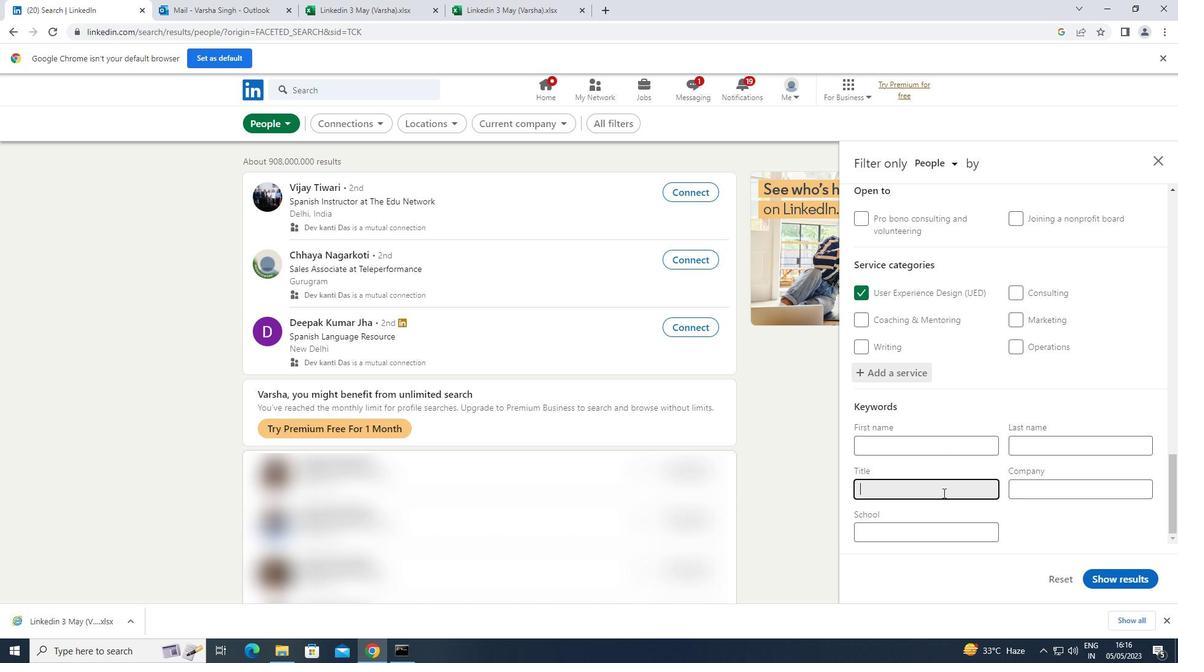 
Action: Key pressed <Key.shift>MECHANIC
Screenshot: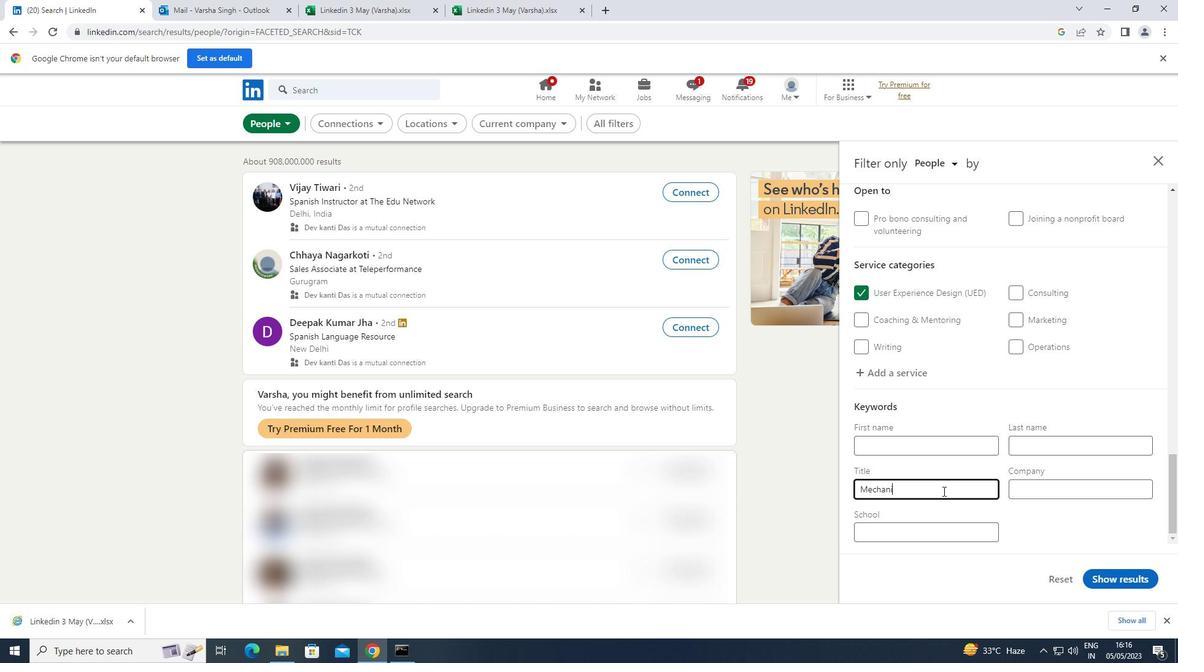 
Action: Mouse moved to (1106, 581)
Screenshot: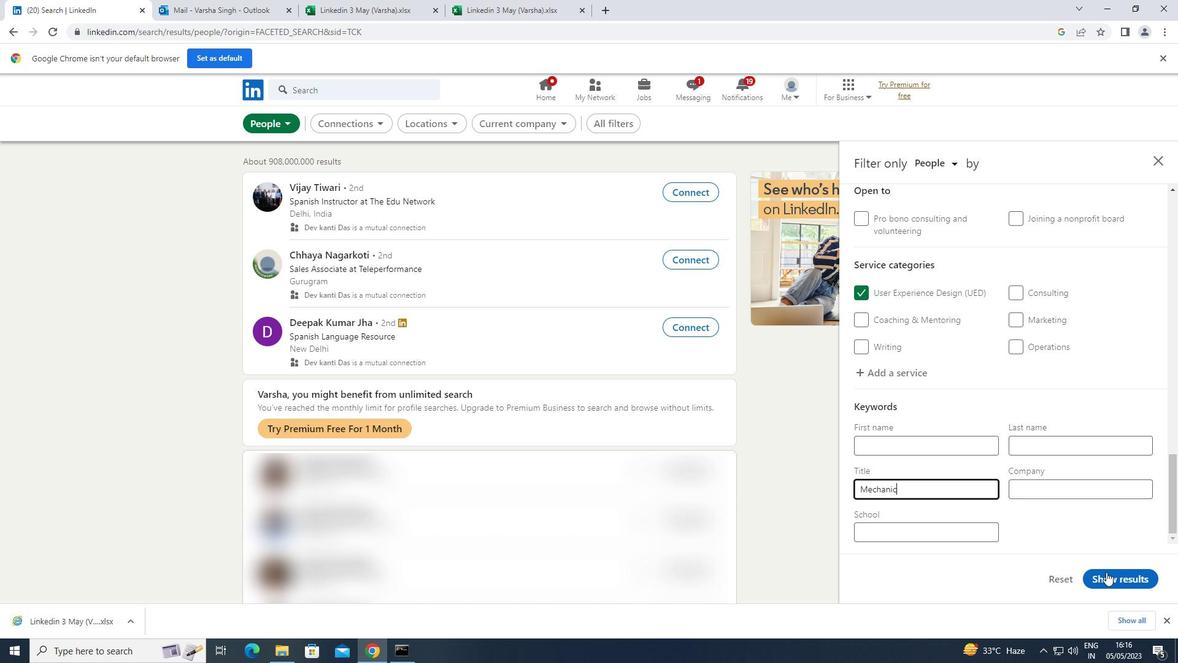 
Action: Mouse pressed left at (1106, 581)
Screenshot: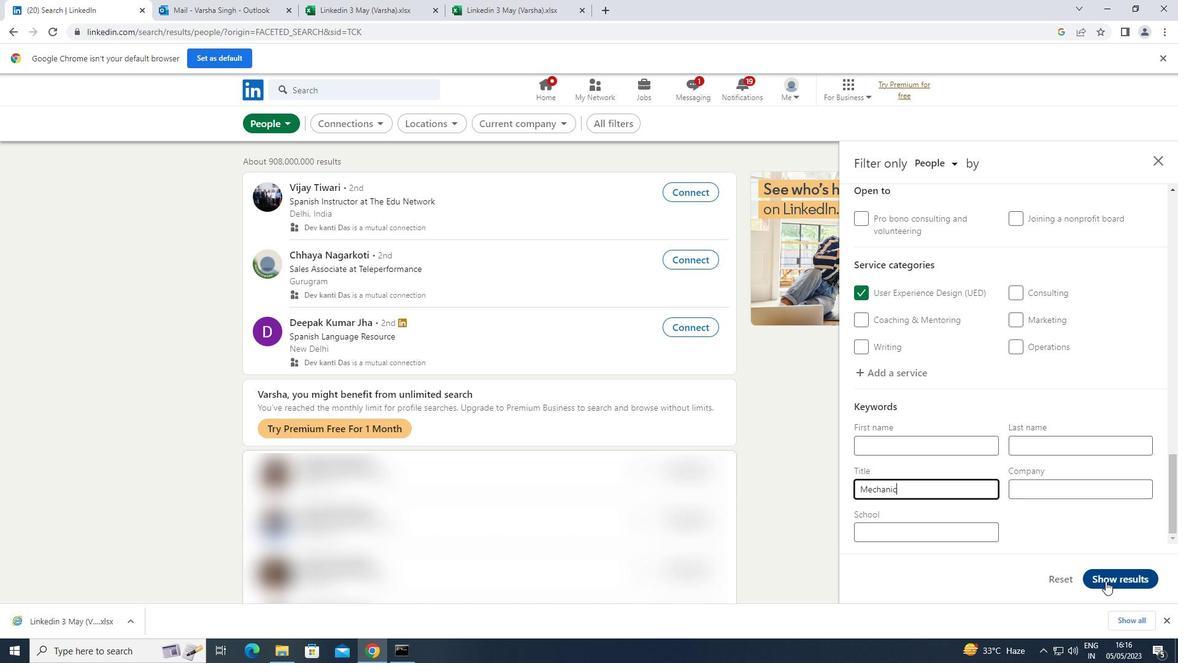 
